 Task: Look for space in Goulburn, Australia from 2nd June, 2023 to 15th June, 2023 for 2 adults and 1 pet in price range Rs.10000 to Rs.15000. Place can be entire place with 1  bedroom having 1 bed and 1 bathroom. Property type can be house, flat, guest house, hotel. Amenities needed are: washing machine, kitchen. Booking option can be shelf check-in. Required host language is English.
Action: Mouse moved to (310, 169)
Screenshot: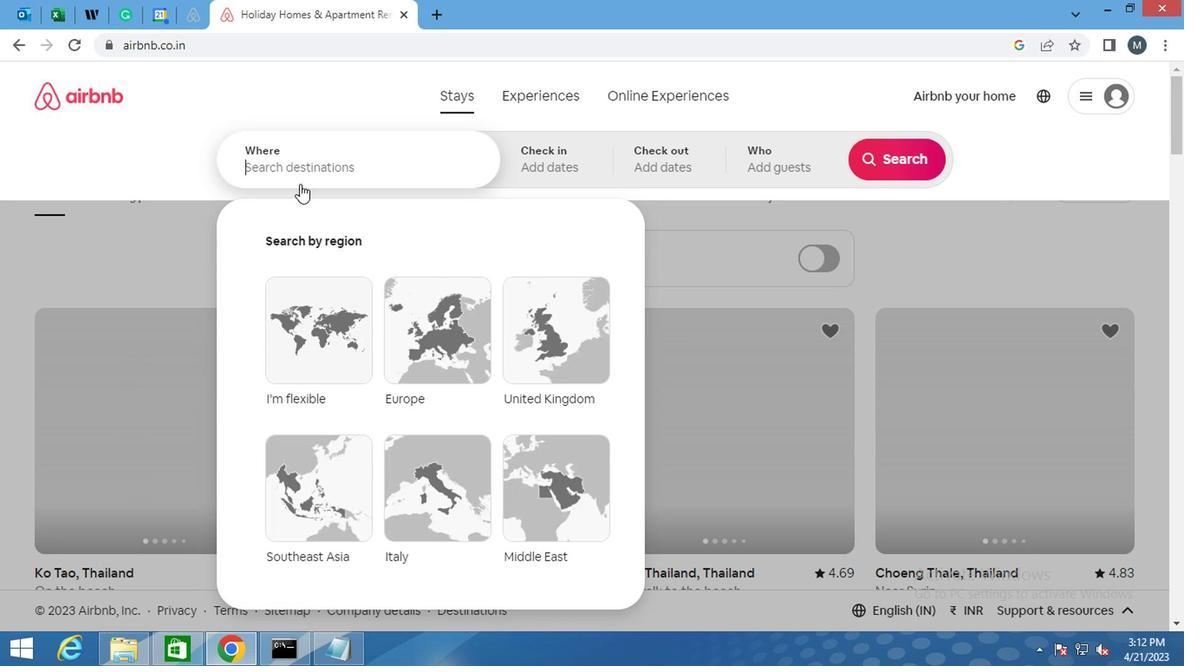 
Action: Mouse pressed left at (310, 169)
Screenshot: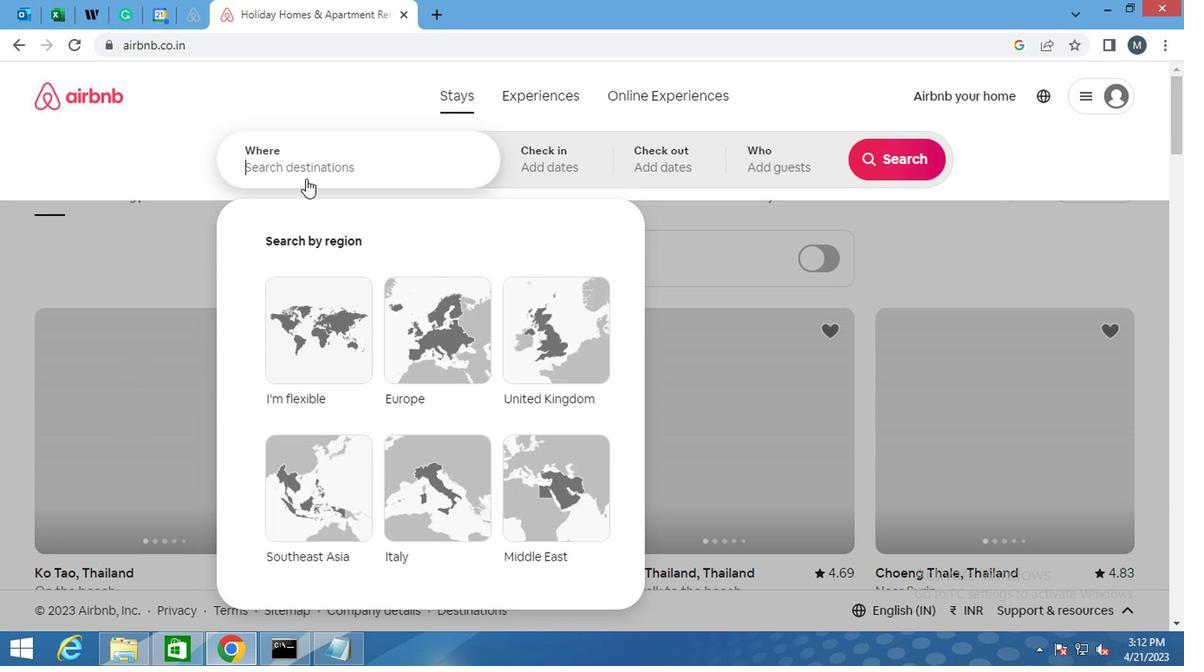 
Action: Key pressed <Key.shift>GOULBURN,<Key.space><Key.shift><Key.shift><Key.shift><Key.shift><Key.shift><Key.shift><Key.shift><Key.shift><Key.shift><Key.shift><Key.shift><Key.shift><Key.shift><Key.shift><Key.shift><Key.shift><Key.shift><Key.shift><Key.shift><Key.shift><Key.shift><Key.shift><Key.shift><Key.shift><Key.shift><Key.shift><Key.shift><Key.shift><Key.shift><Key.shift><Key.shift><Key.shift><Key.shift>AUSTRALIA<Key.enter>
Screenshot: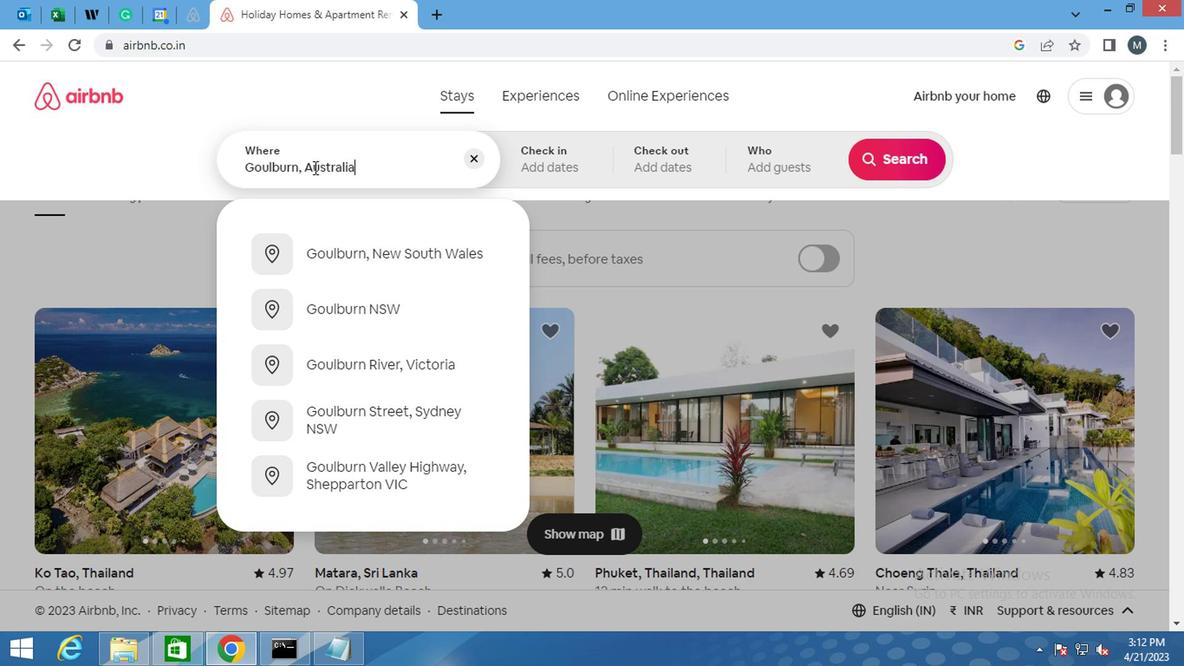
Action: Mouse moved to (890, 315)
Screenshot: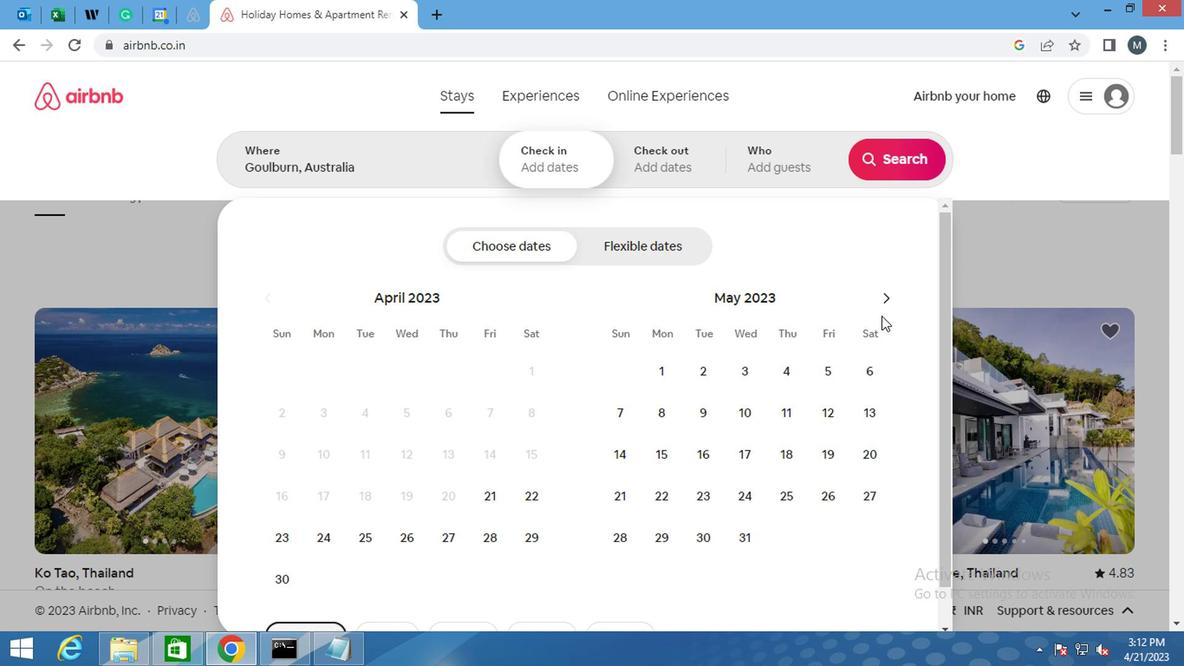 
Action: Mouse pressed left at (890, 315)
Screenshot: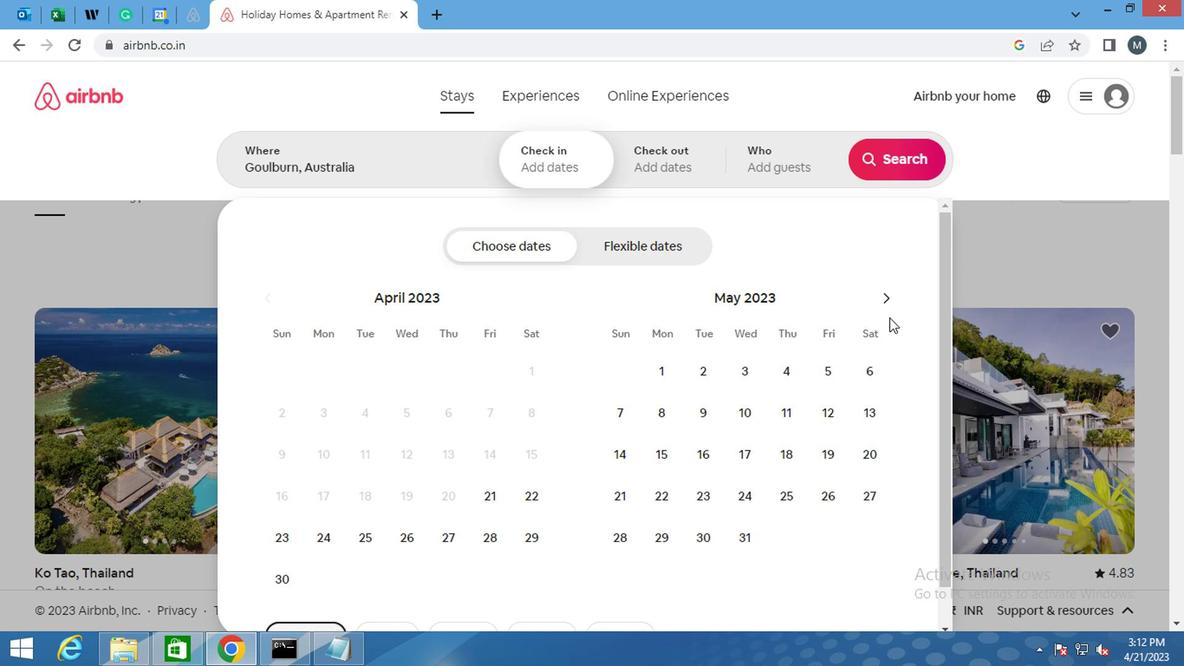 
Action: Mouse moved to (873, 300)
Screenshot: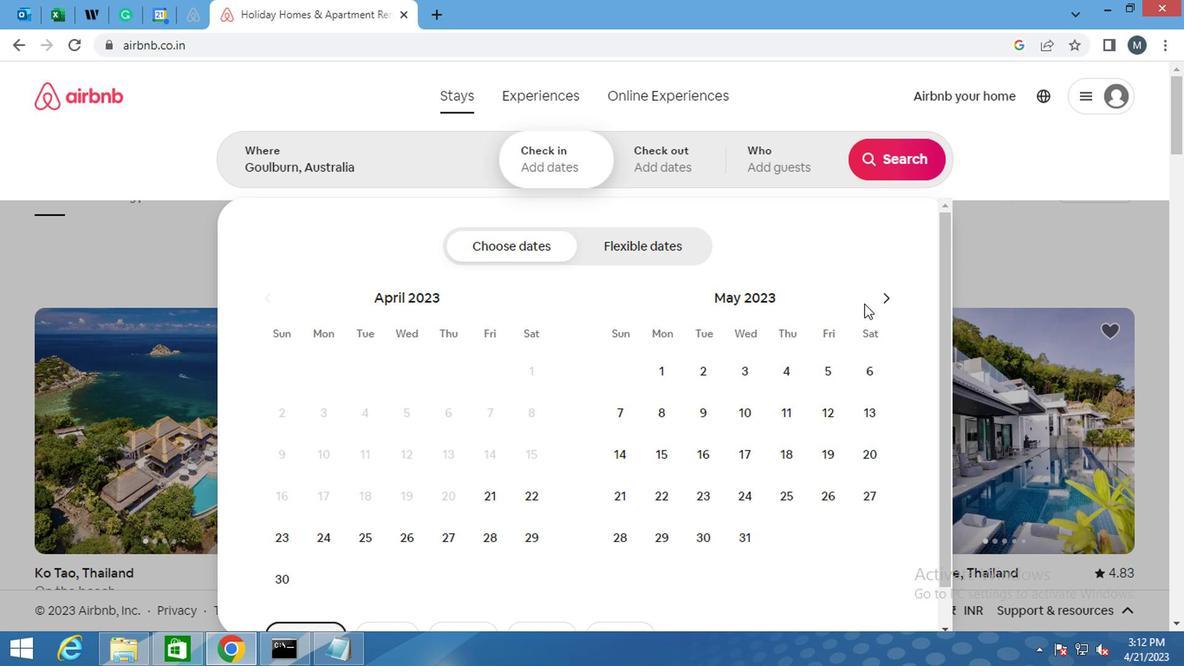 
Action: Mouse pressed left at (873, 300)
Screenshot: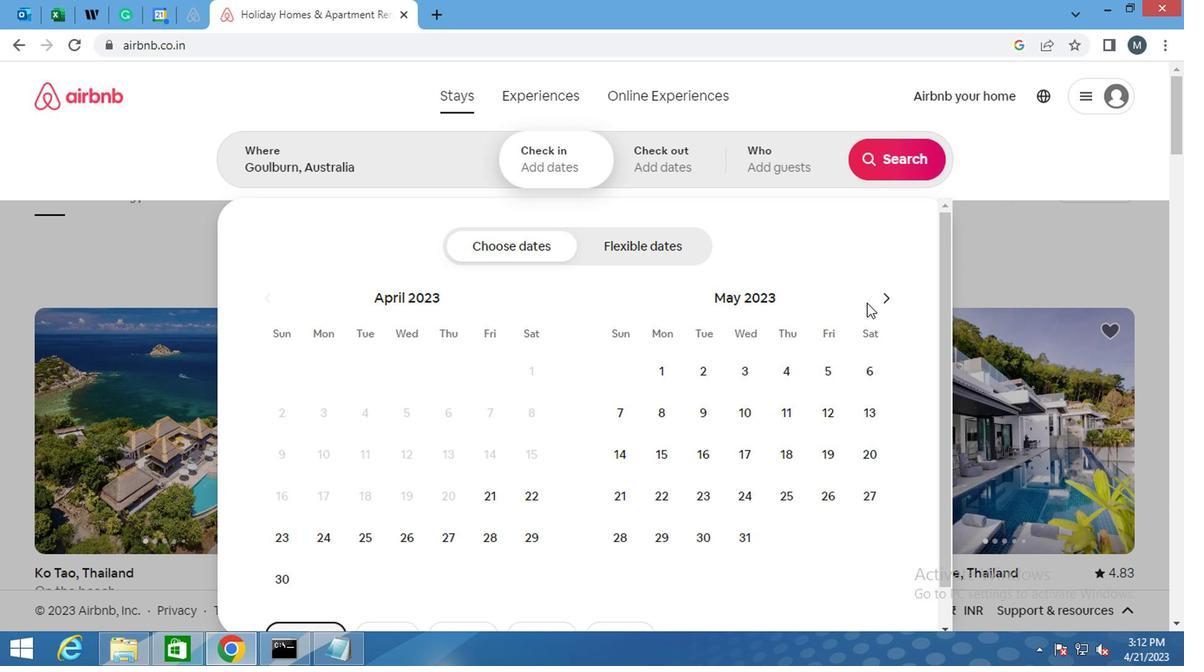 
Action: Mouse moved to (839, 372)
Screenshot: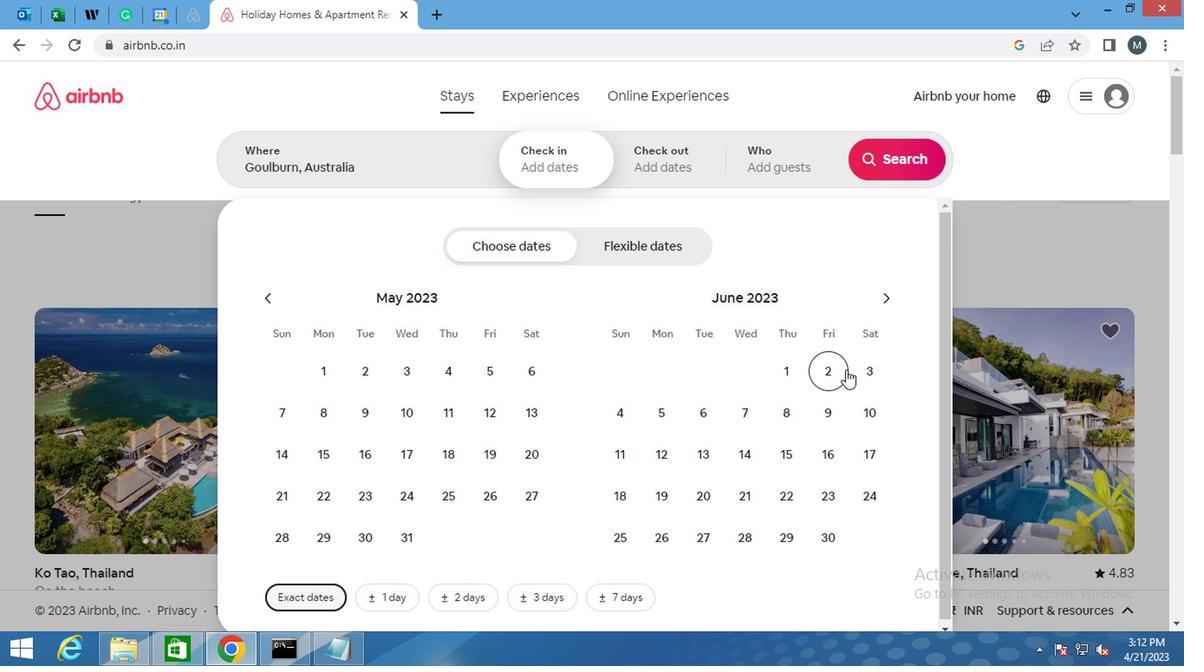 
Action: Mouse pressed left at (839, 372)
Screenshot: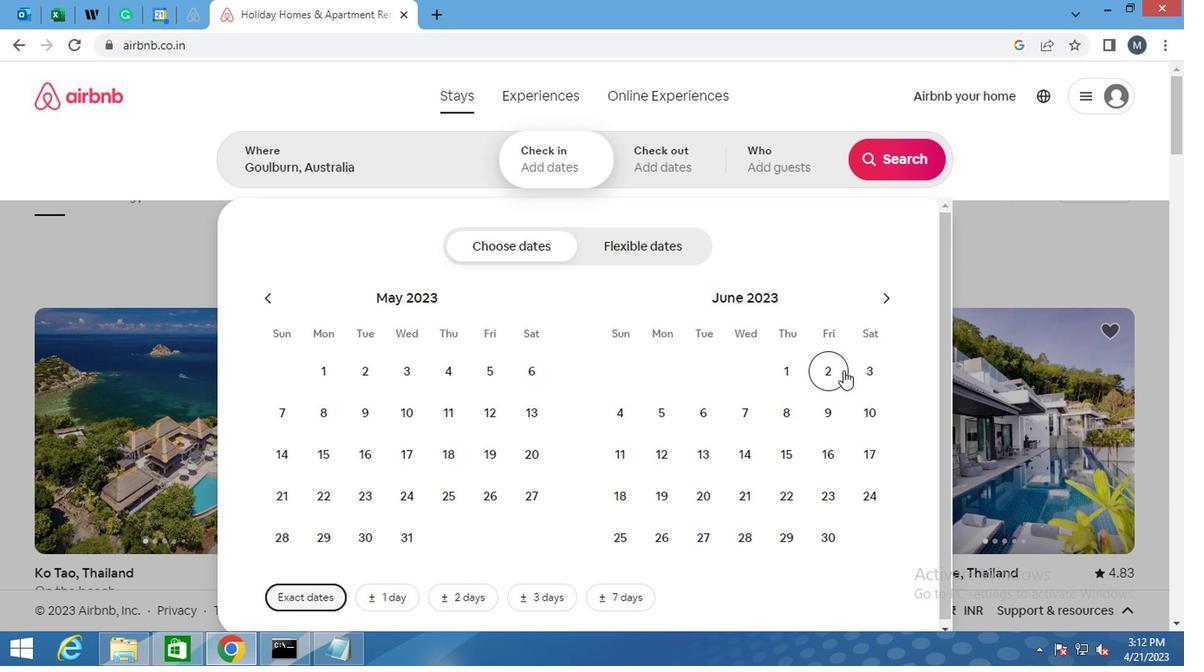 
Action: Mouse moved to (766, 455)
Screenshot: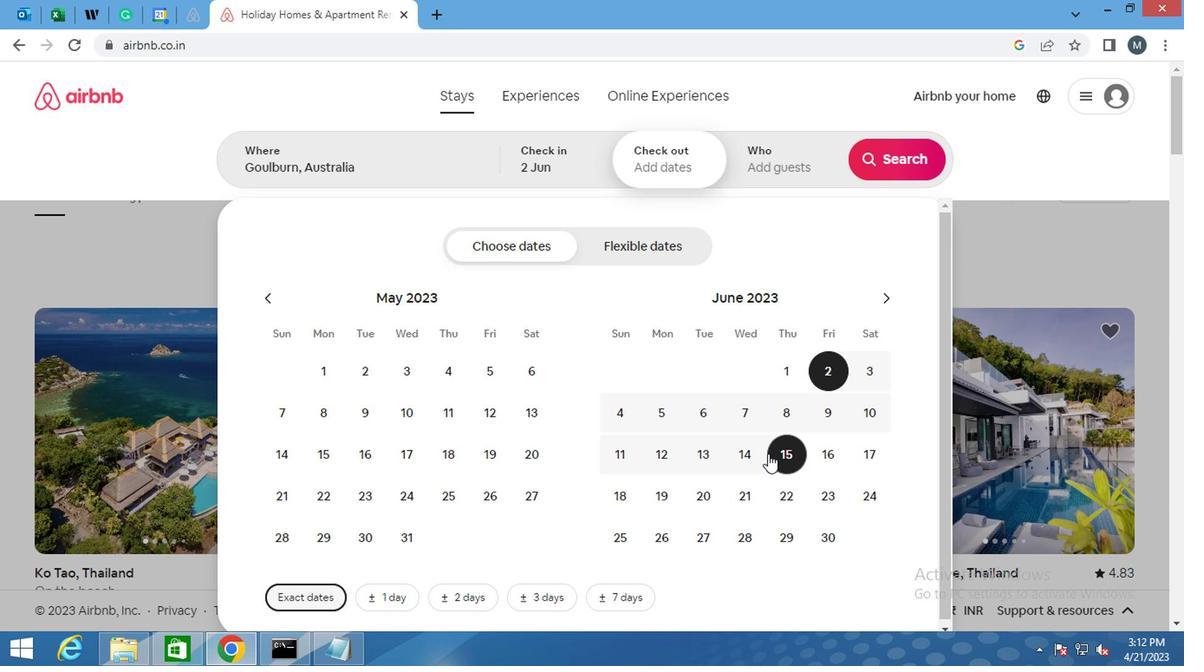
Action: Mouse pressed left at (766, 455)
Screenshot: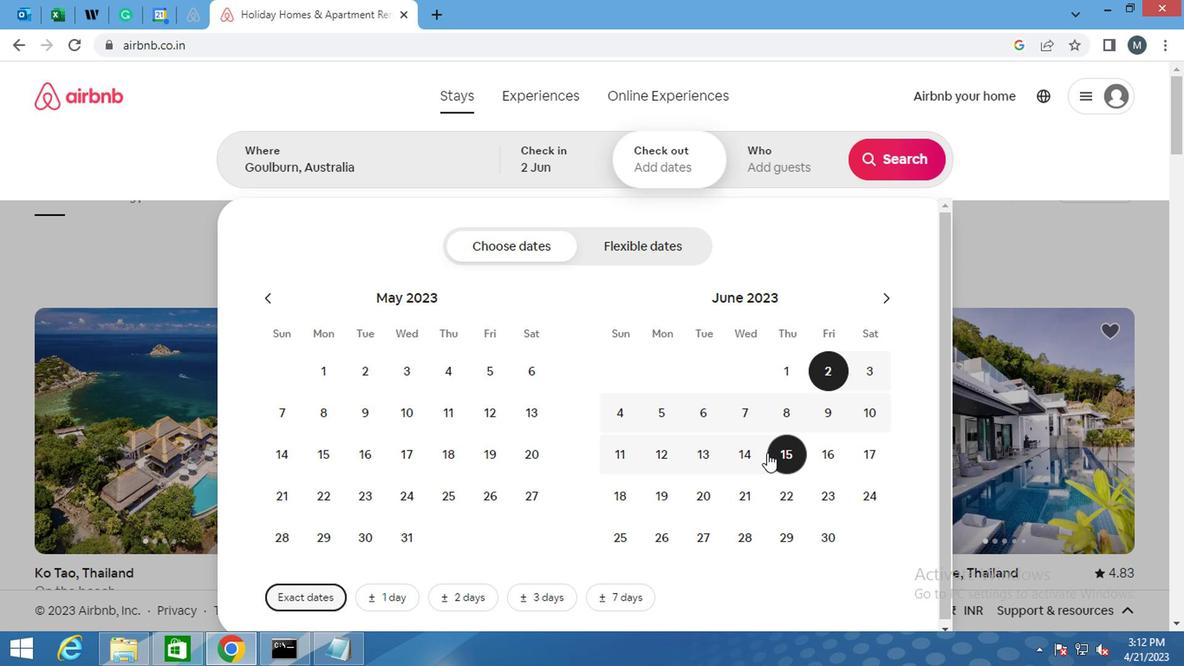 
Action: Mouse moved to (795, 170)
Screenshot: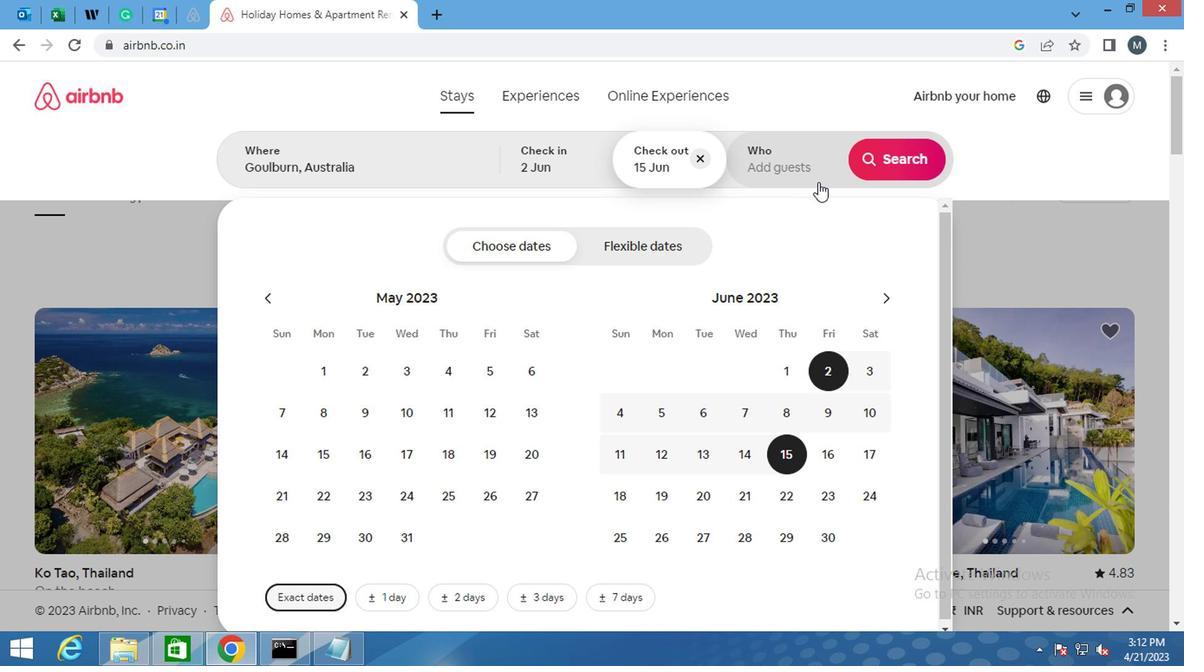 
Action: Mouse pressed left at (795, 170)
Screenshot: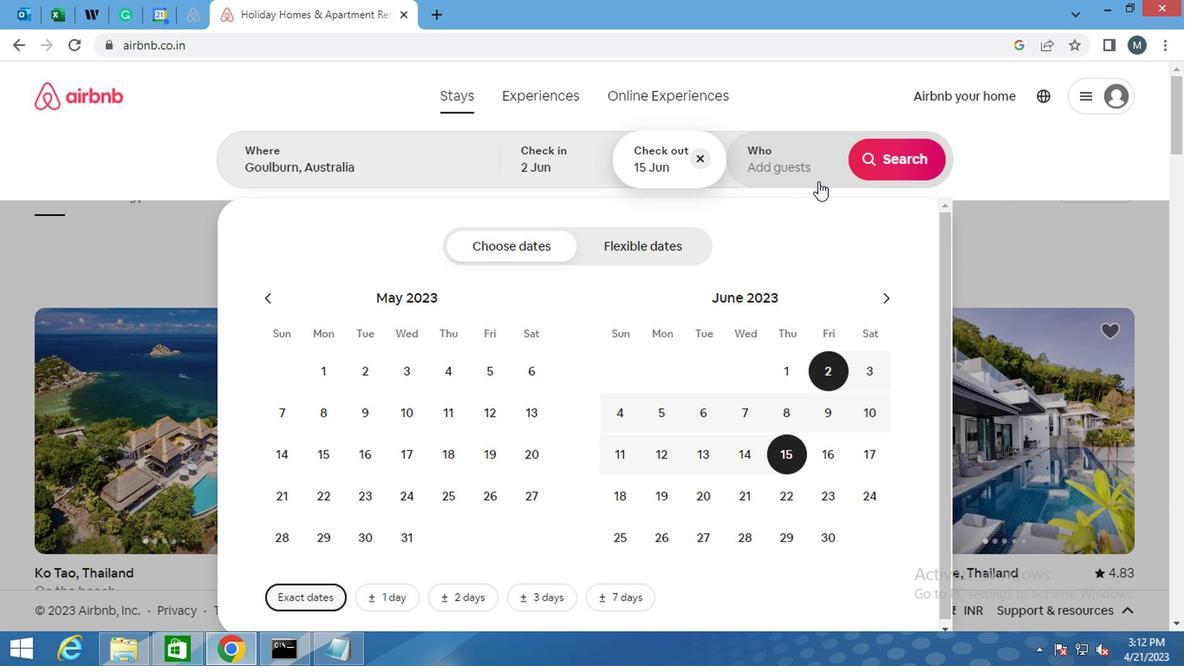 
Action: Mouse moved to (903, 249)
Screenshot: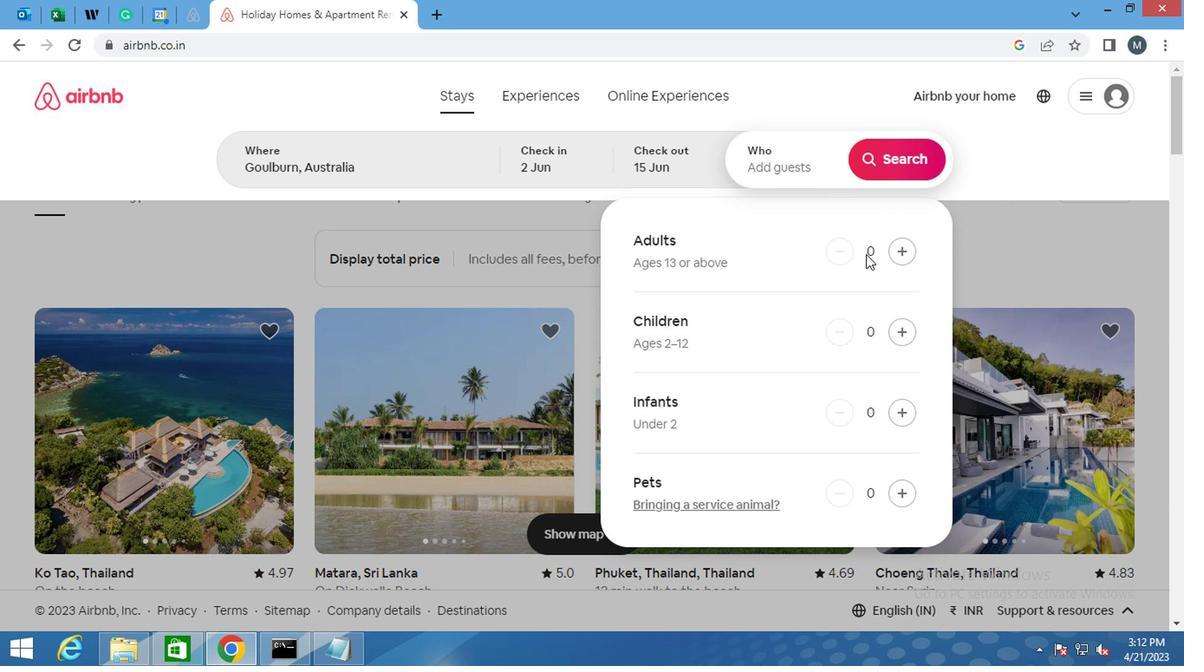 
Action: Mouse pressed left at (903, 249)
Screenshot: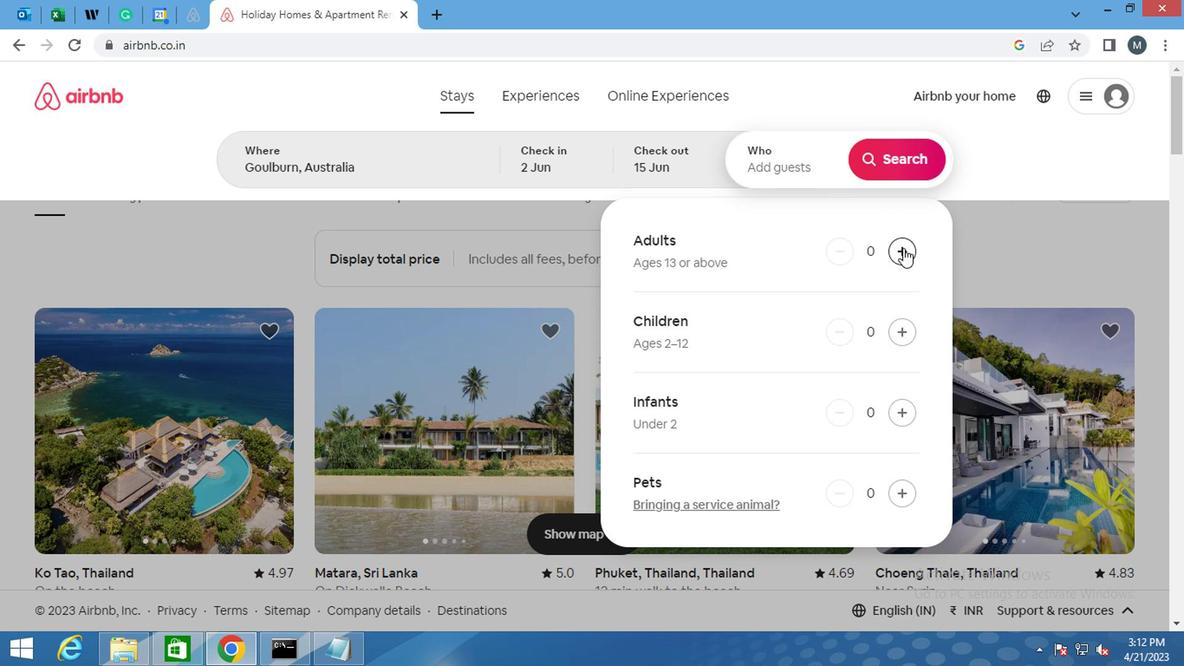 
Action: Mouse moved to (905, 249)
Screenshot: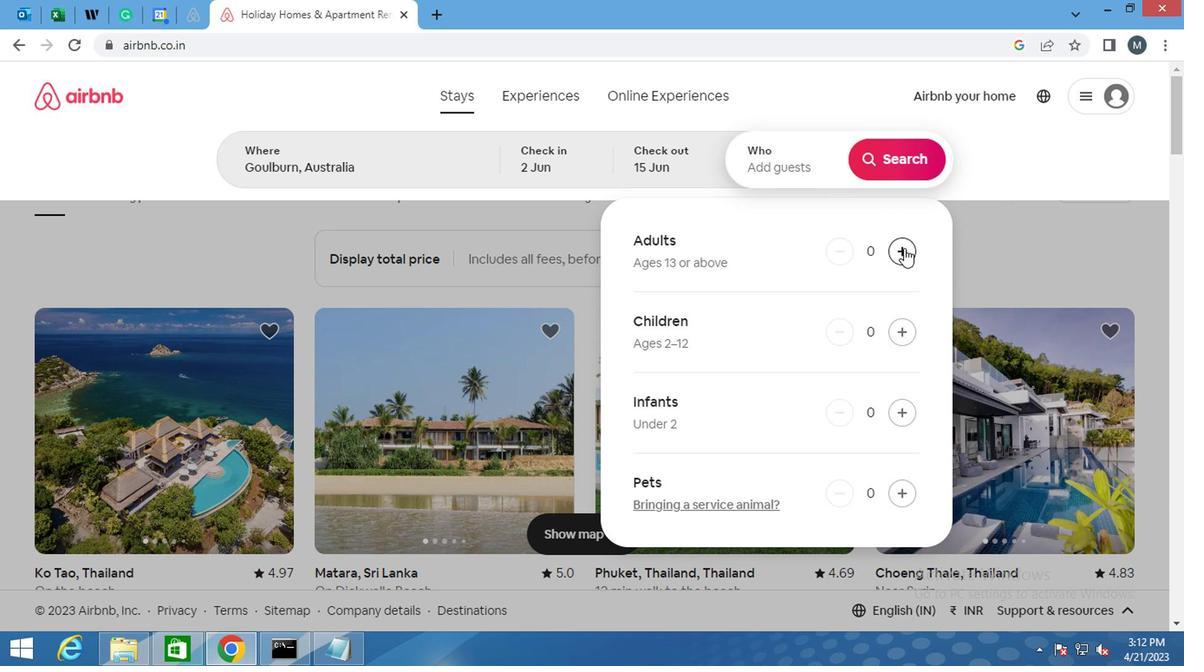 
Action: Mouse pressed left at (905, 249)
Screenshot: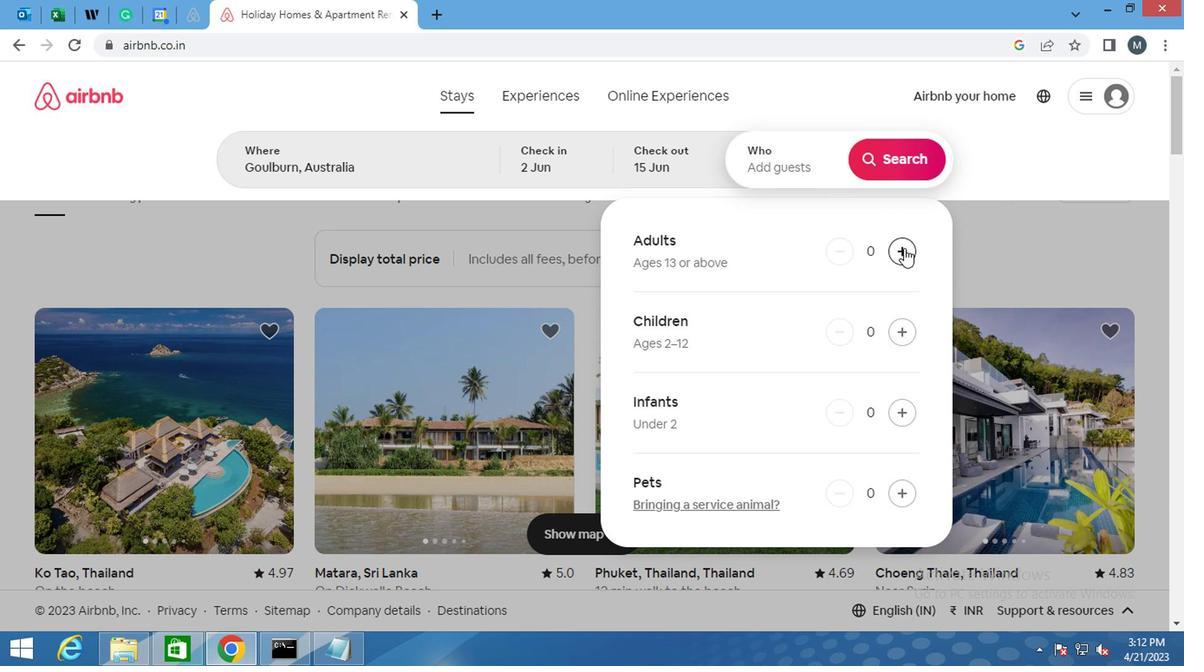 
Action: Mouse moved to (871, 420)
Screenshot: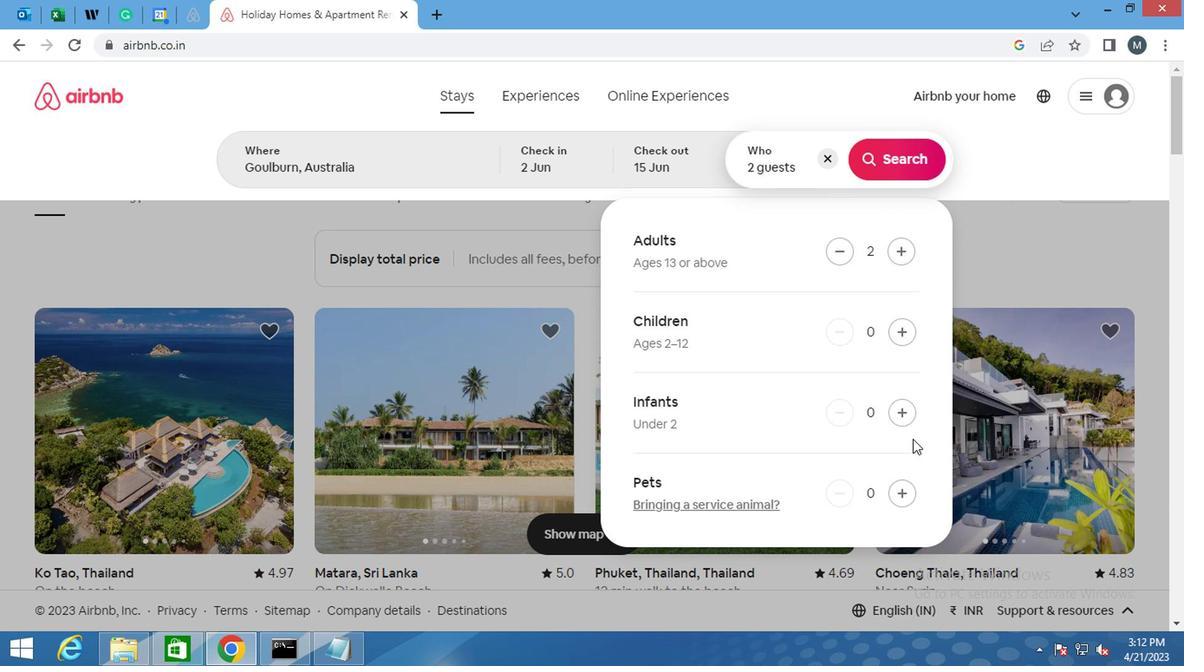
Action: Mouse scrolled (871, 419) with delta (0, 0)
Screenshot: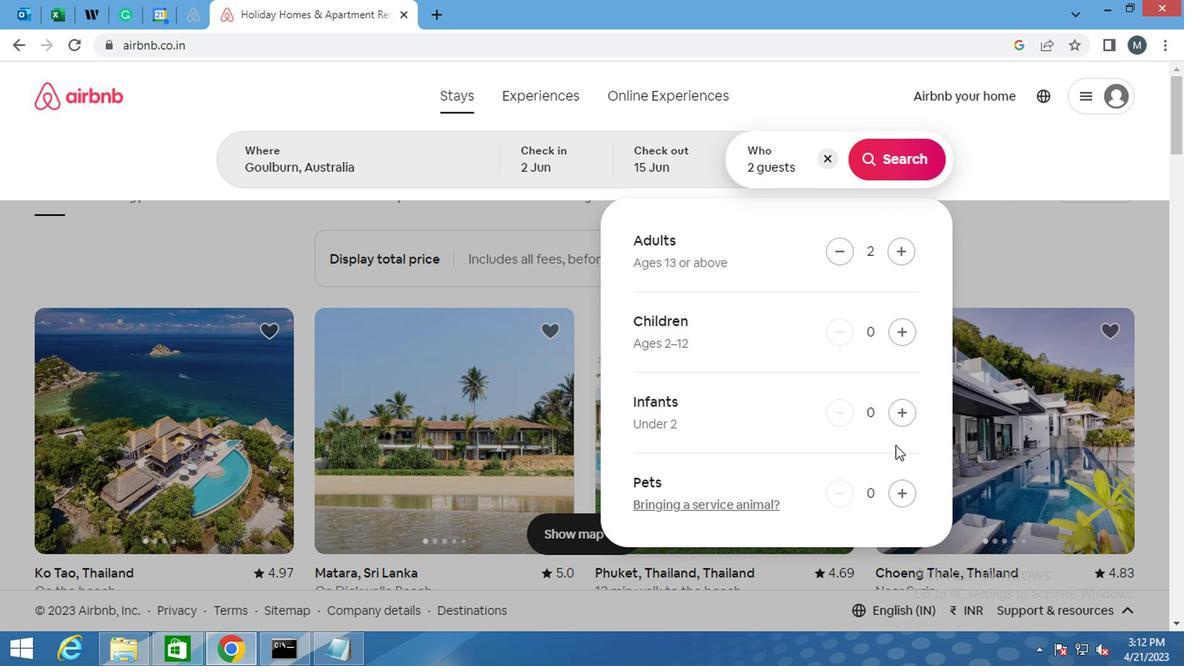 
Action: Mouse scrolled (871, 419) with delta (0, 0)
Screenshot: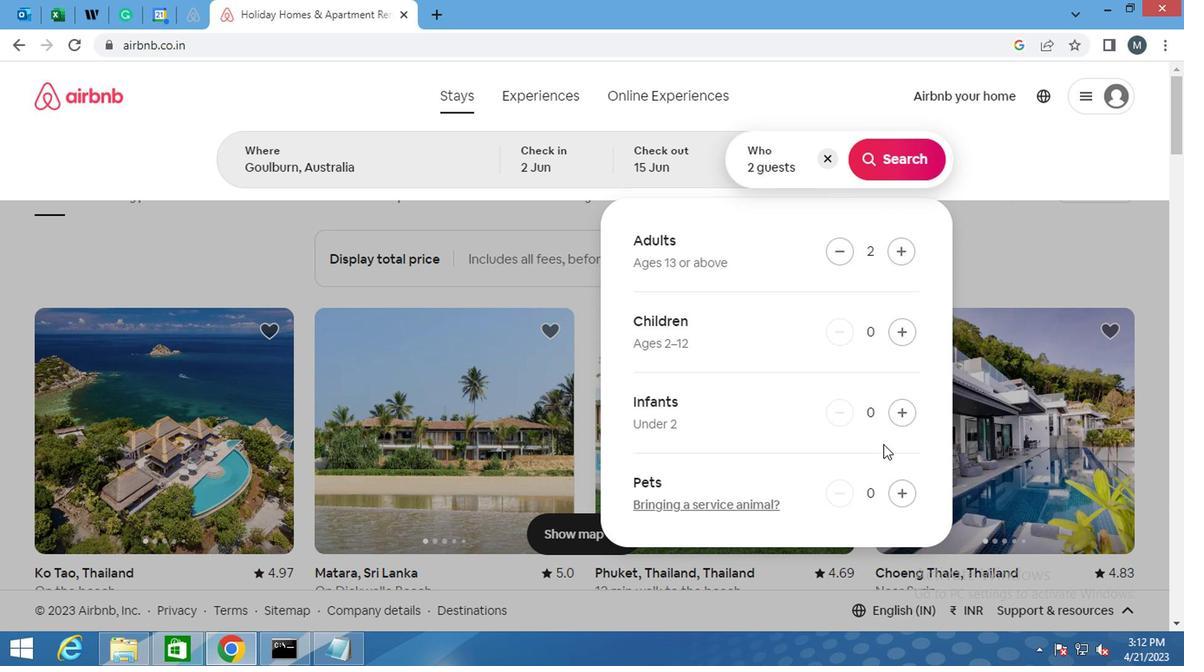
Action: Mouse moved to (840, 390)
Screenshot: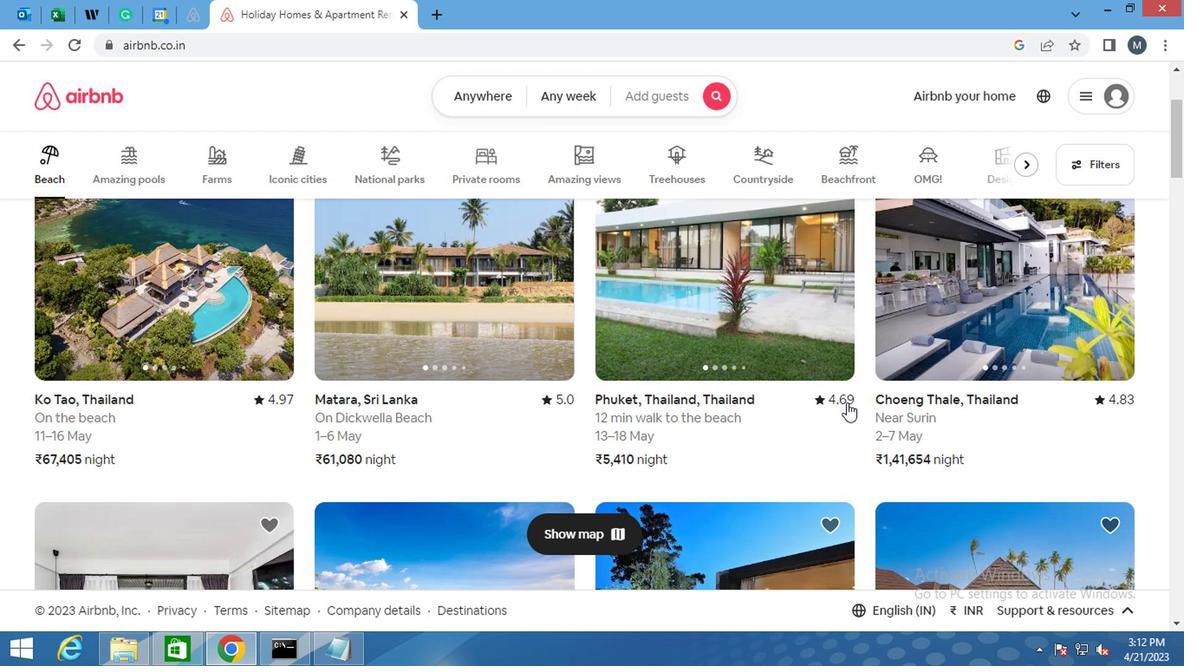 
Action: Mouse scrolled (840, 391) with delta (0, 1)
Screenshot: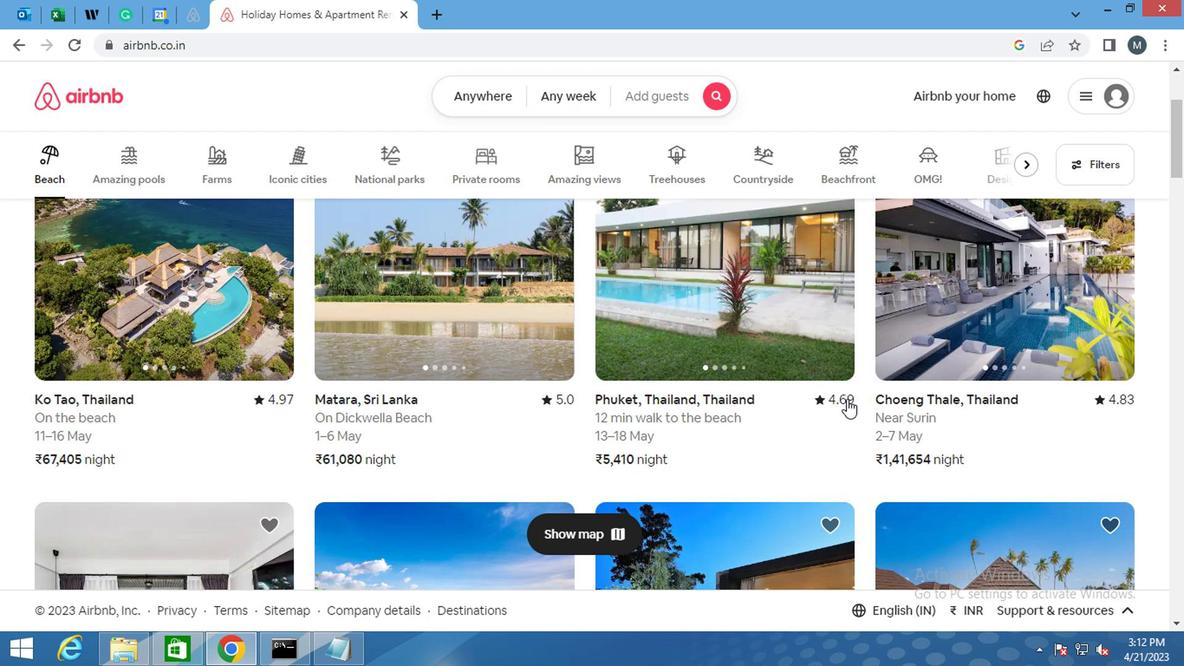 
Action: Mouse moved to (840, 389)
Screenshot: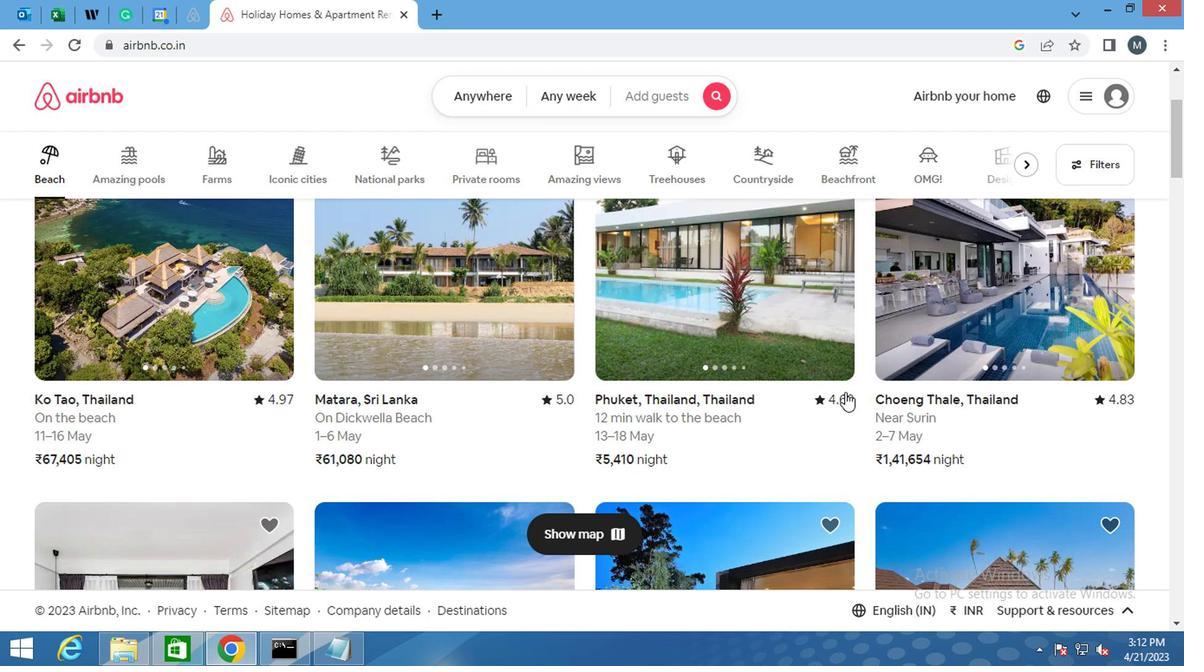 
Action: Mouse scrolled (840, 389) with delta (0, 0)
Screenshot: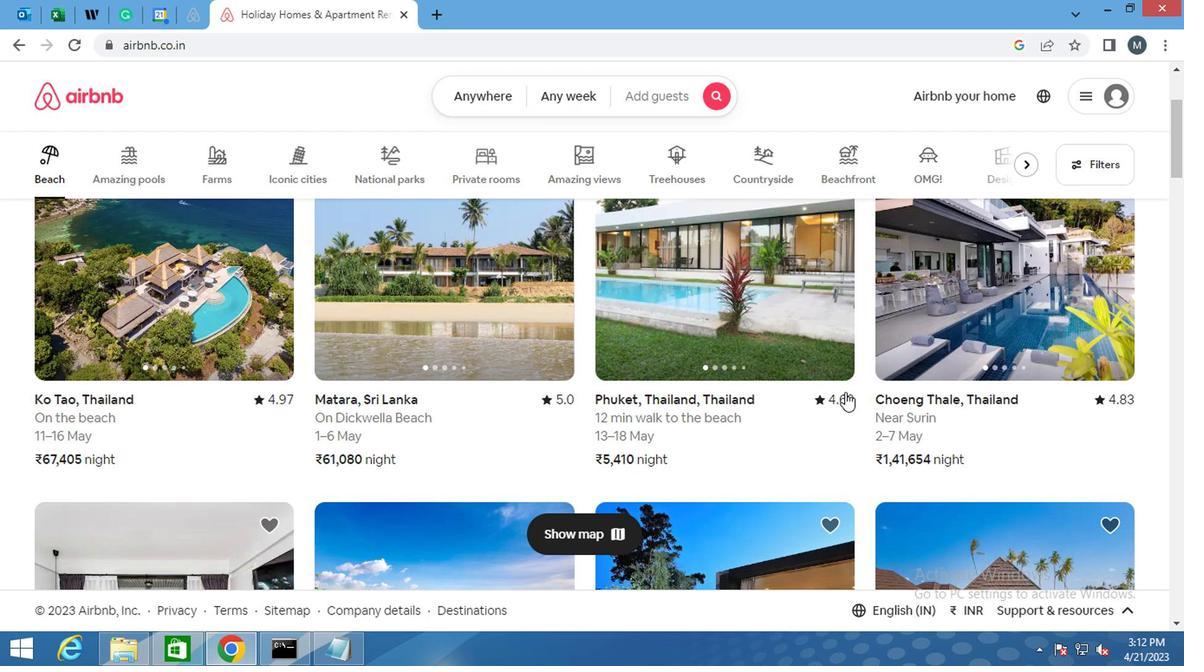 
Action: Mouse moved to (753, 275)
Screenshot: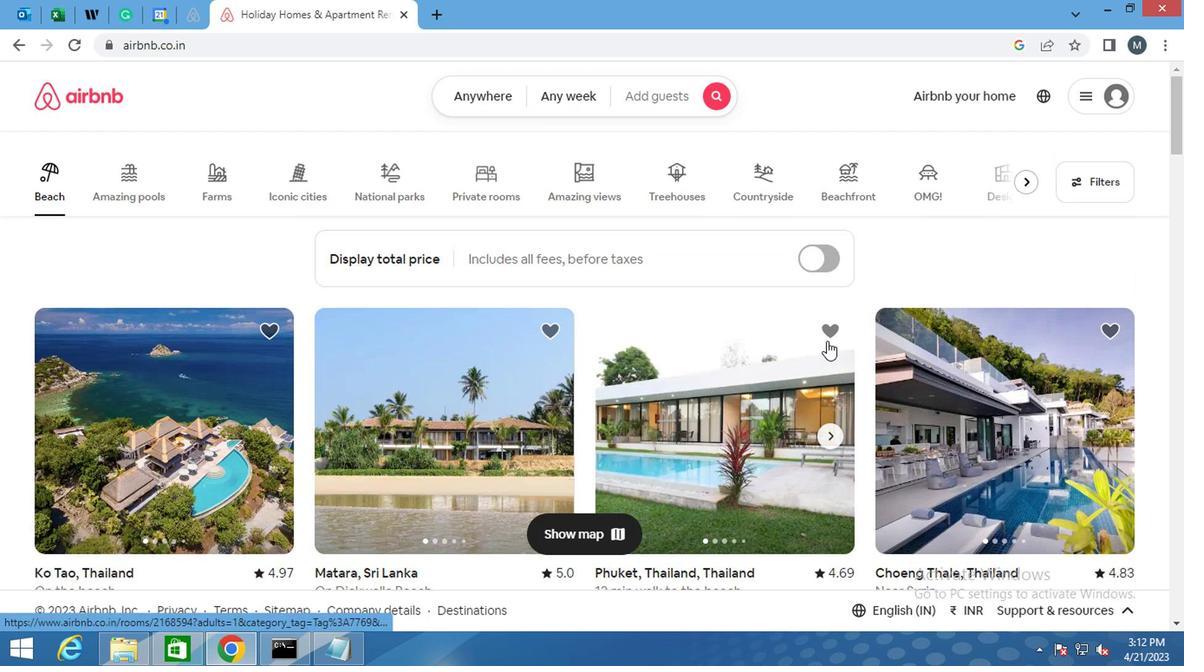 
Action: Mouse scrolled (753, 275) with delta (0, 0)
Screenshot: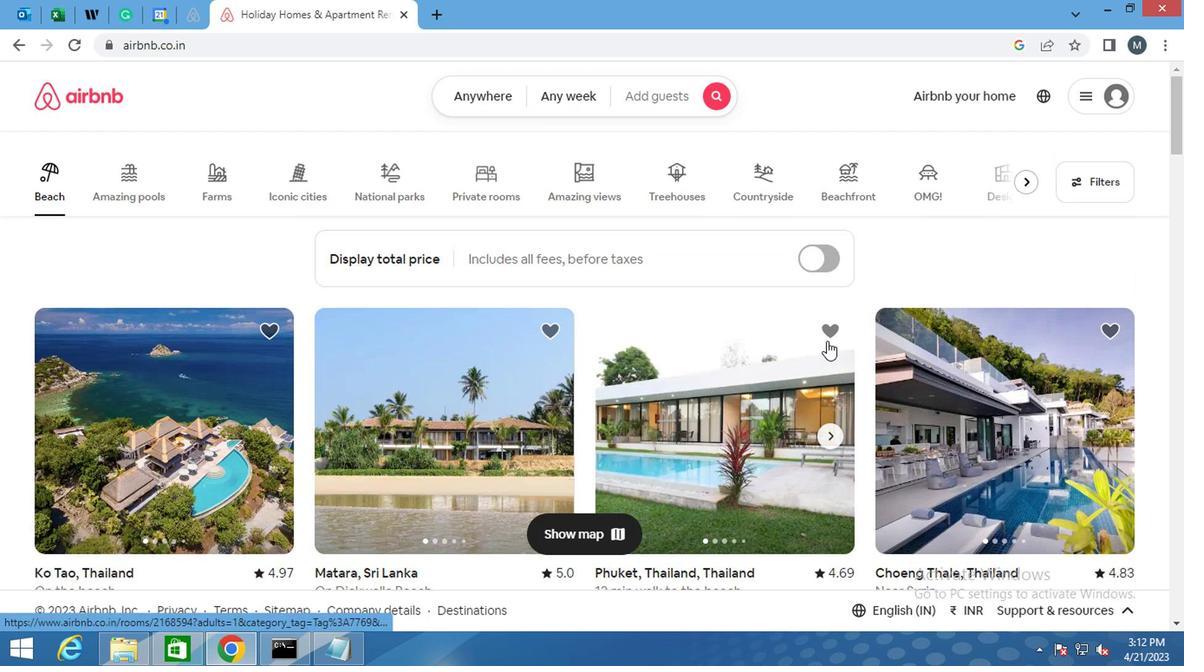 
Action: Mouse moved to (731, 264)
Screenshot: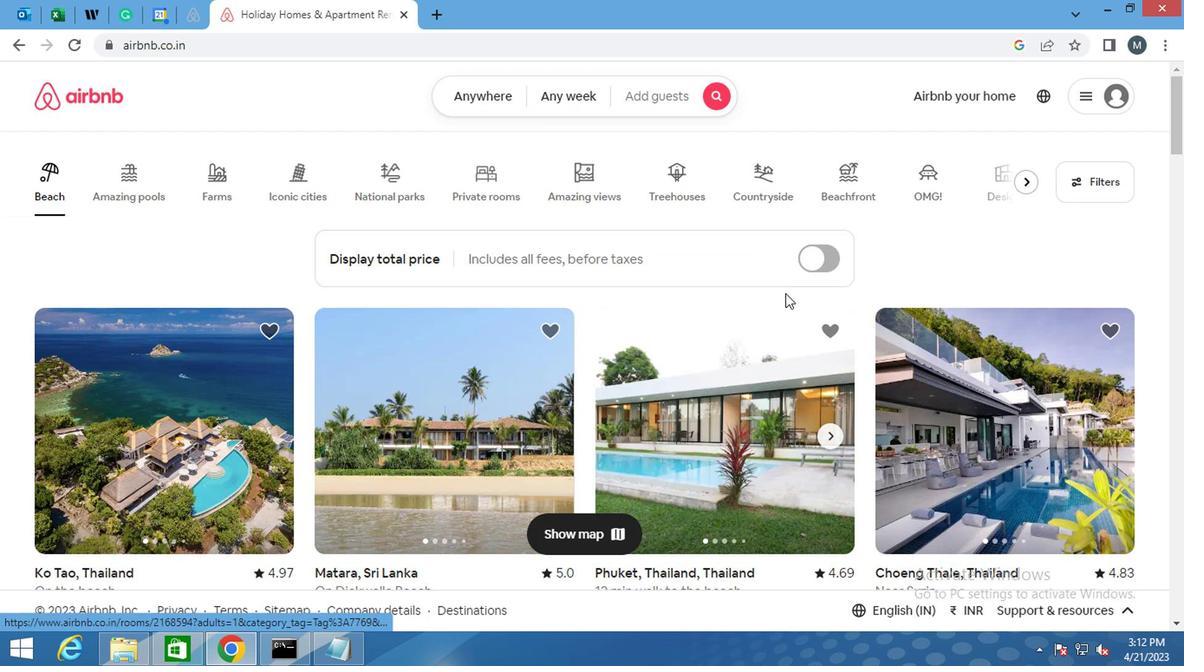 
Action: Mouse scrolled (731, 264) with delta (0, 0)
Screenshot: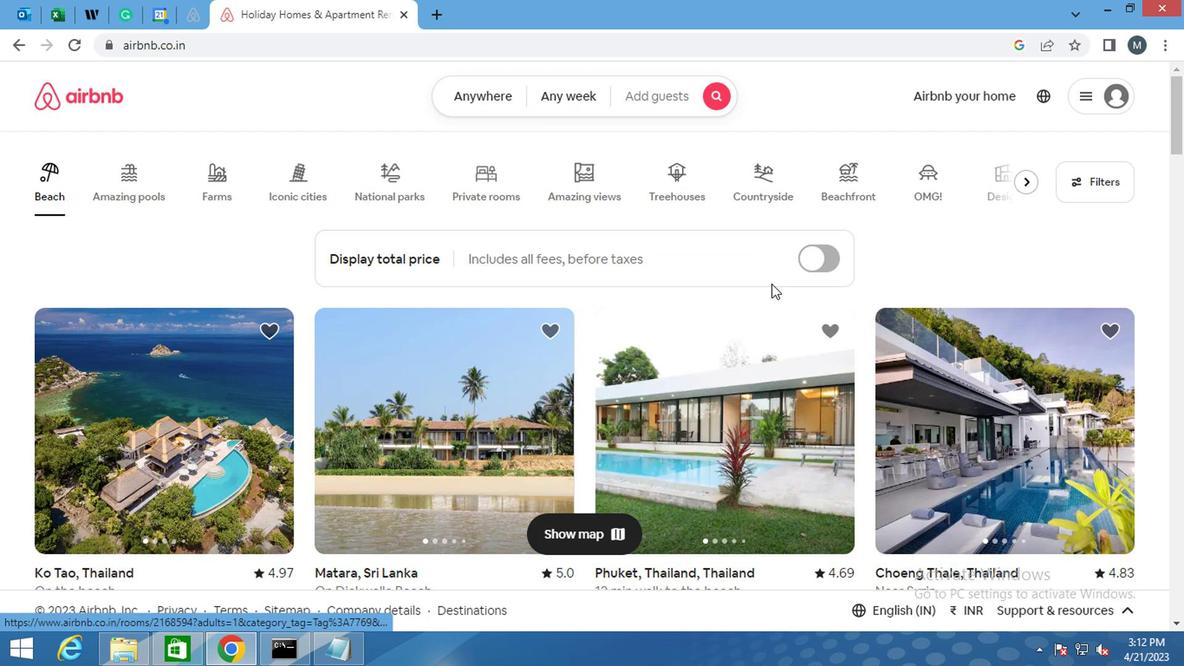 
Action: Mouse moved to (678, 90)
Screenshot: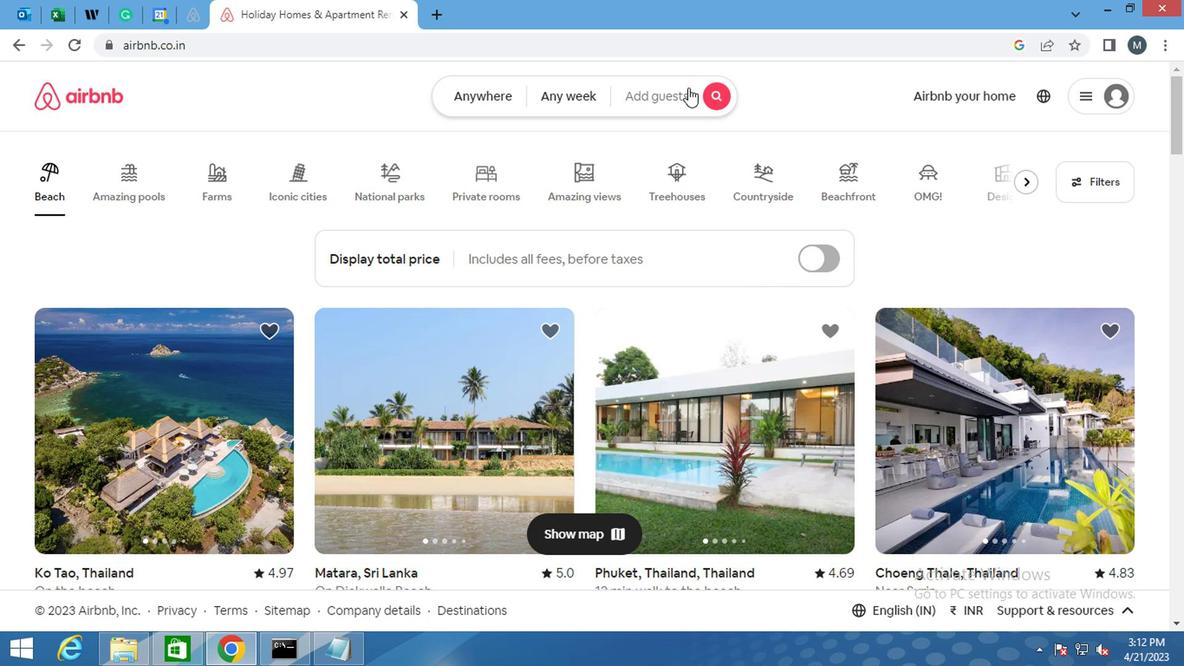 
Action: Mouse pressed left at (678, 90)
Screenshot: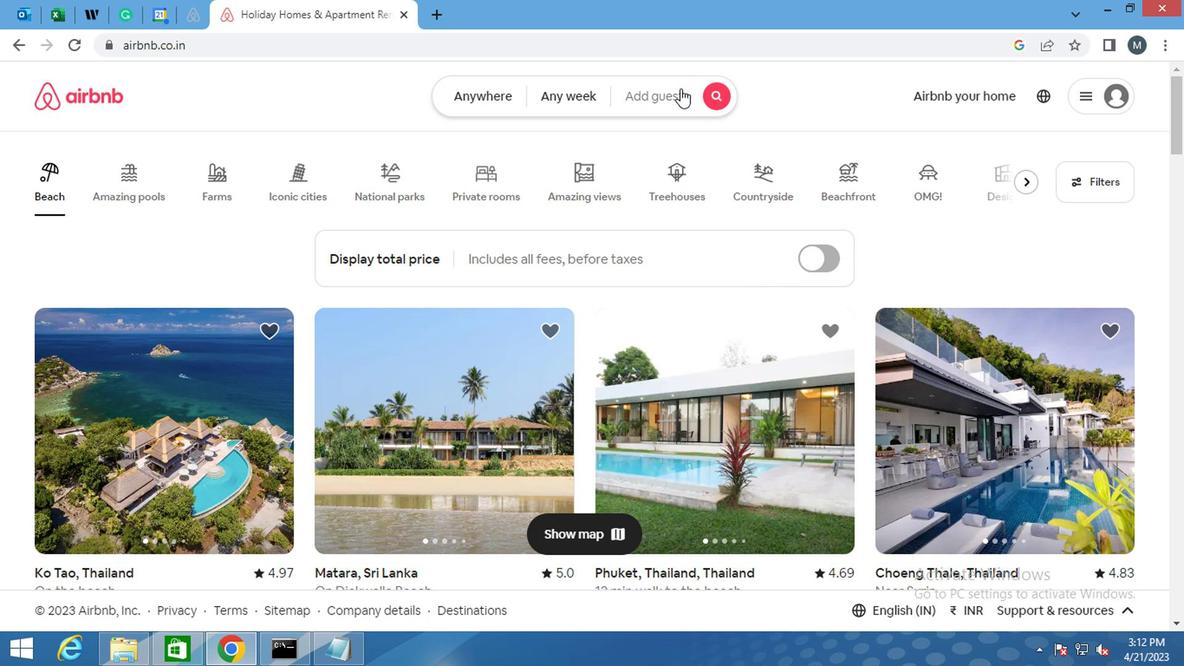 
Action: Mouse moved to (901, 496)
Screenshot: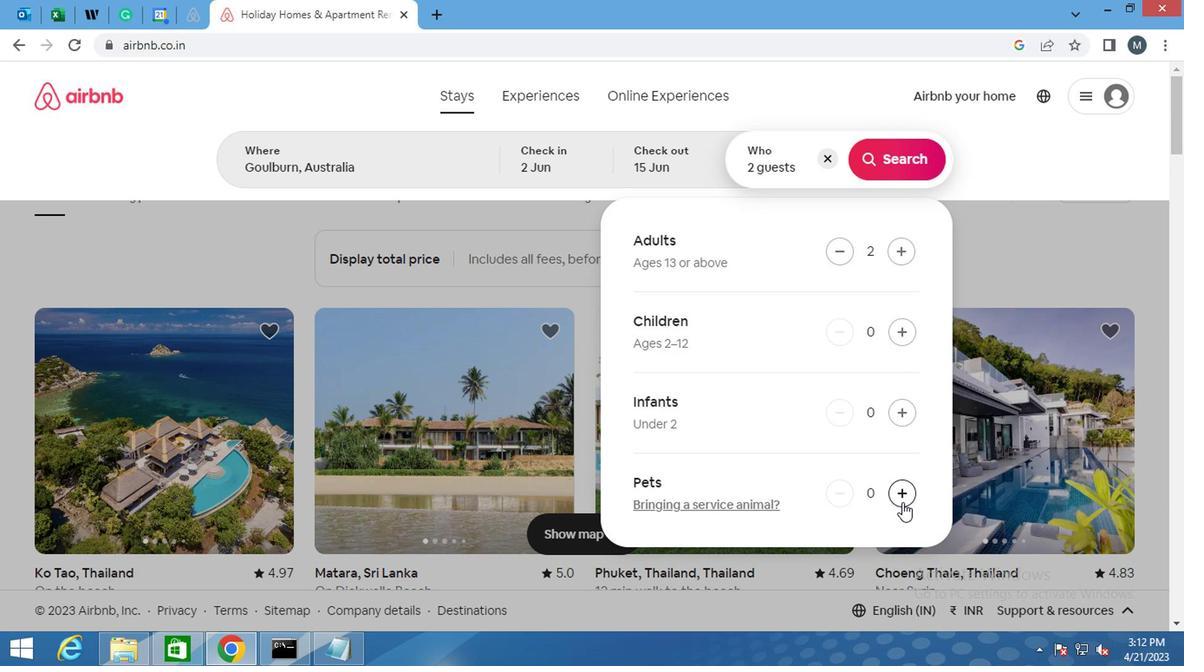 
Action: Mouse pressed left at (901, 496)
Screenshot: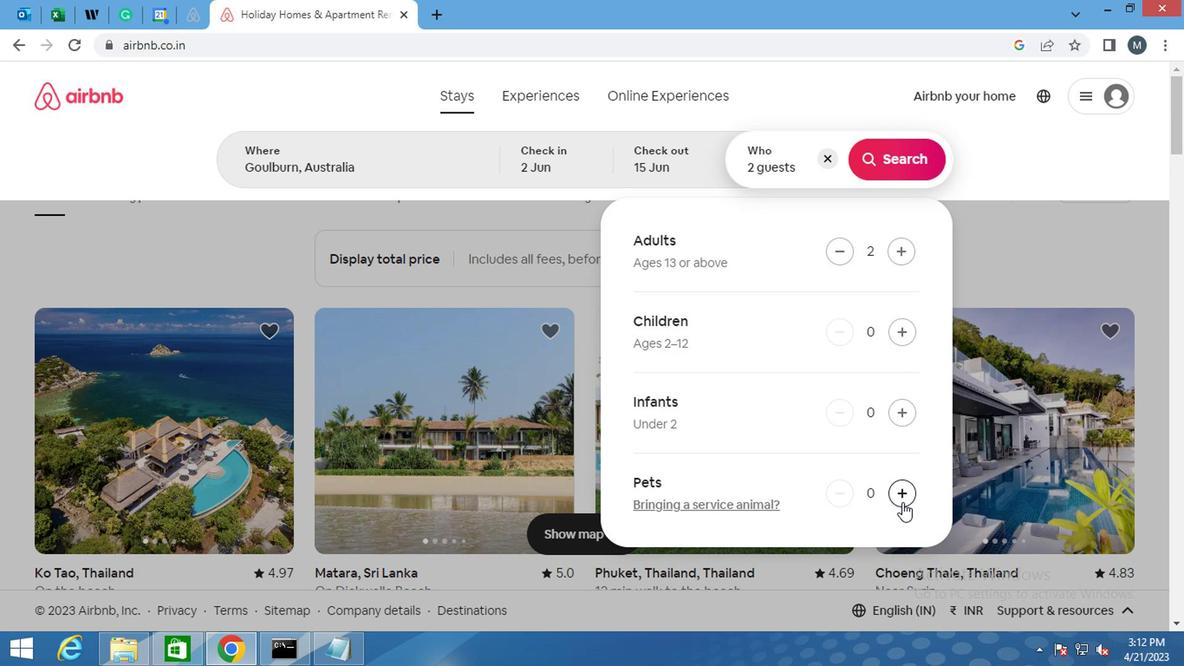 
Action: Mouse moved to (1008, 179)
Screenshot: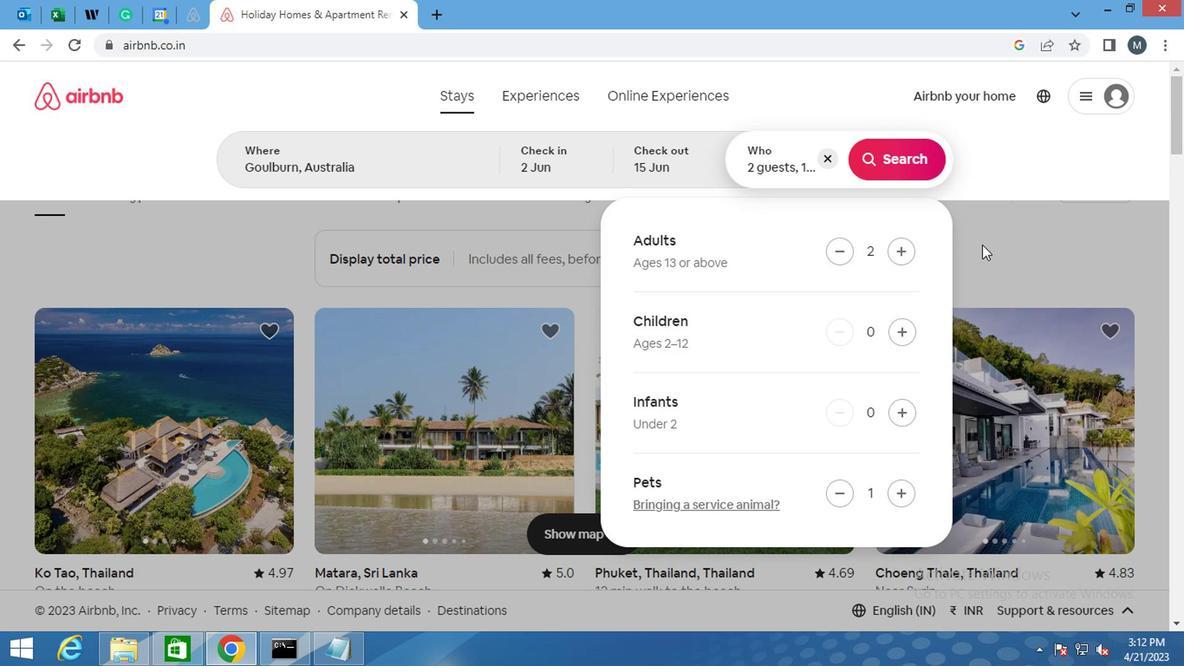 
Action: Mouse pressed left at (1008, 179)
Screenshot: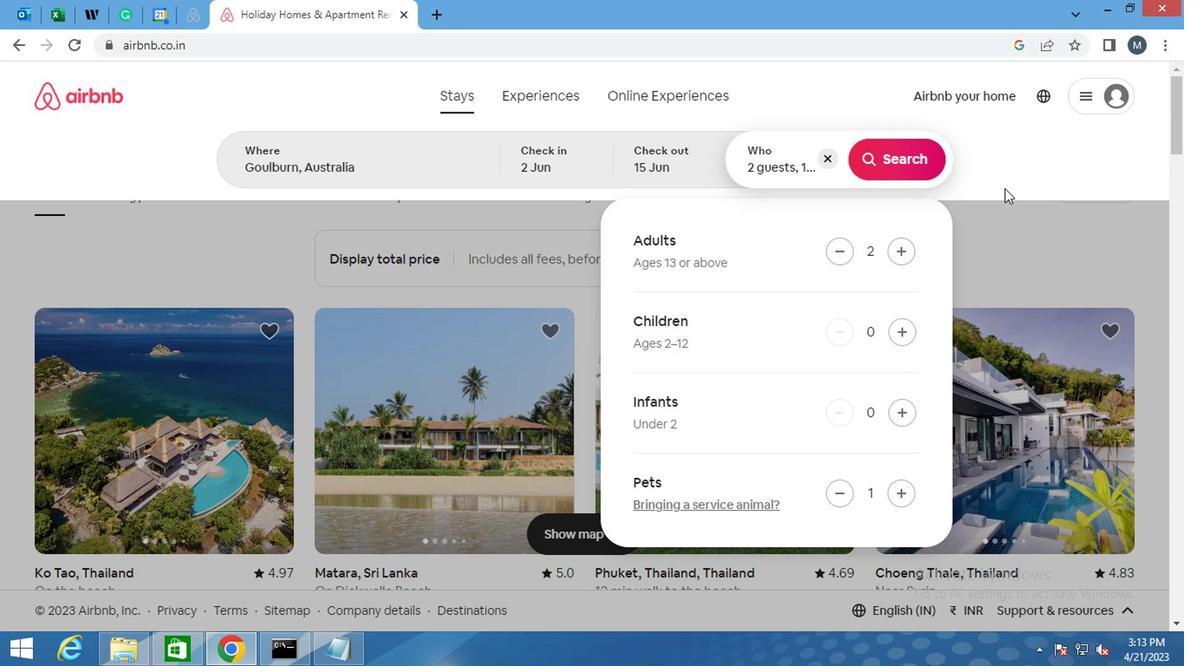 
Action: Mouse moved to (994, 171)
Screenshot: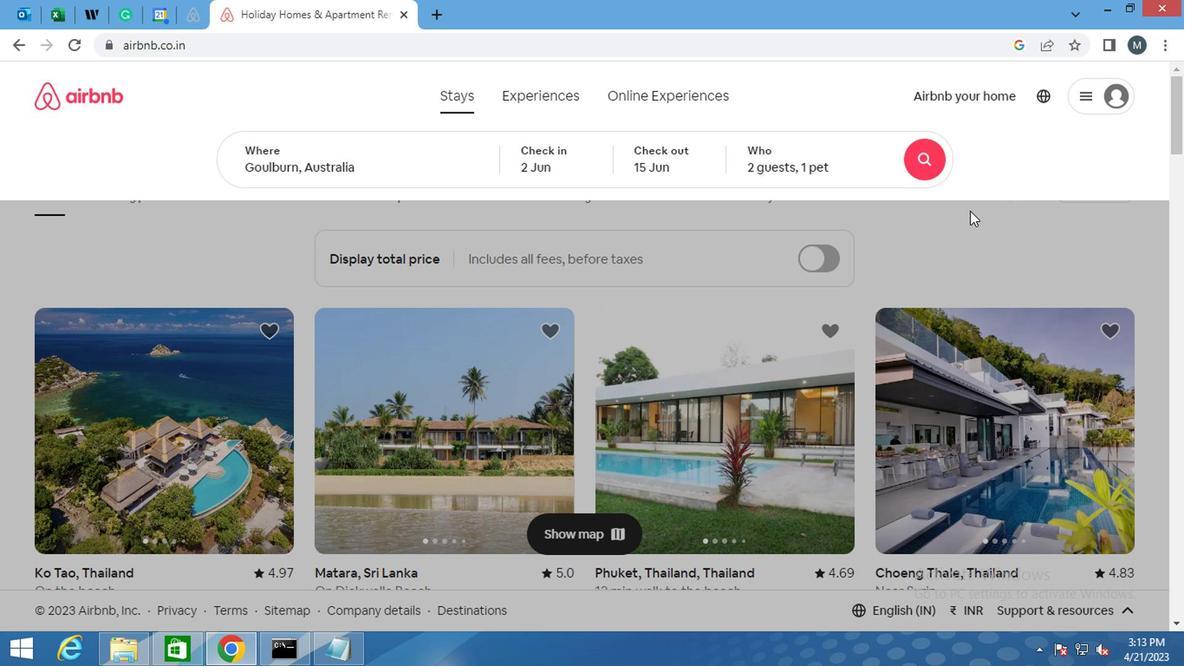 
Action: Mouse pressed left at (994, 171)
Screenshot: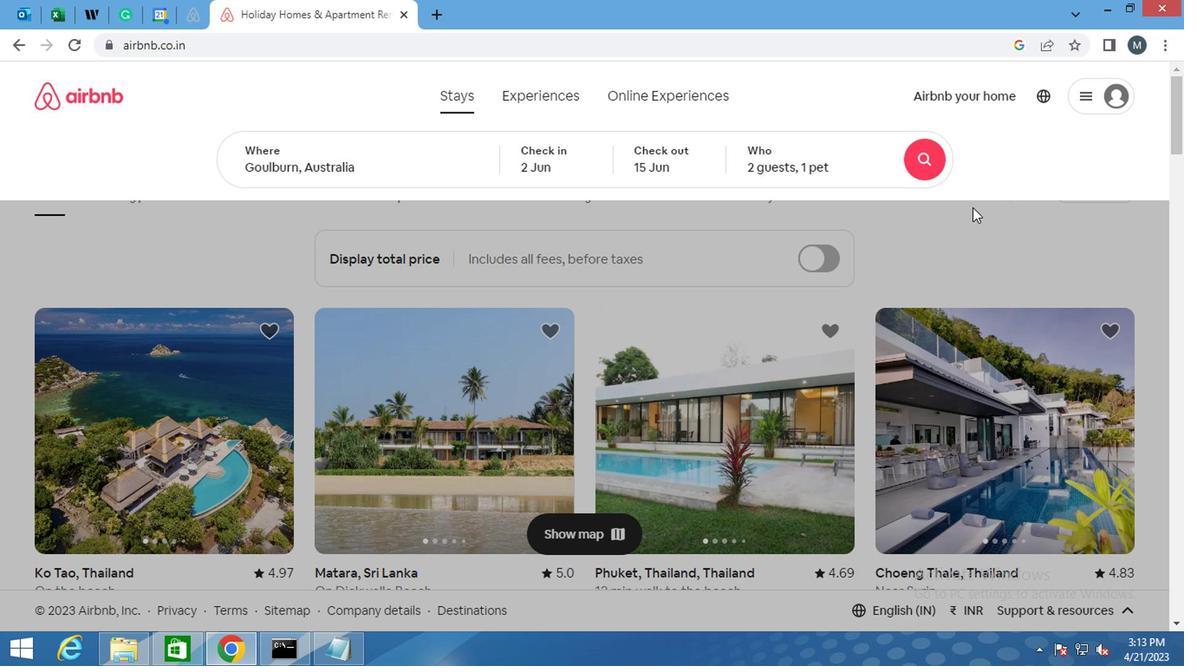 
Action: Mouse moved to (990, 196)
Screenshot: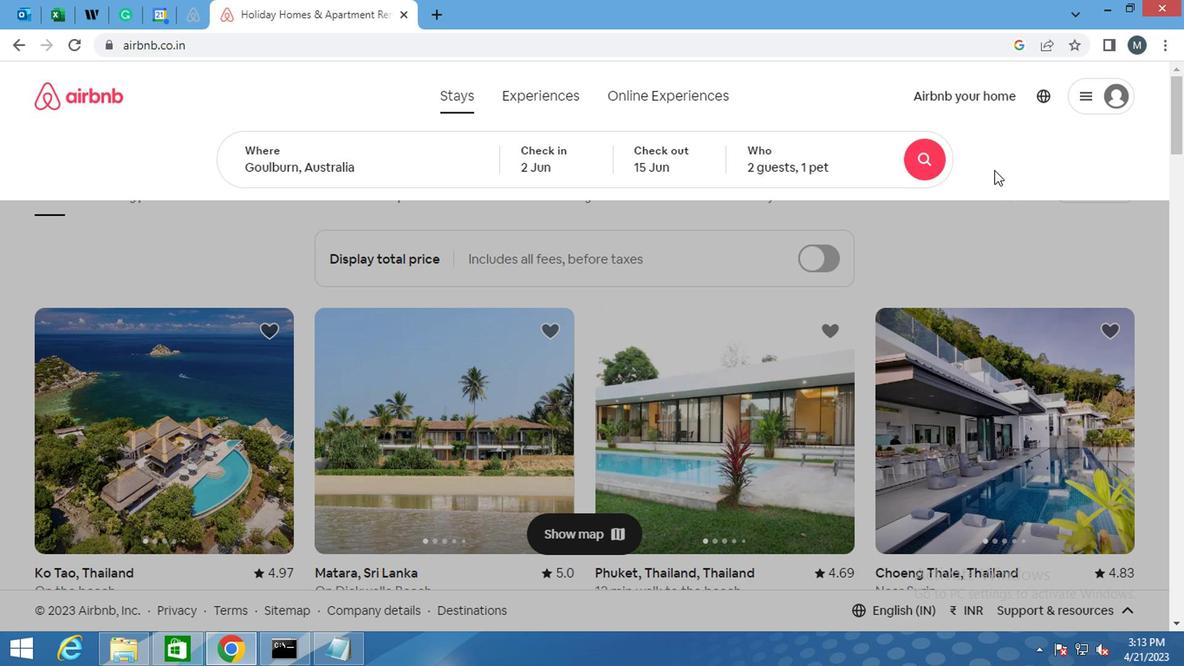 
Action: Mouse scrolled (990, 194) with delta (0, -1)
Screenshot: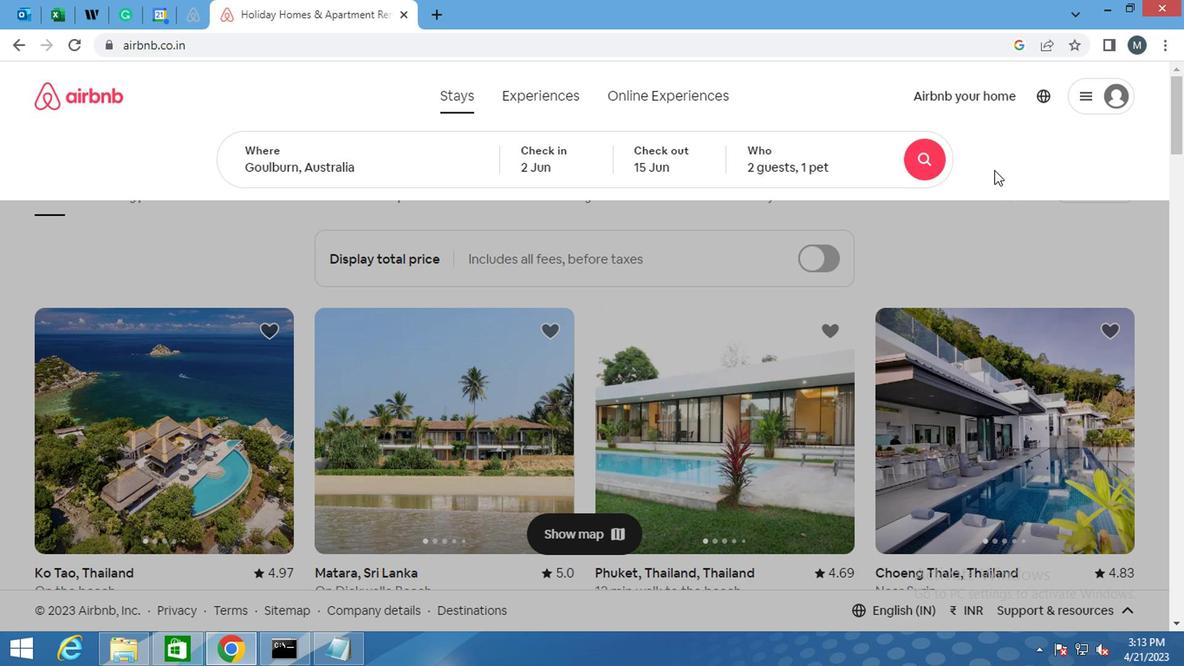 
Action: Mouse moved to (989, 202)
Screenshot: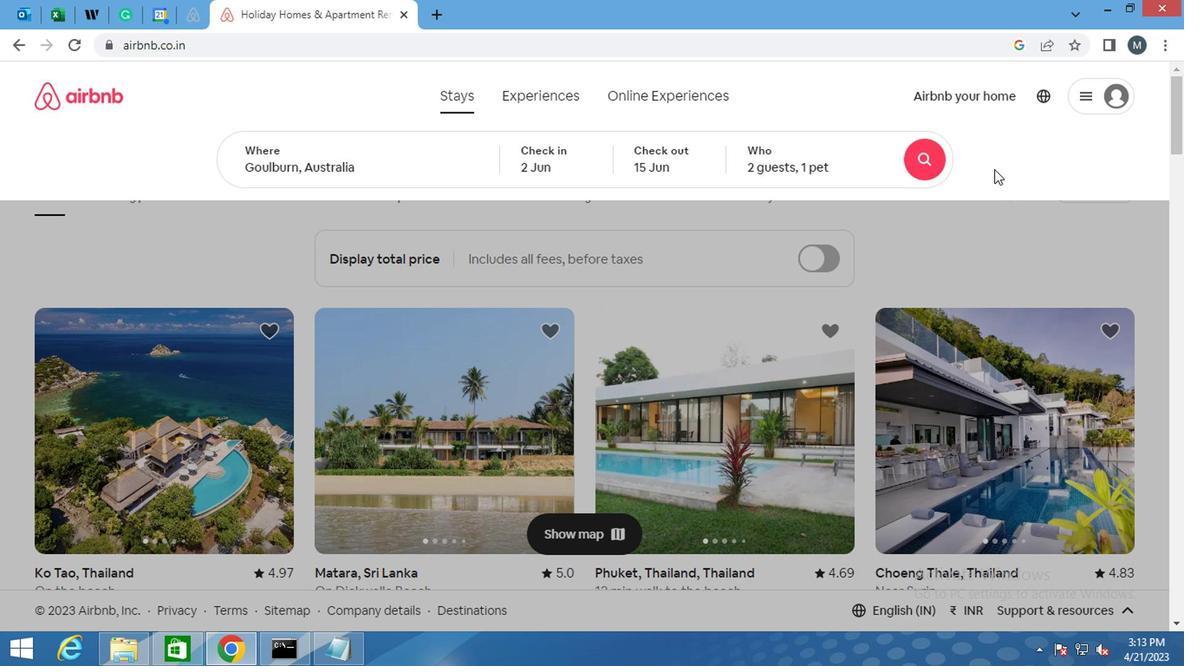 
Action: Mouse scrolled (989, 203) with delta (0, 0)
Screenshot: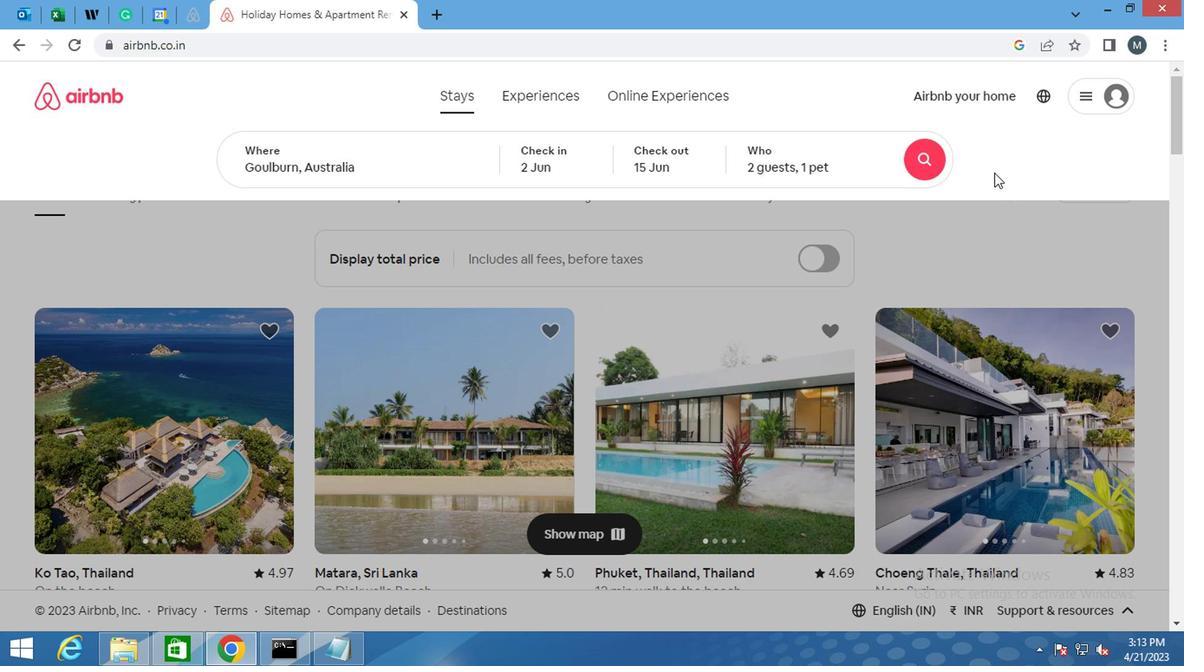 
Action: Mouse scrolled (989, 203) with delta (0, 0)
Screenshot: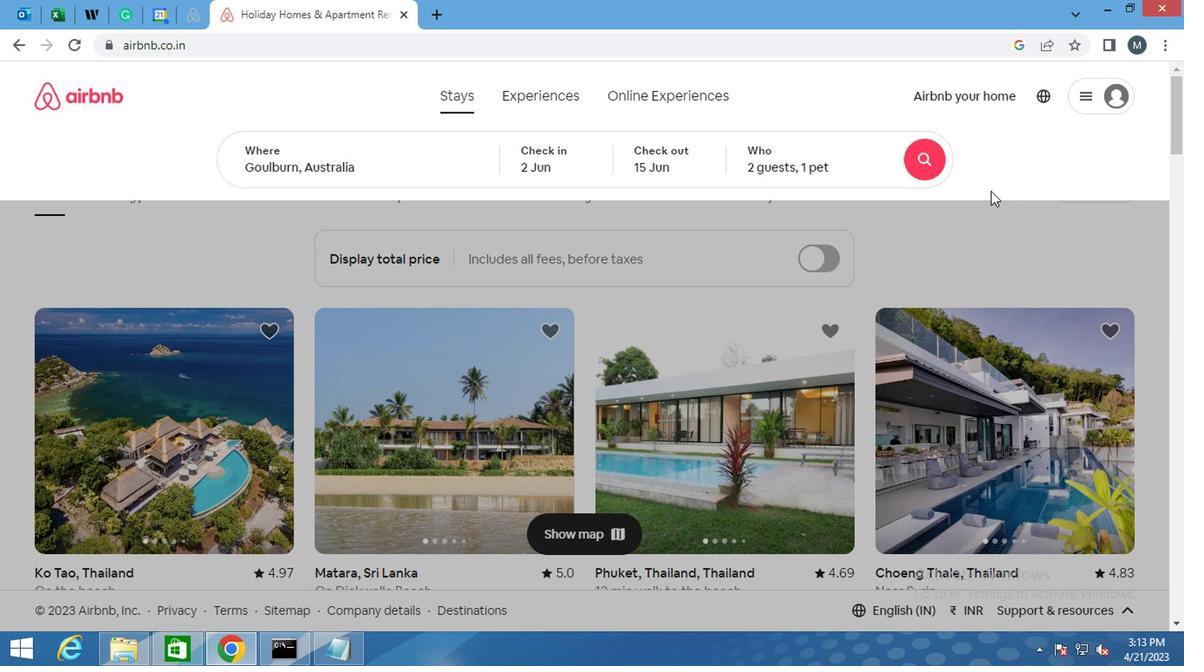 
Action: Mouse scrolled (989, 203) with delta (0, 0)
Screenshot: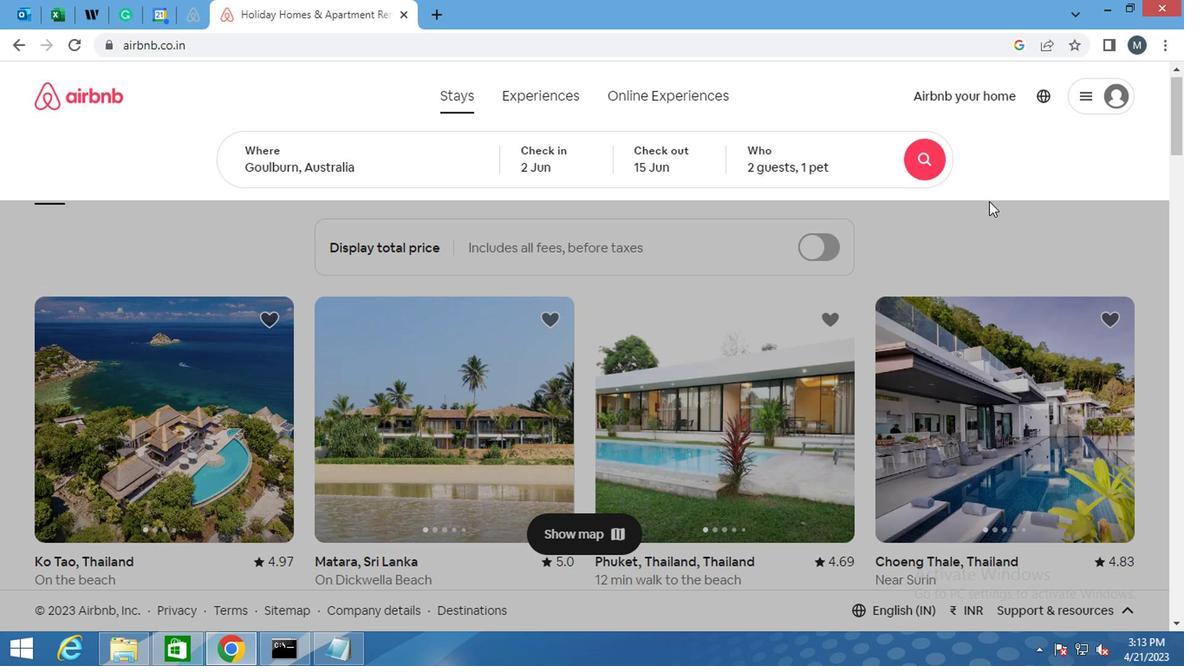 
Action: Mouse moved to (1110, 173)
Screenshot: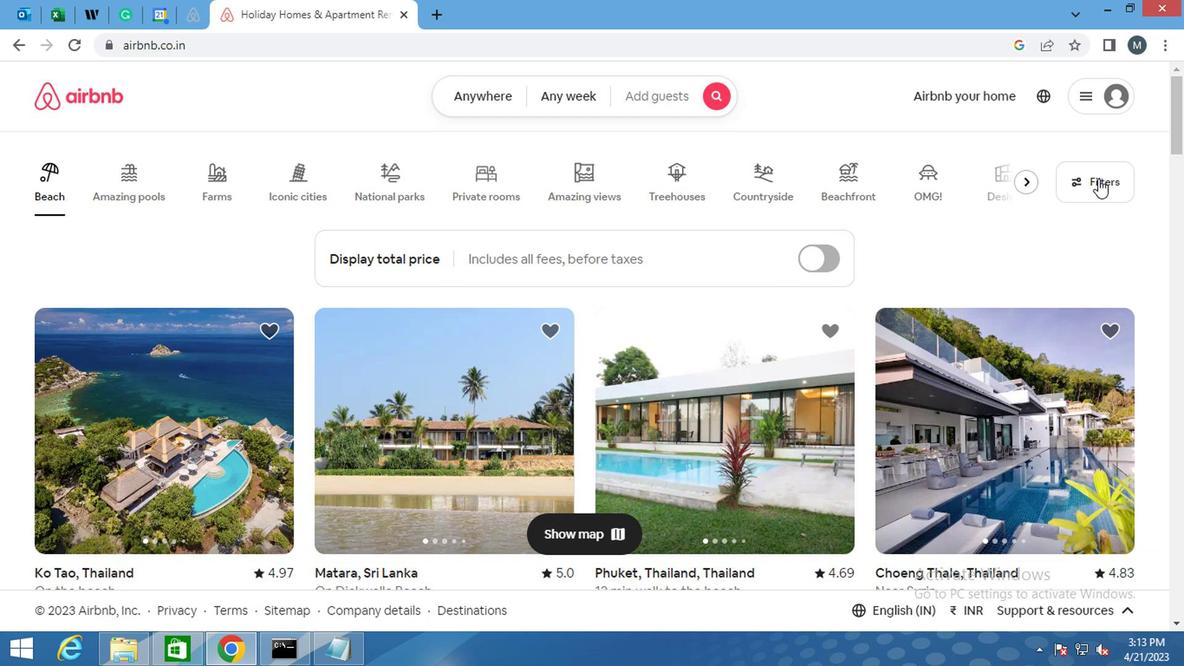 
Action: Mouse pressed left at (1110, 173)
Screenshot: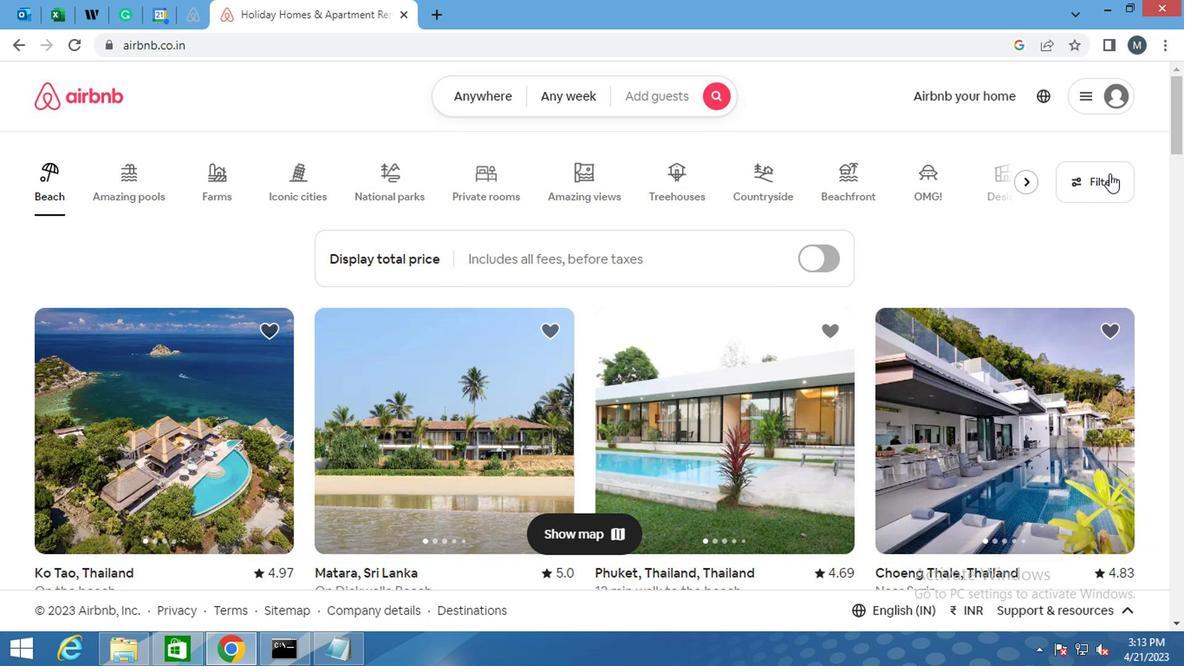 
Action: Mouse moved to (417, 400)
Screenshot: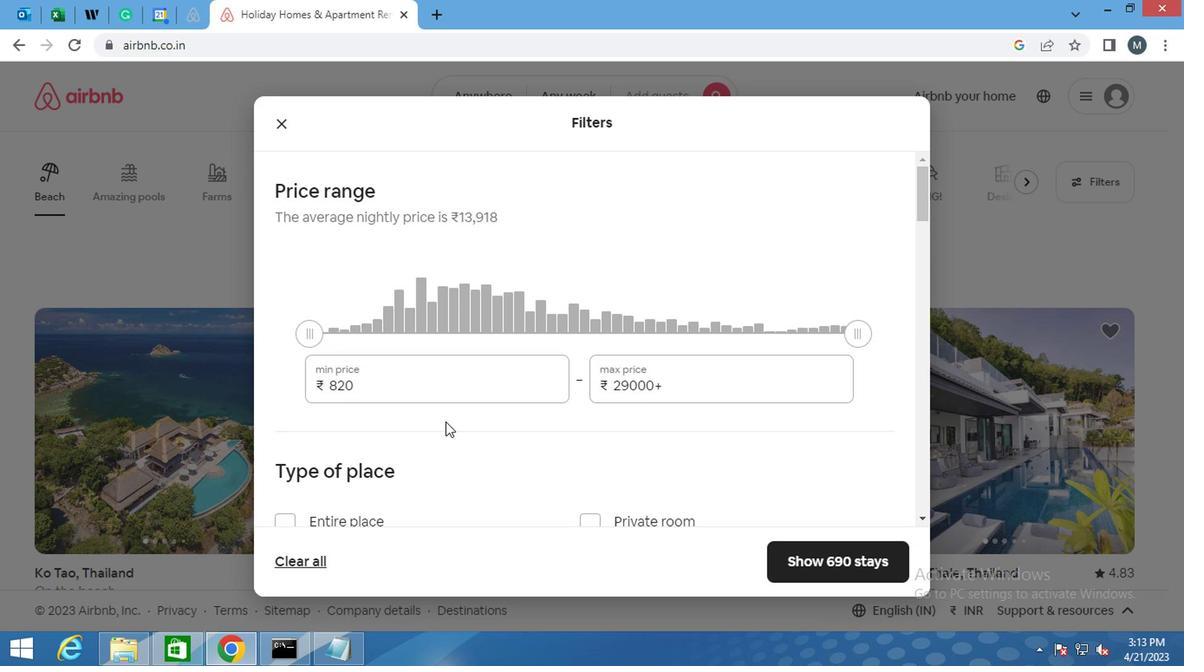 
Action: Mouse pressed left at (417, 400)
Screenshot: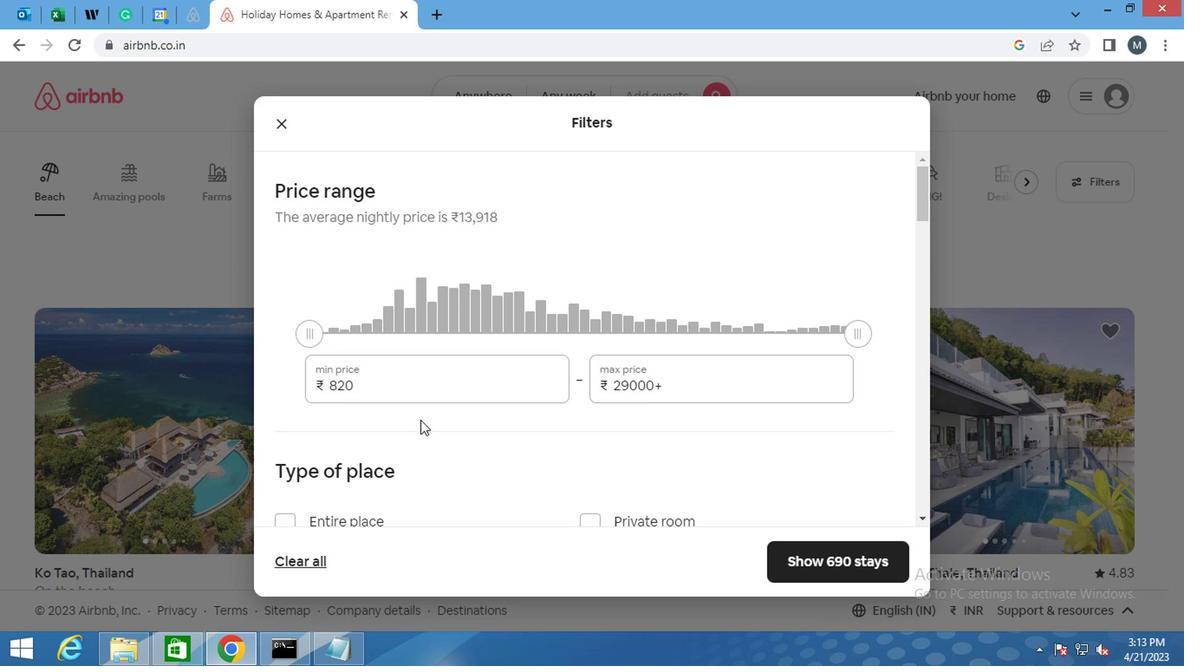 
Action: Key pressed <Key.backspace><Key.backspace><Key.backspace>10000
Screenshot: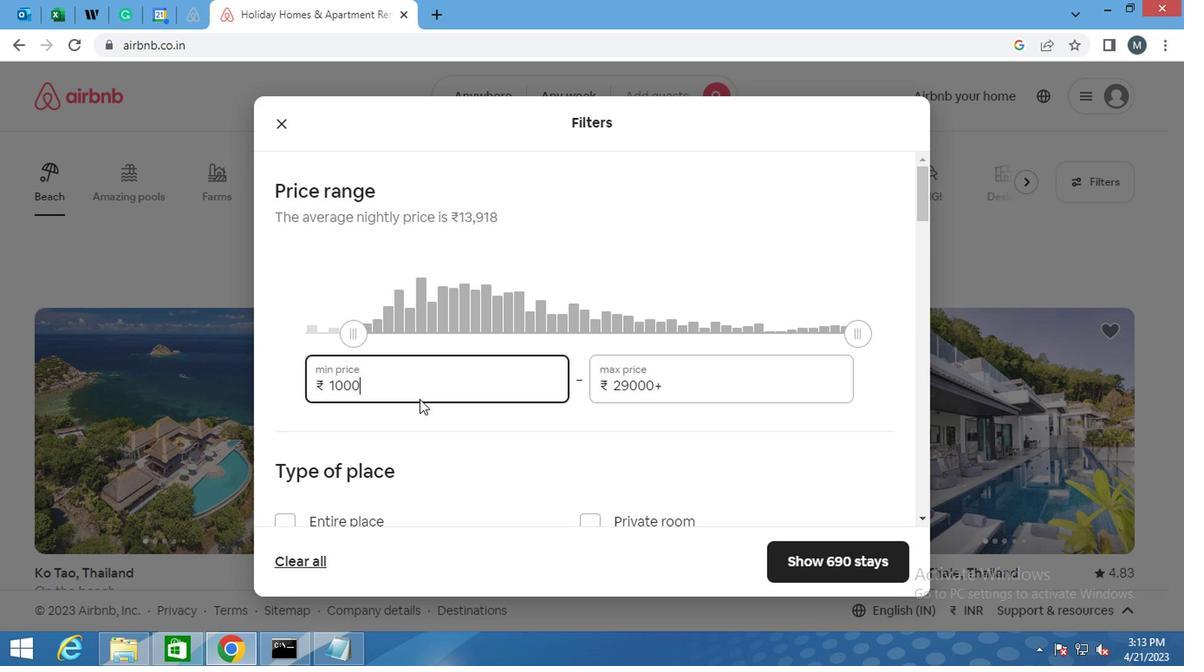 
Action: Mouse moved to (645, 390)
Screenshot: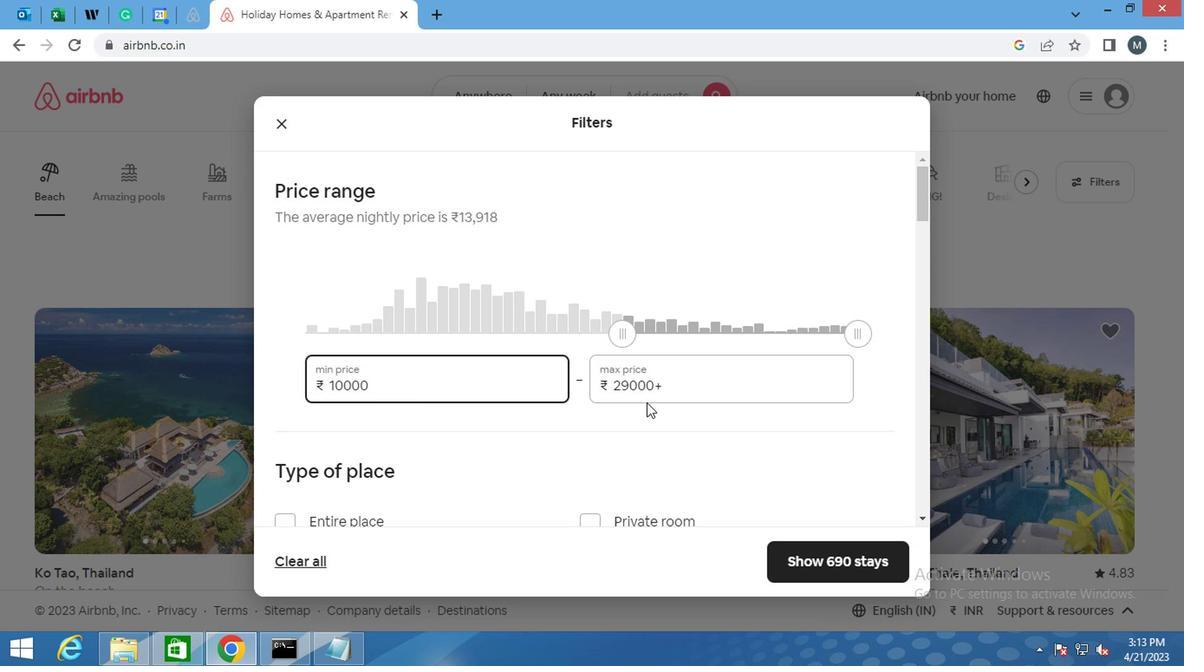 
Action: Mouse pressed left at (645, 390)
Screenshot: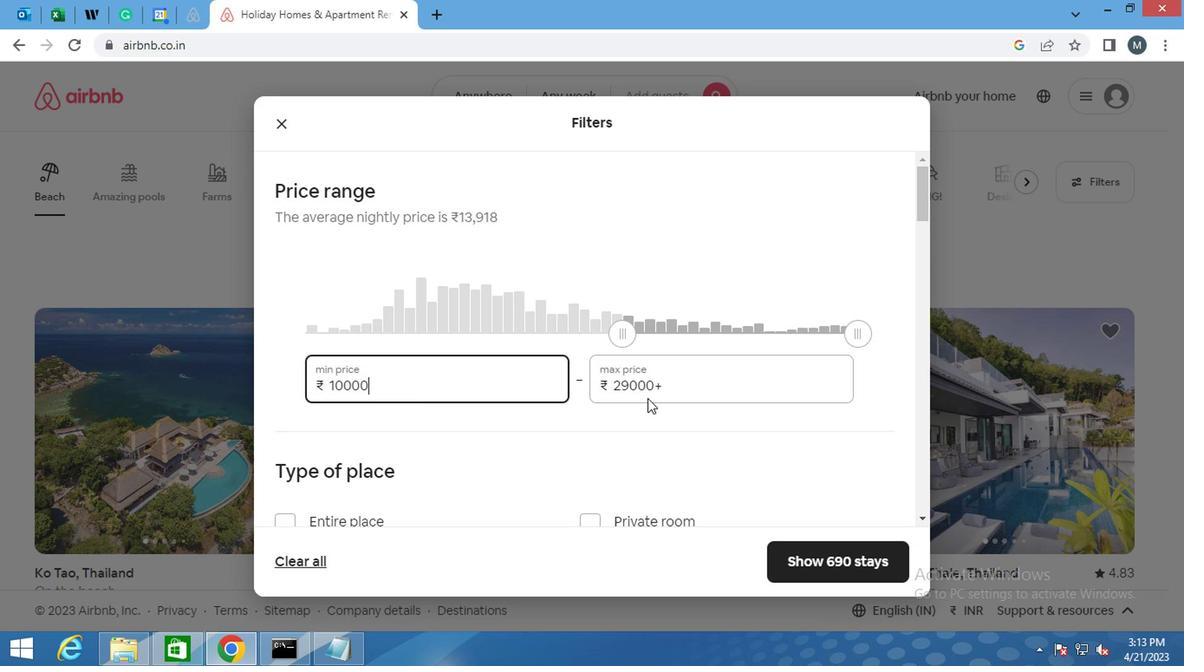 
Action: Mouse moved to (670, 389)
Screenshot: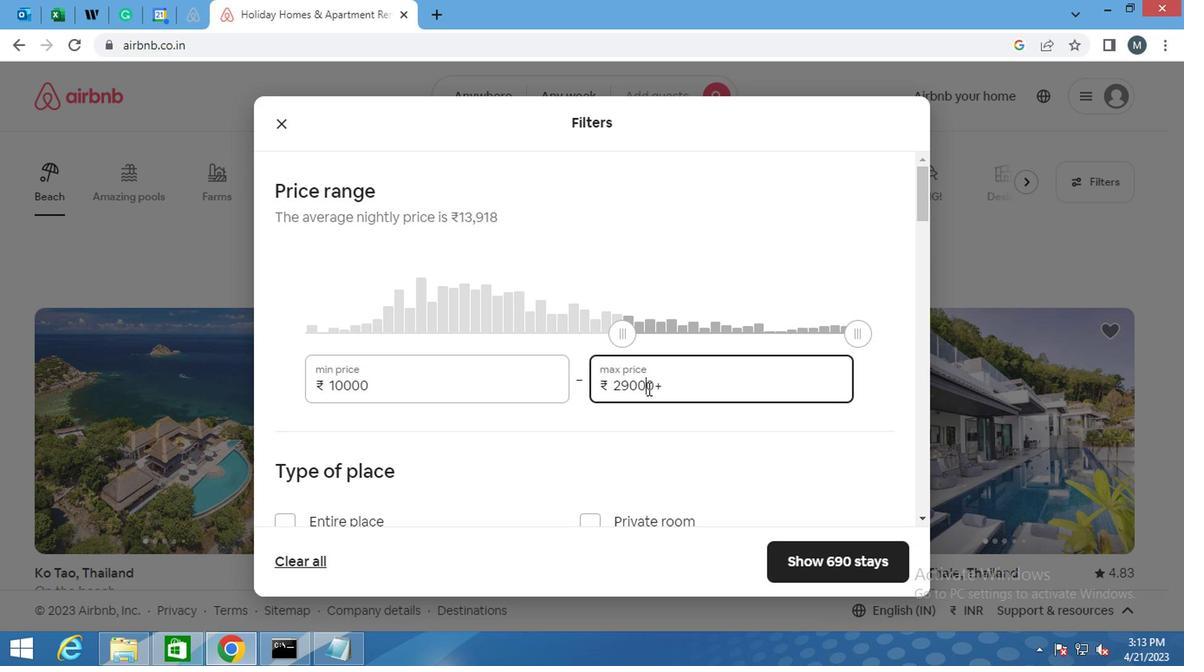 
Action: Mouse pressed left at (670, 389)
Screenshot: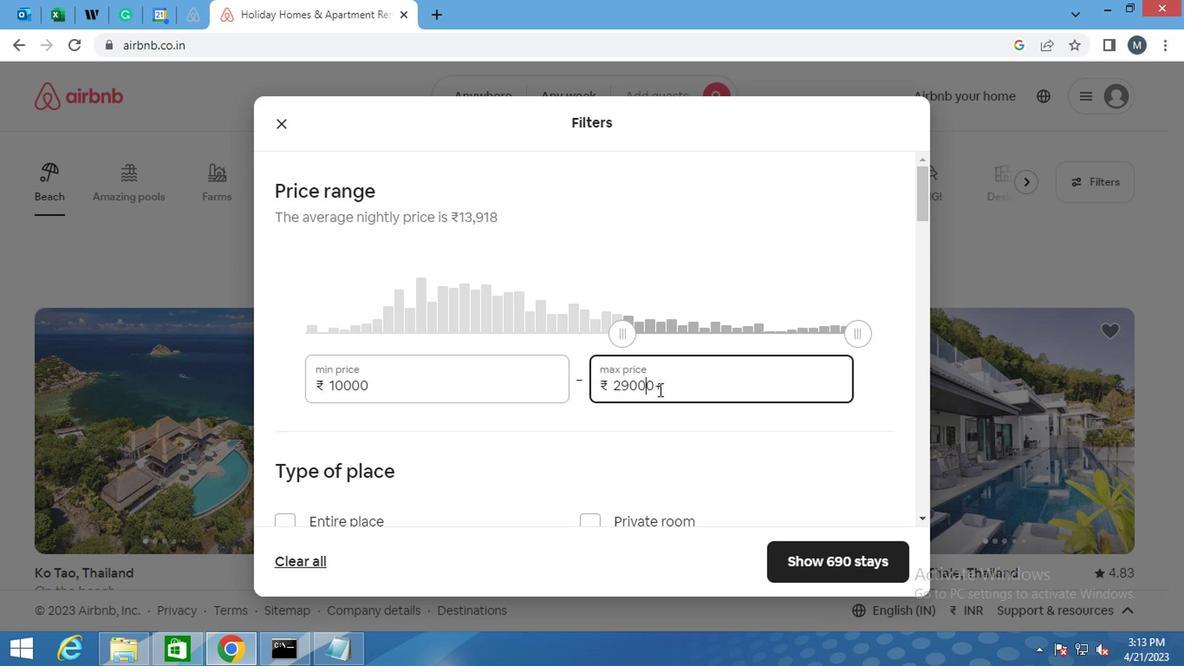 
Action: Mouse moved to (671, 389)
Screenshot: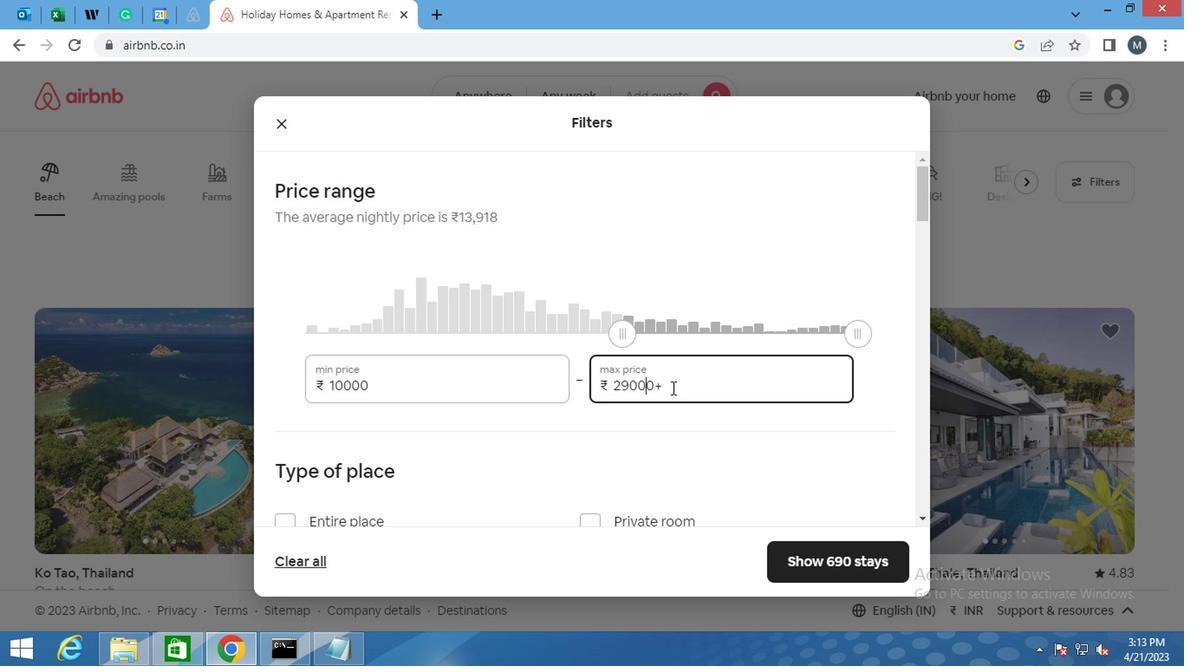 
Action: Key pressed <Key.backspace><Key.backspace><Key.backspace><Key.backspace><Key.backspace><Key.backspace><Key.backspace>15000
Screenshot: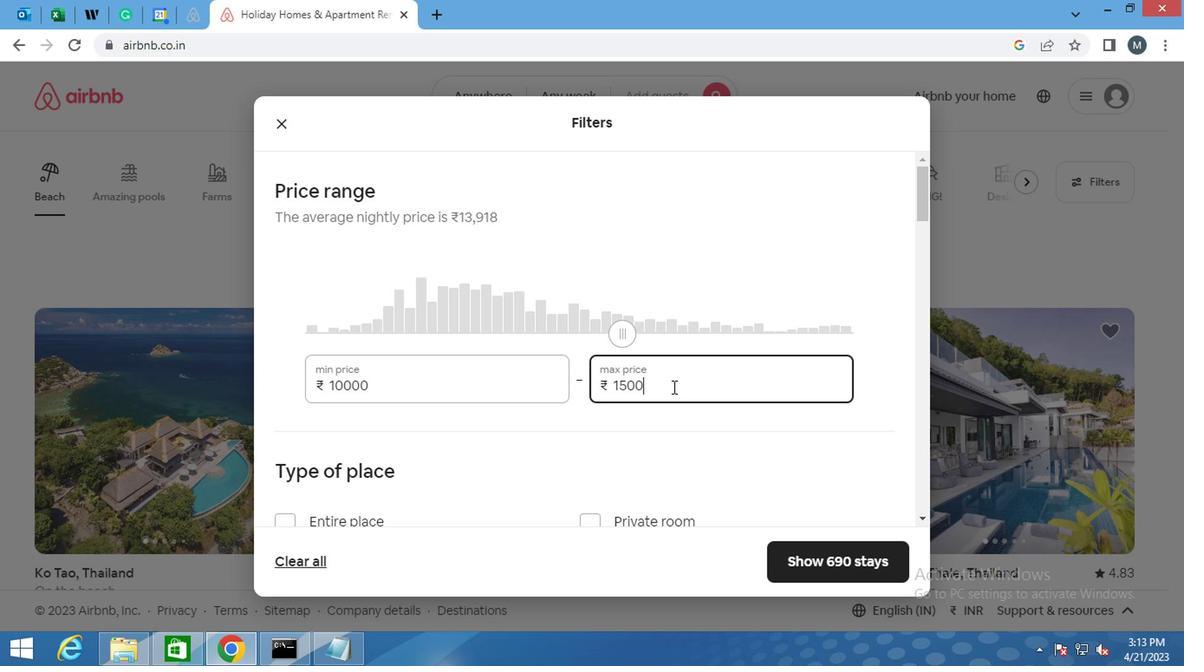 
Action: Mouse moved to (335, 426)
Screenshot: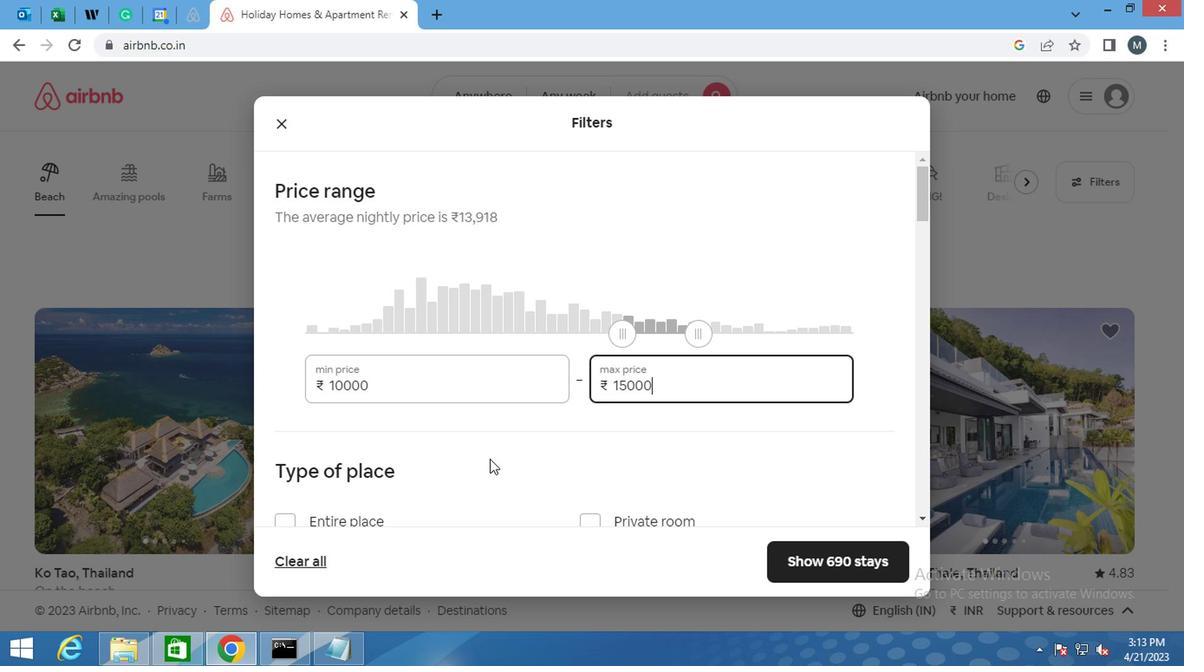 
Action: Mouse scrolled (335, 425) with delta (0, 0)
Screenshot: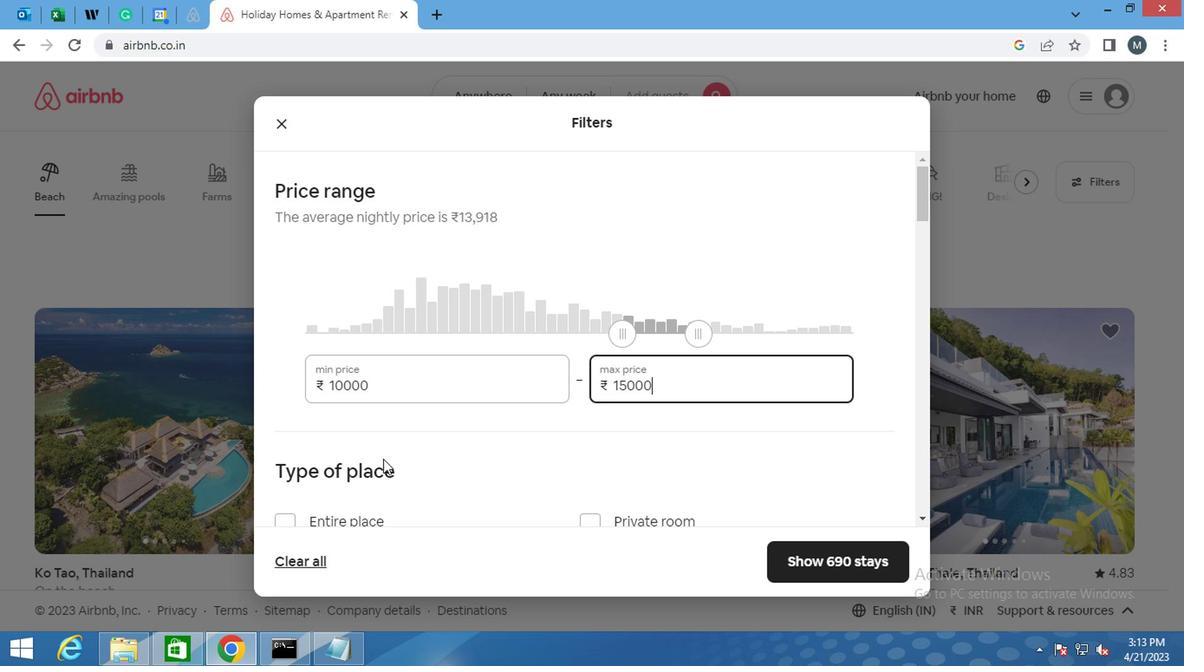 
Action: Mouse scrolled (335, 425) with delta (0, 0)
Screenshot: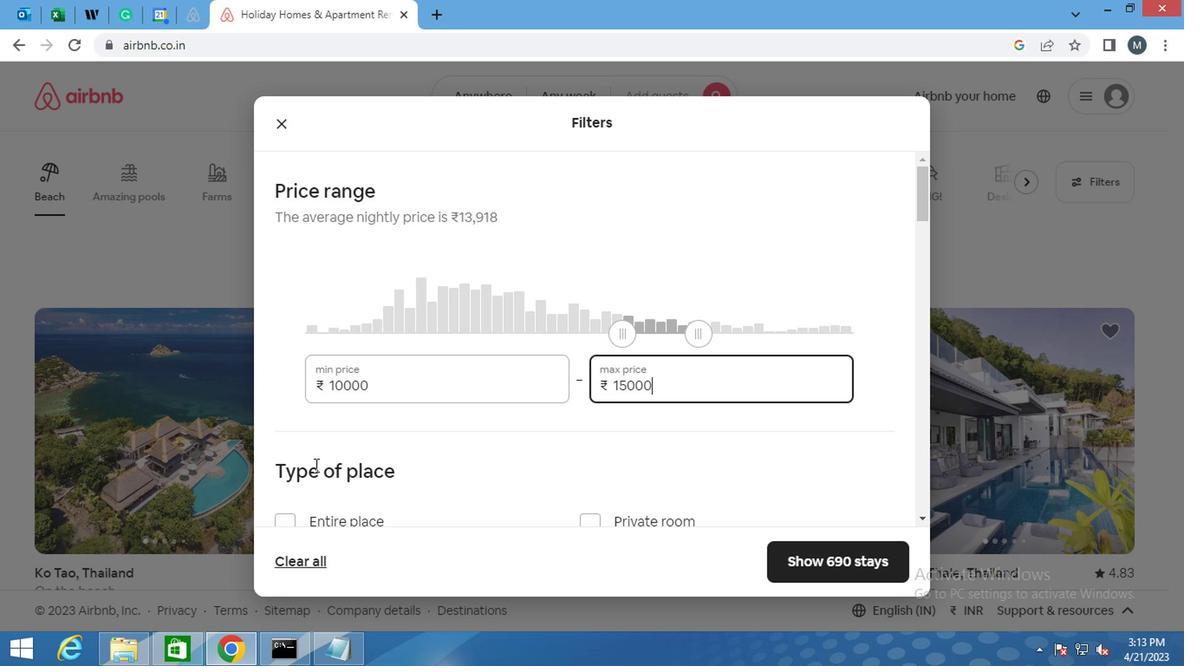 
Action: Mouse moved to (286, 357)
Screenshot: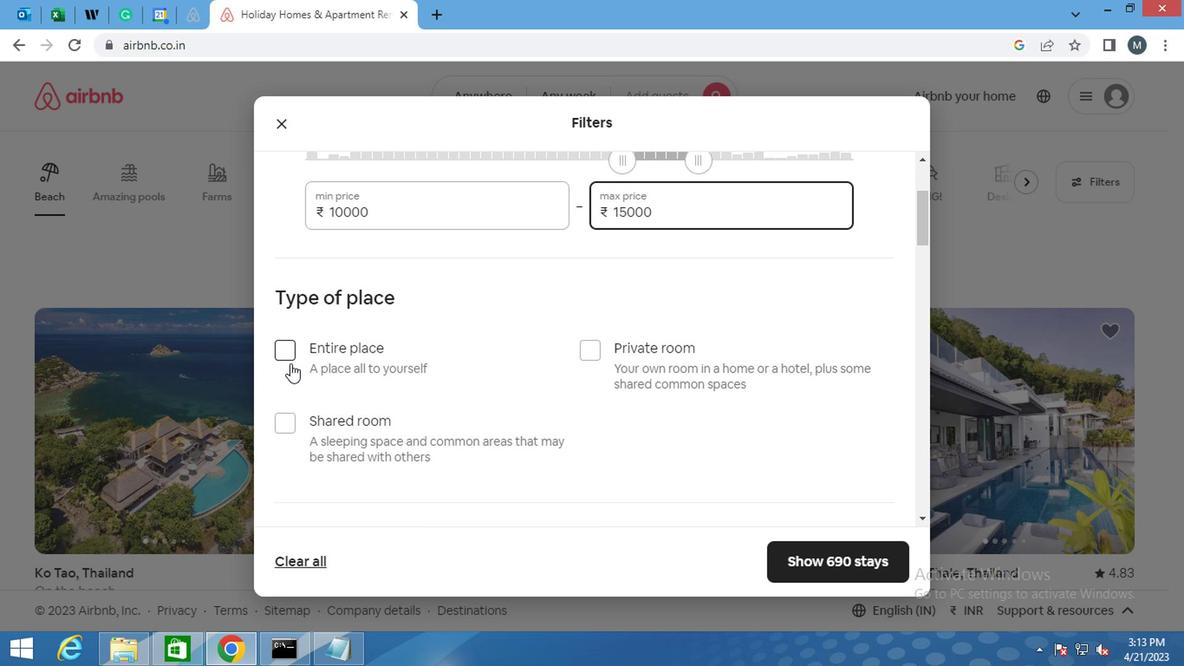 
Action: Mouse pressed left at (286, 357)
Screenshot: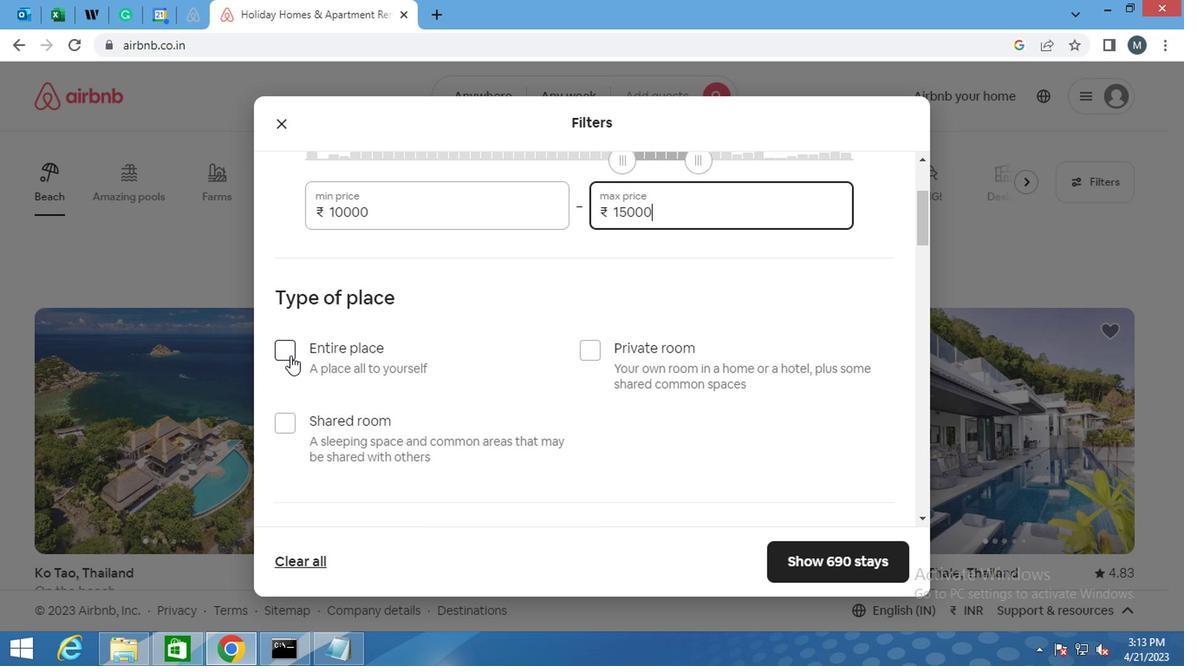 
Action: Mouse moved to (353, 363)
Screenshot: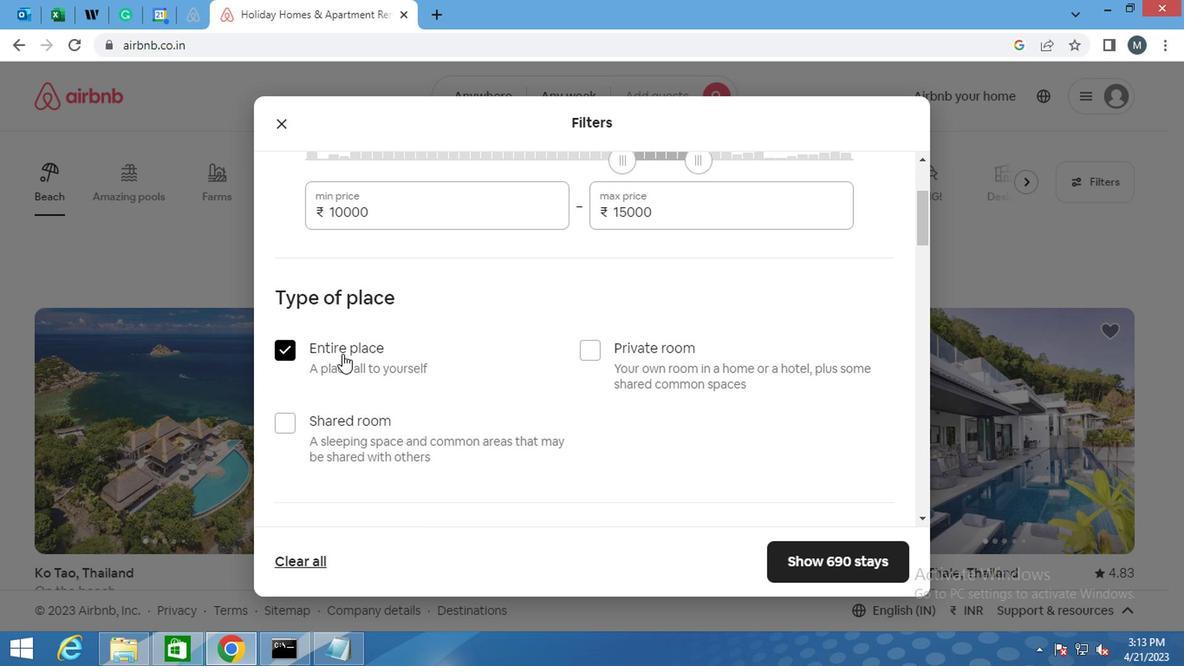 
Action: Mouse scrolled (353, 362) with delta (0, -1)
Screenshot: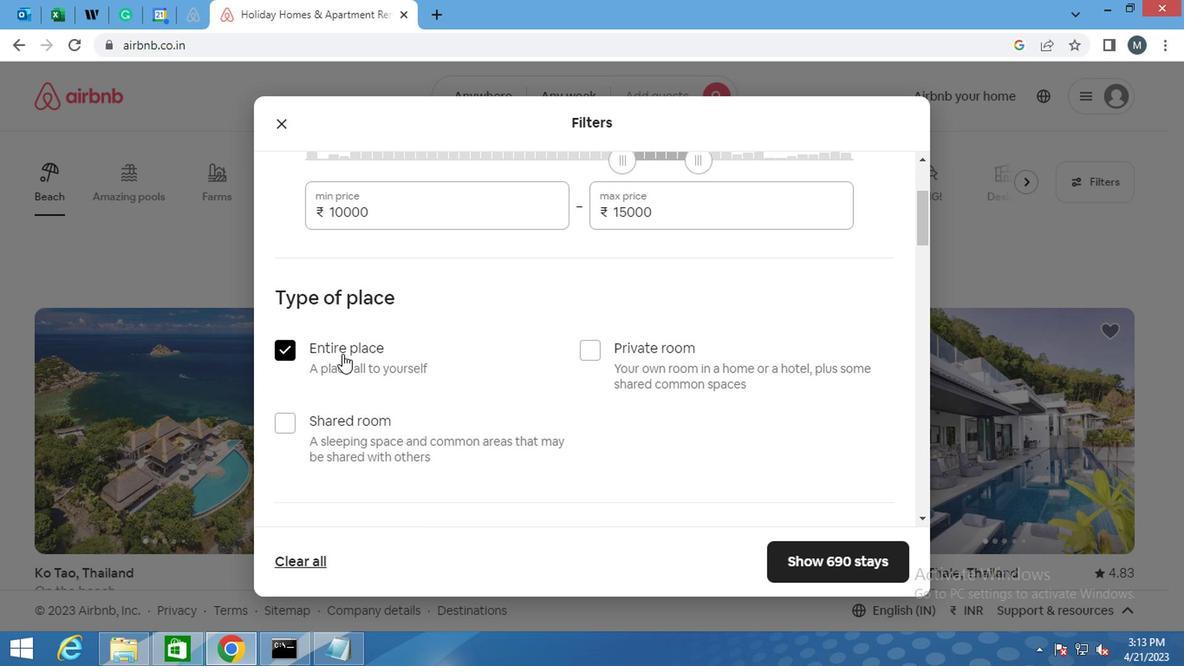 
Action: Mouse moved to (353, 378)
Screenshot: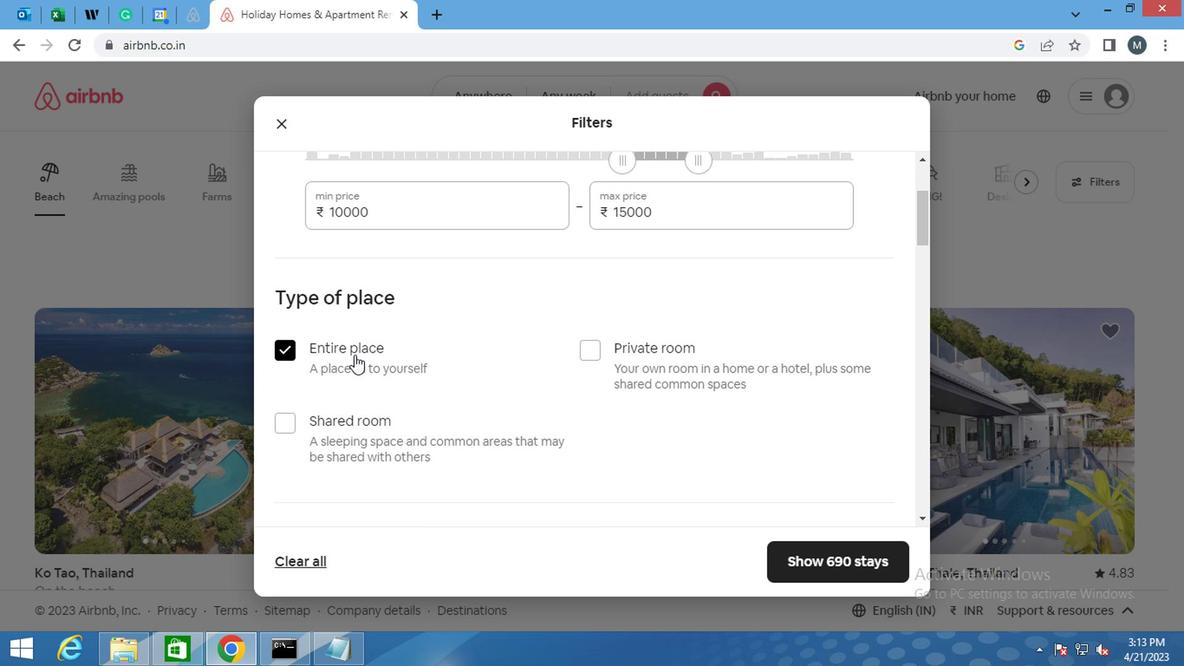 
Action: Mouse scrolled (353, 377) with delta (0, -1)
Screenshot: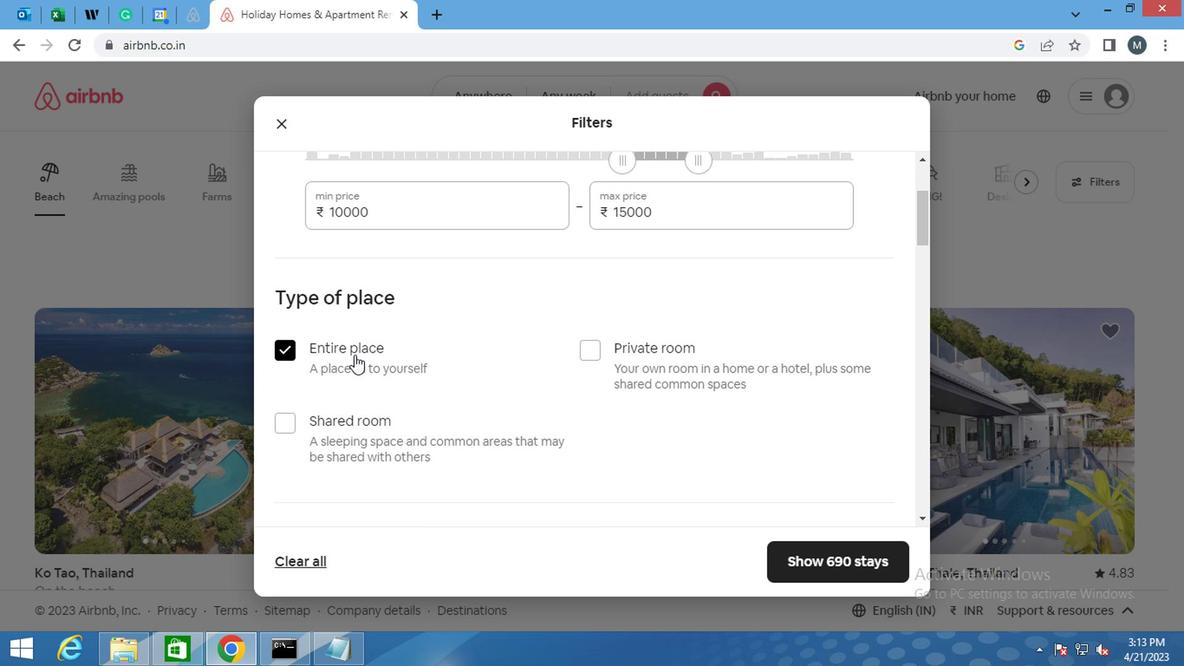 
Action: Mouse moved to (341, 427)
Screenshot: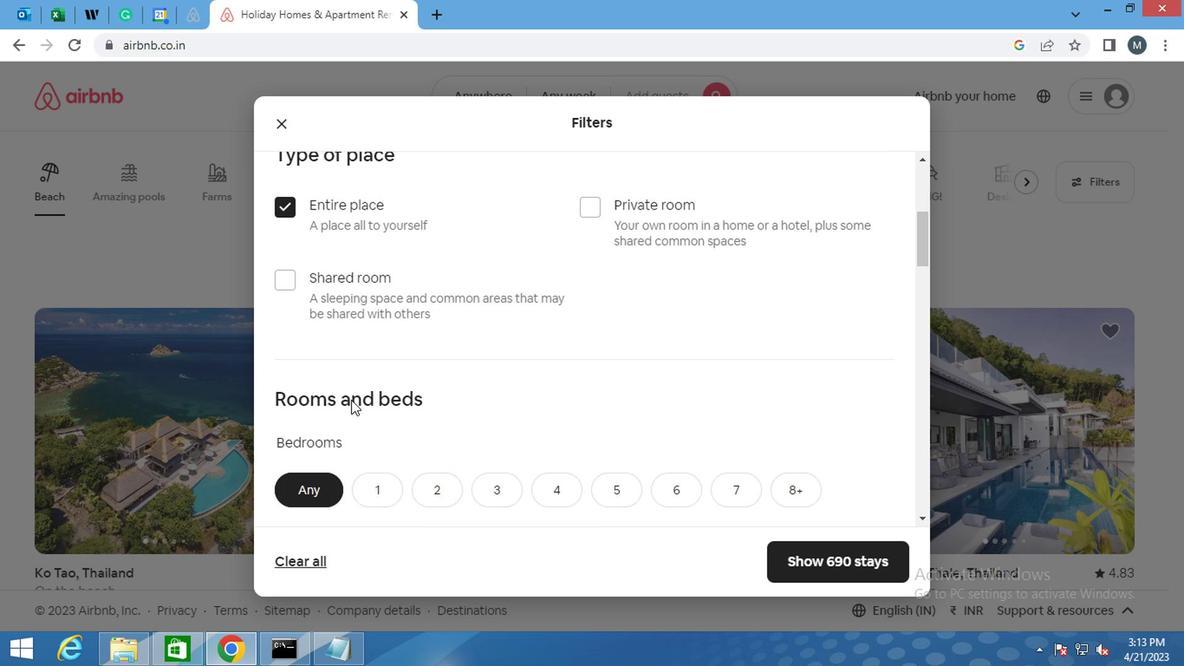 
Action: Mouse scrolled (341, 426) with delta (0, -1)
Screenshot: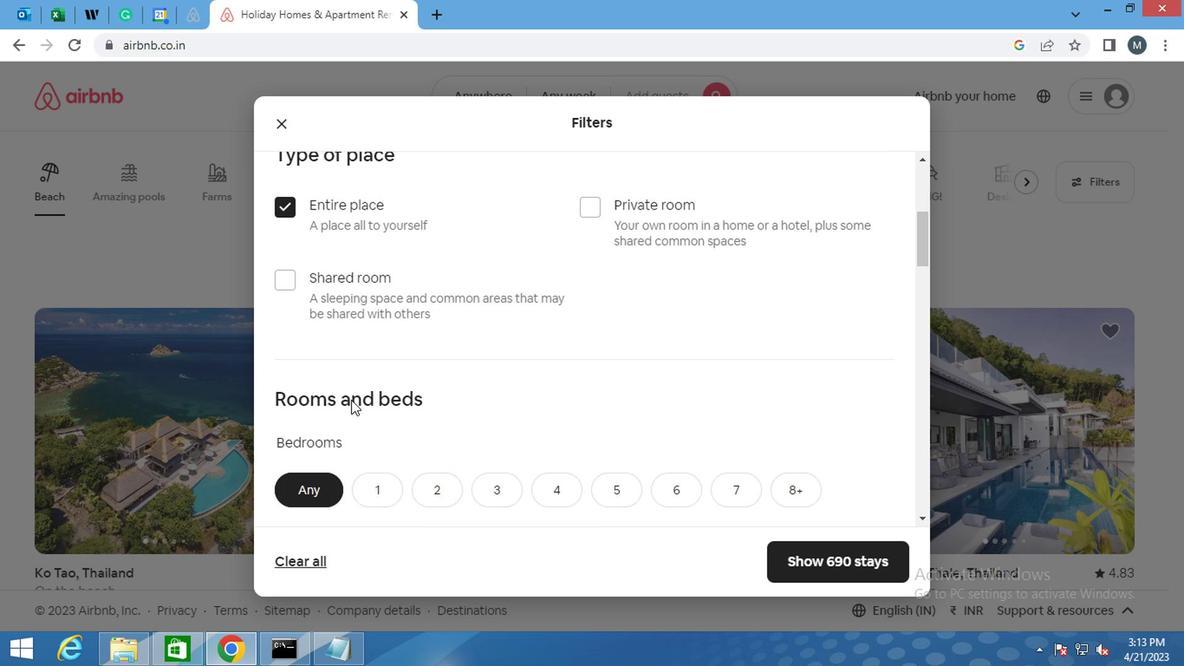 
Action: Mouse moved to (380, 378)
Screenshot: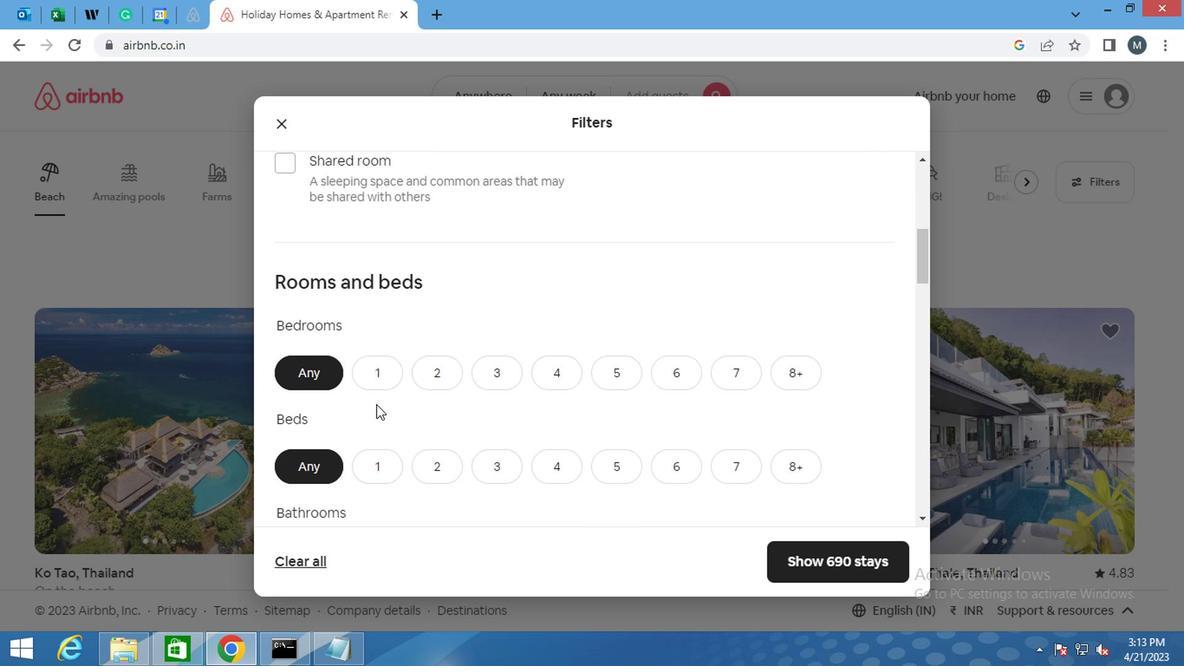 
Action: Mouse pressed left at (380, 378)
Screenshot: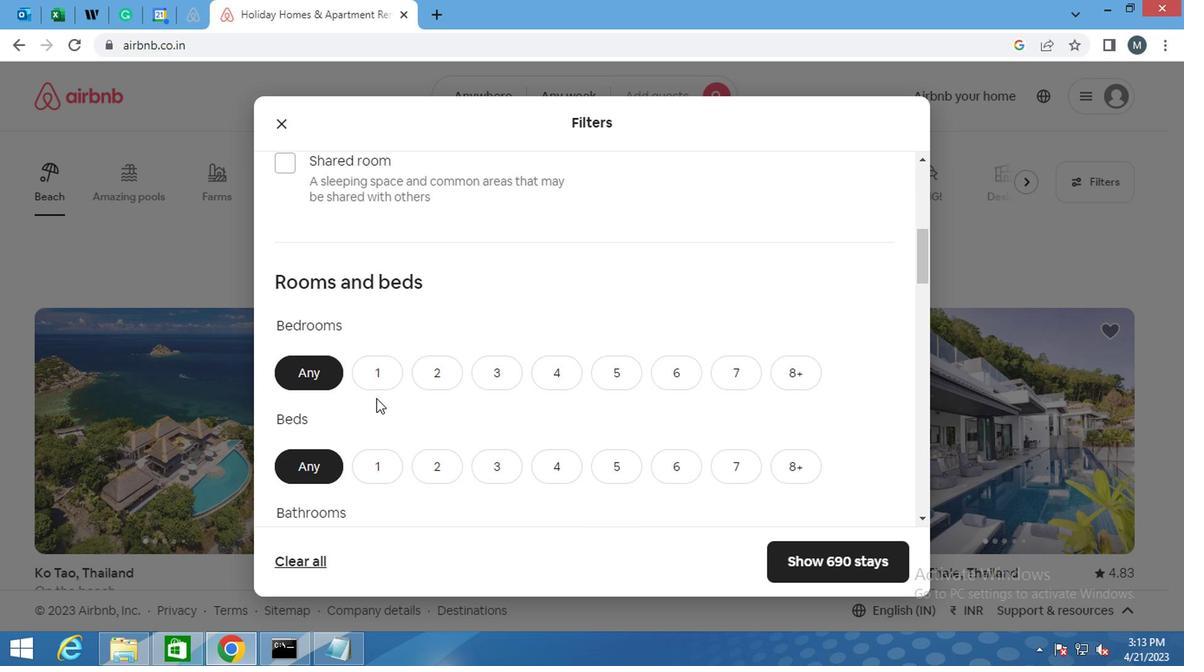 
Action: Mouse moved to (387, 465)
Screenshot: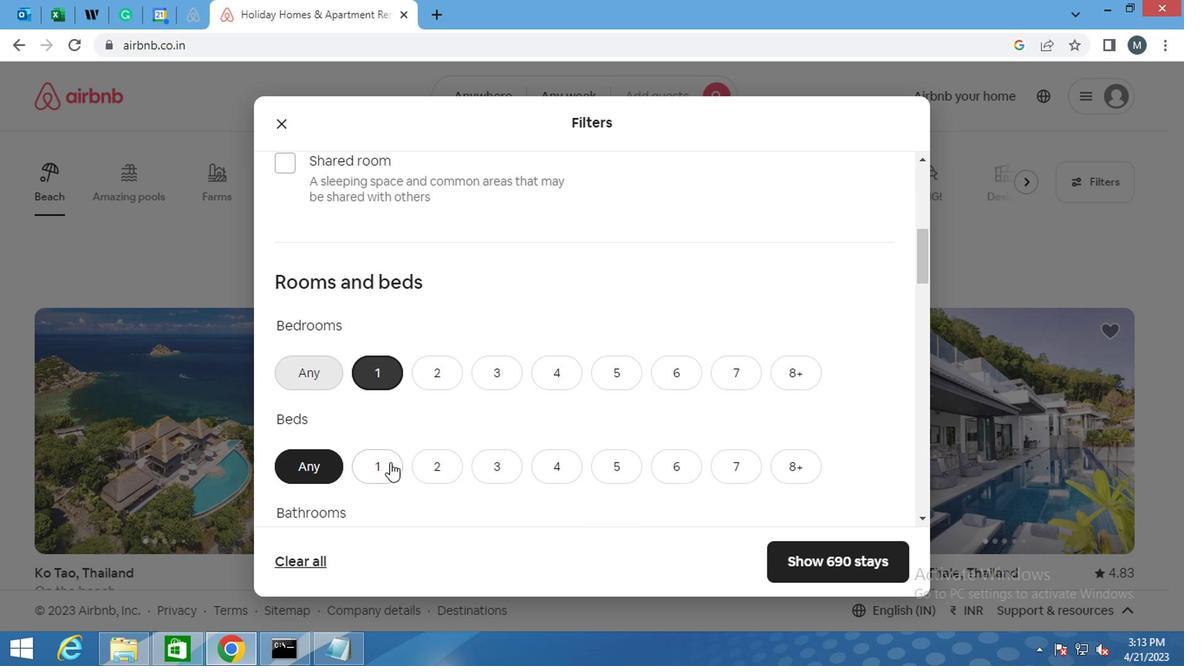 
Action: Mouse pressed left at (387, 465)
Screenshot: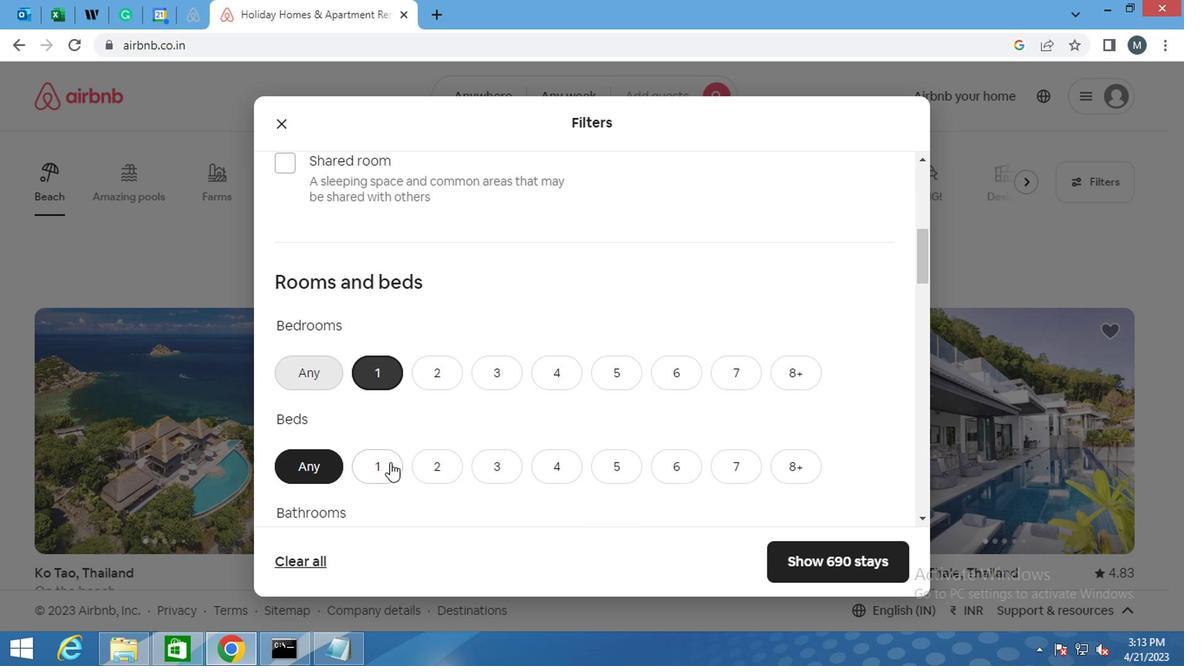 
Action: Mouse moved to (393, 415)
Screenshot: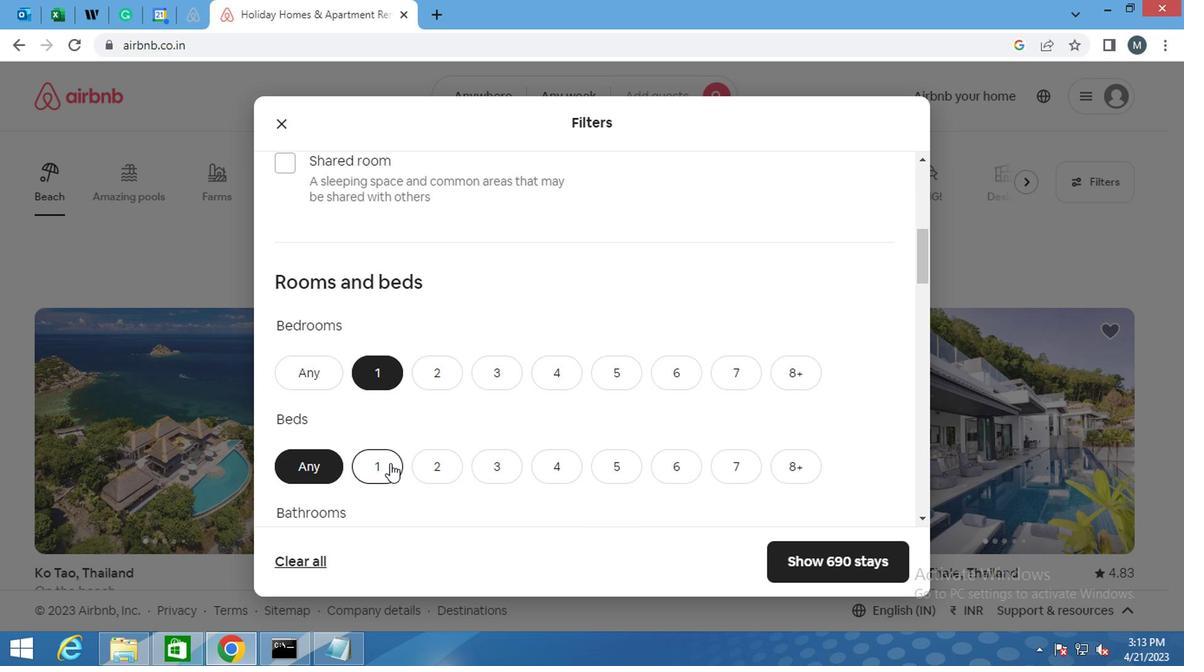 
Action: Mouse scrolled (393, 415) with delta (0, 0)
Screenshot: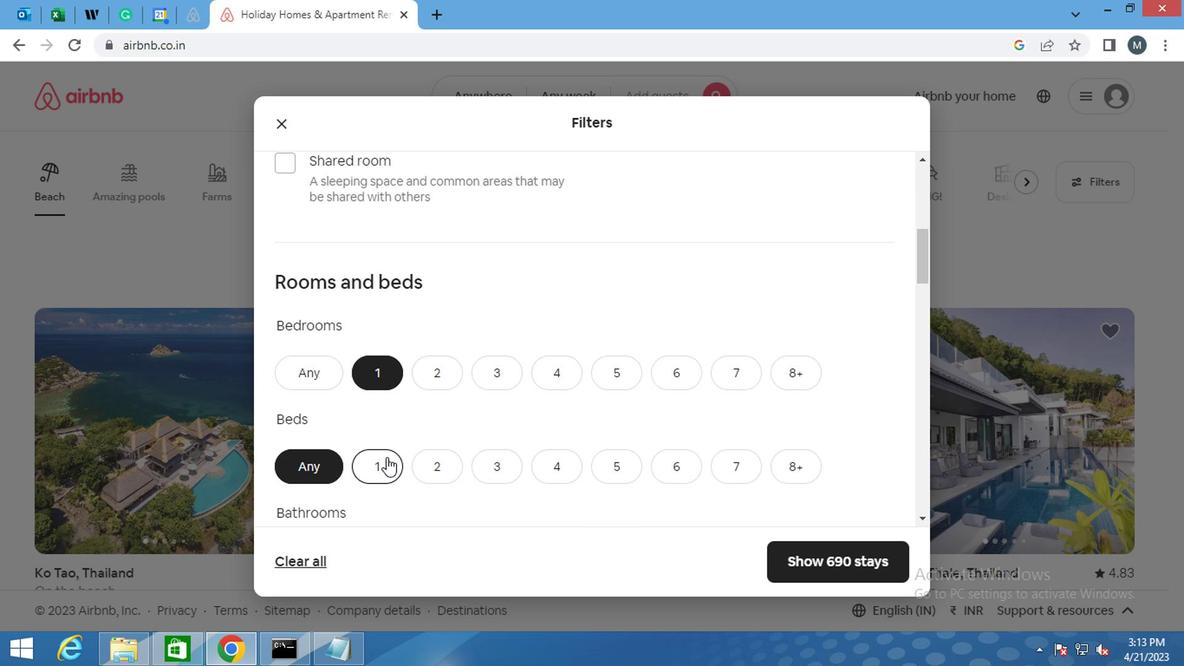
Action: Mouse scrolled (393, 415) with delta (0, 0)
Screenshot: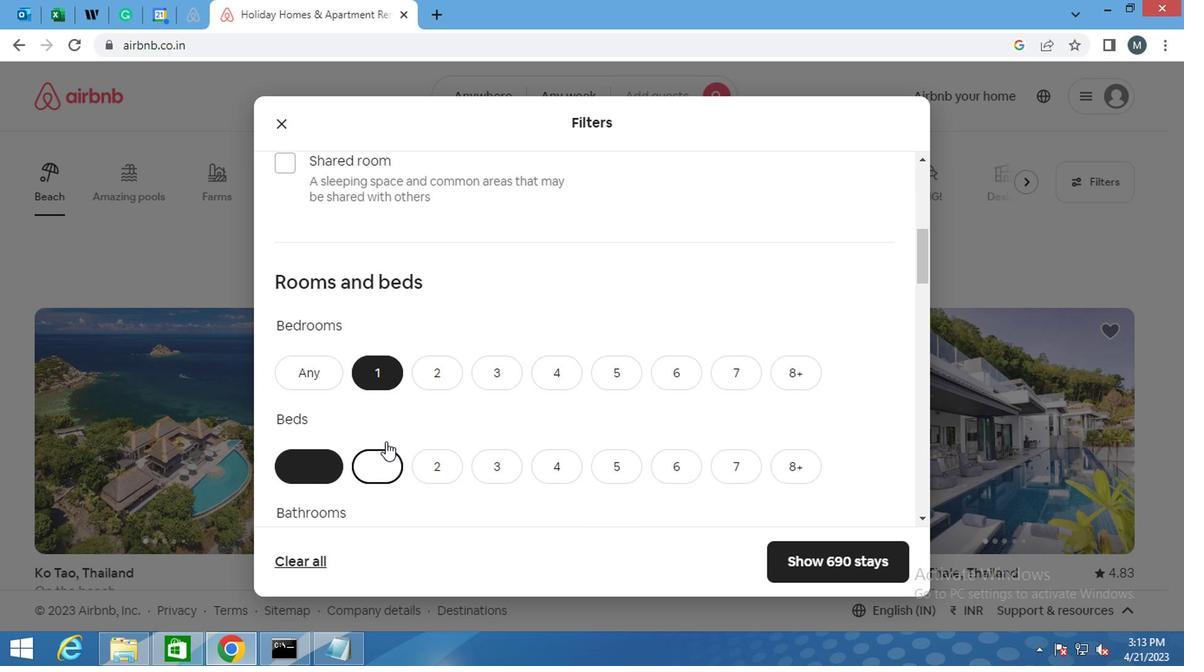 
Action: Mouse moved to (394, 415)
Screenshot: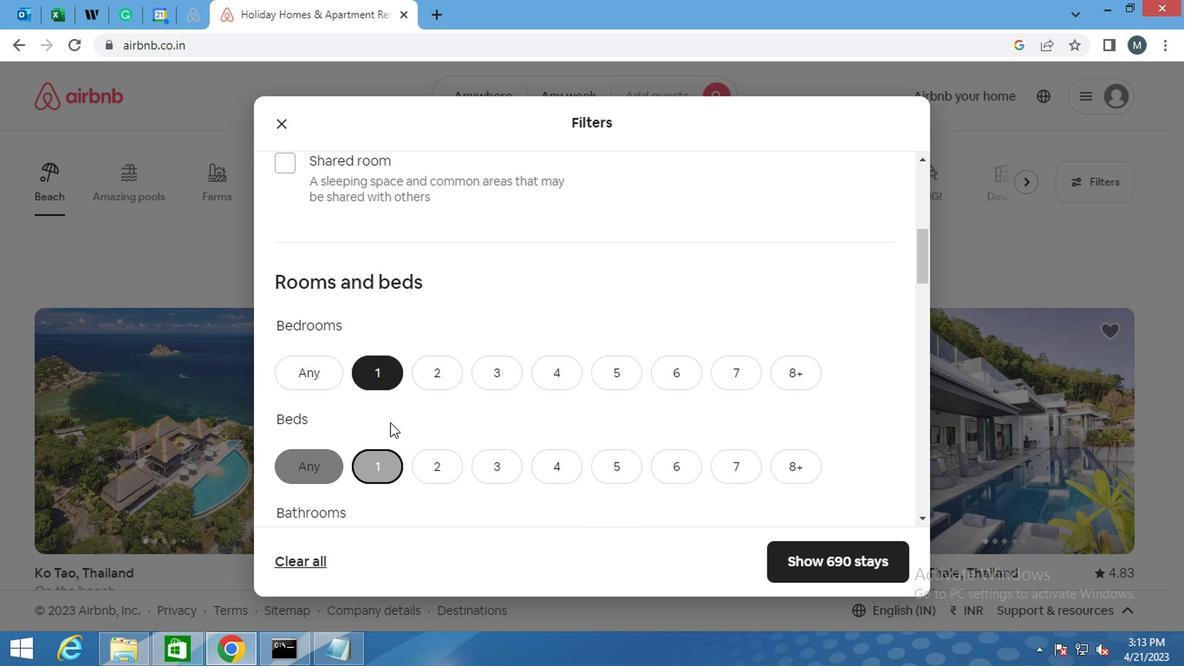 
Action: Mouse scrolled (394, 415) with delta (0, 0)
Screenshot: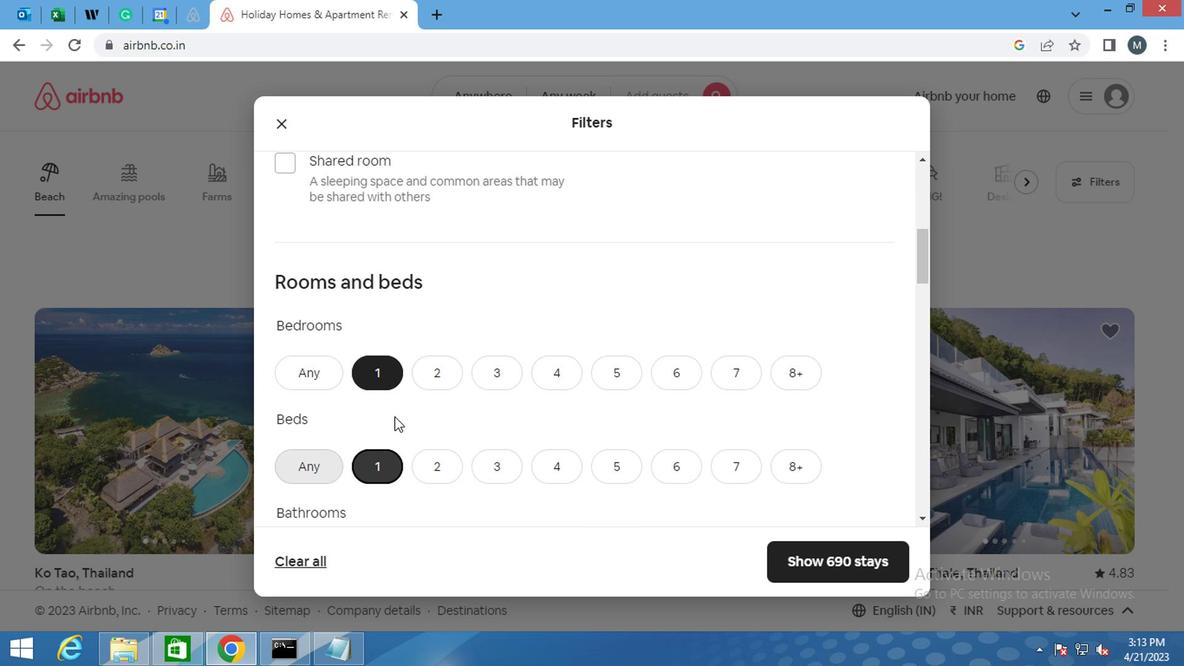 
Action: Mouse moved to (381, 307)
Screenshot: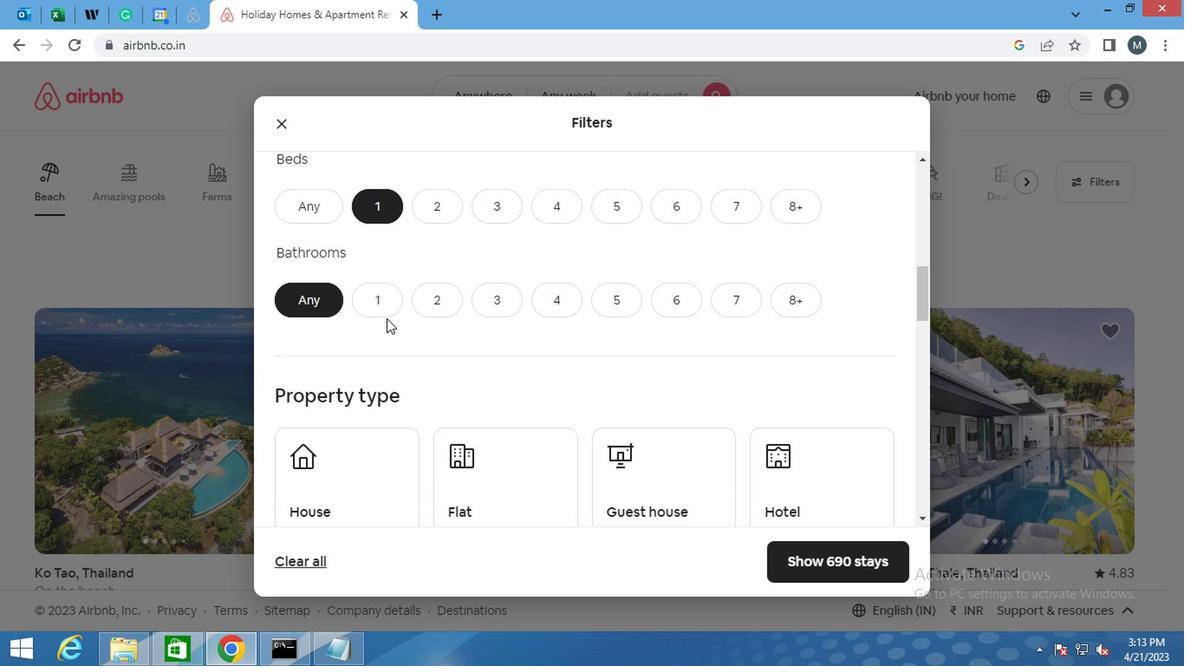 
Action: Mouse pressed left at (381, 307)
Screenshot: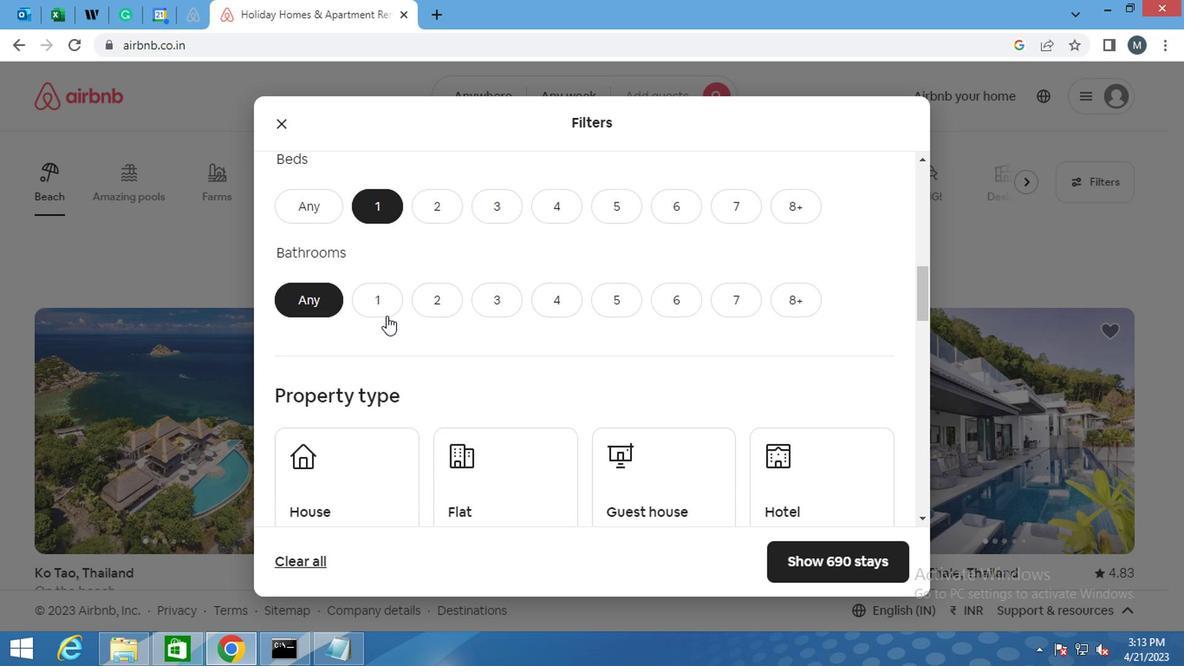 
Action: Mouse moved to (402, 305)
Screenshot: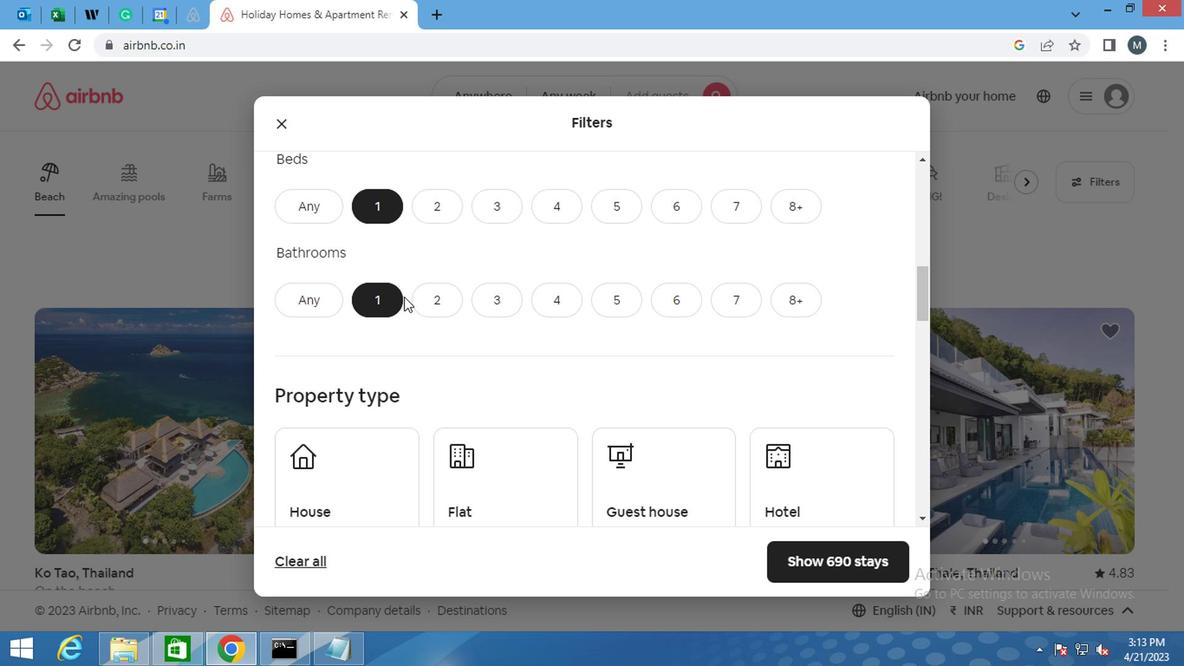 
Action: Mouse scrolled (402, 304) with delta (0, 0)
Screenshot: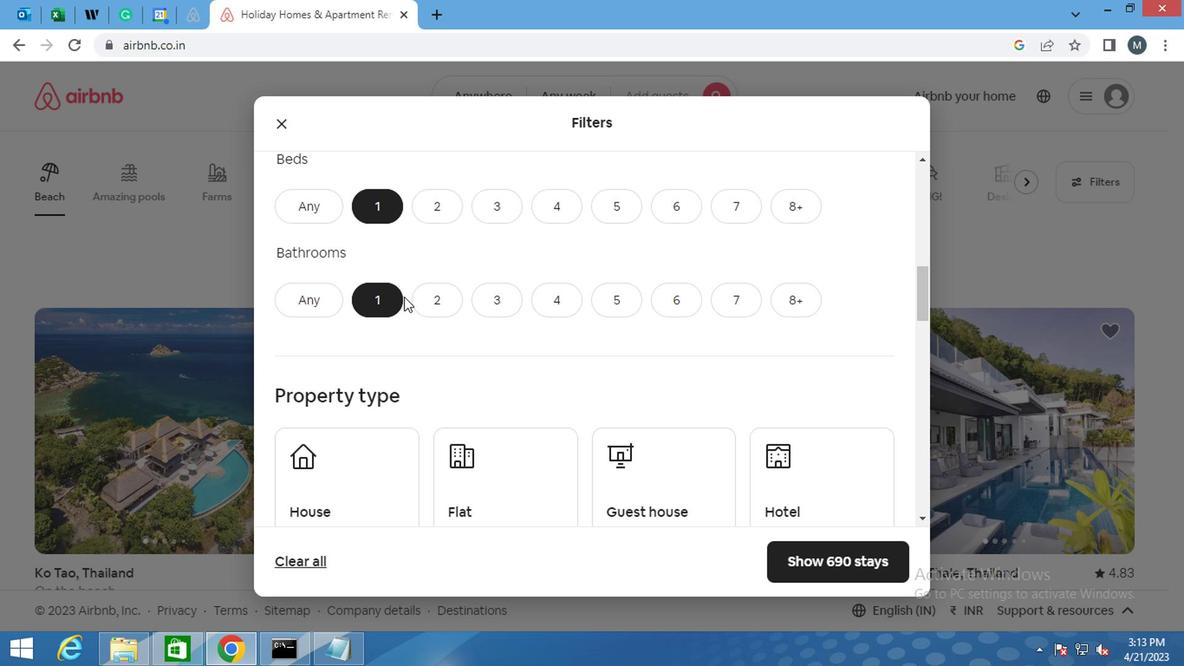 
Action: Mouse moved to (383, 405)
Screenshot: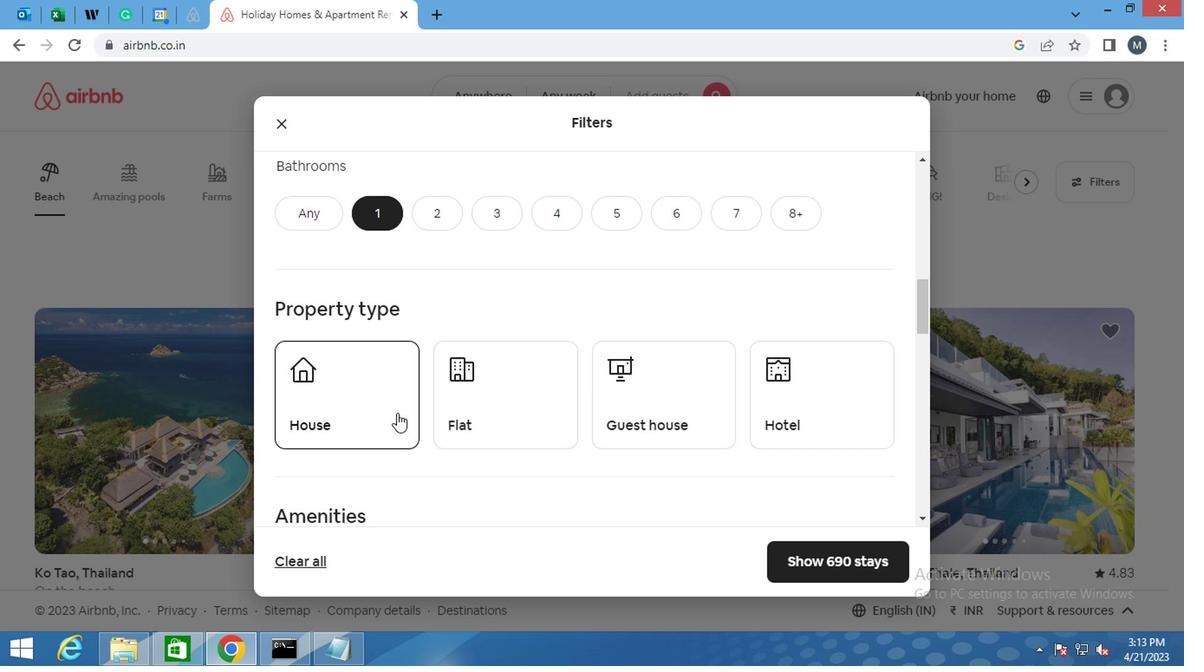 
Action: Mouse pressed left at (383, 405)
Screenshot: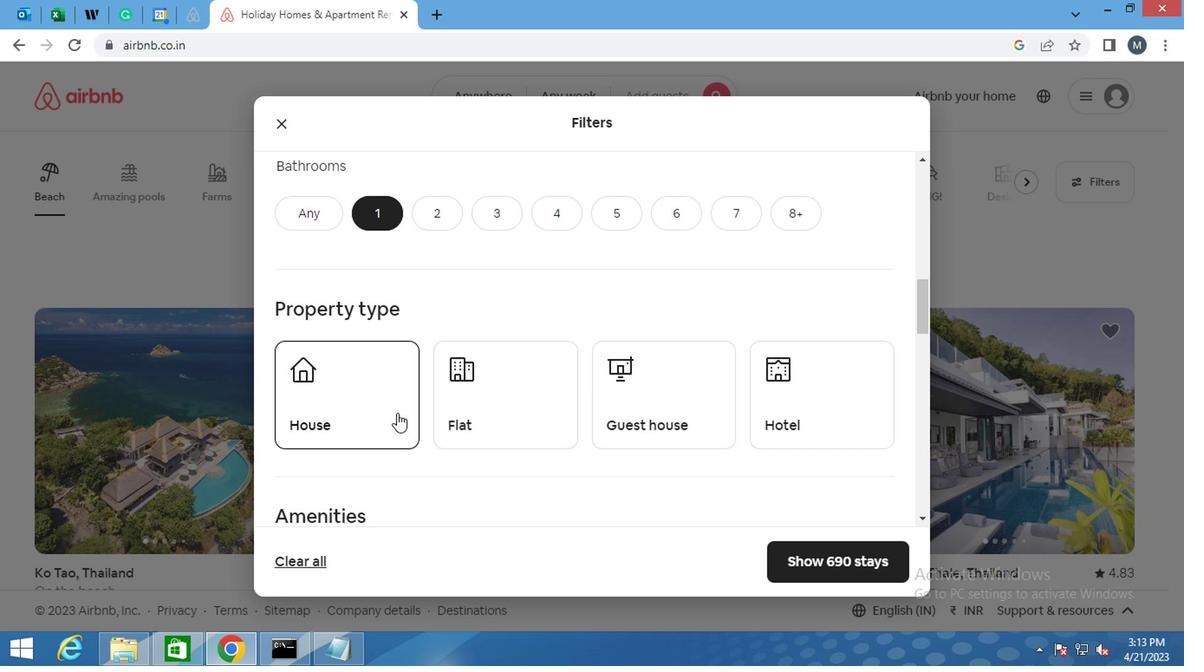 
Action: Mouse moved to (518, 424)
Screenshot: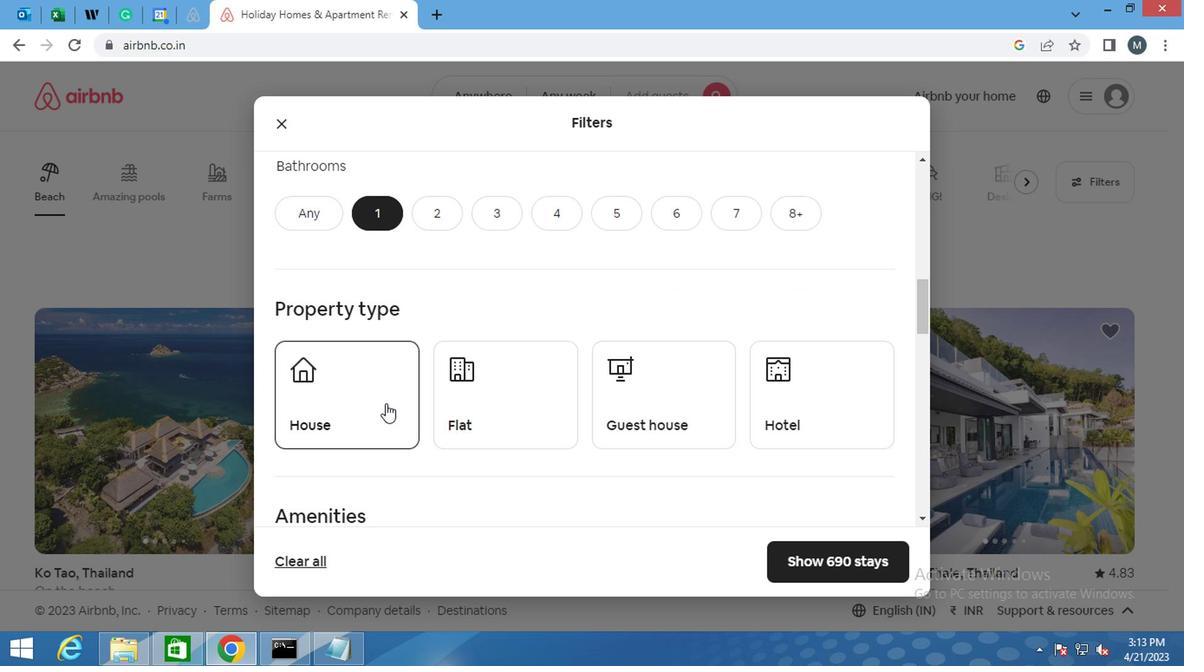 
Action: Mouse pressed left at (518, 424)
Screenshot: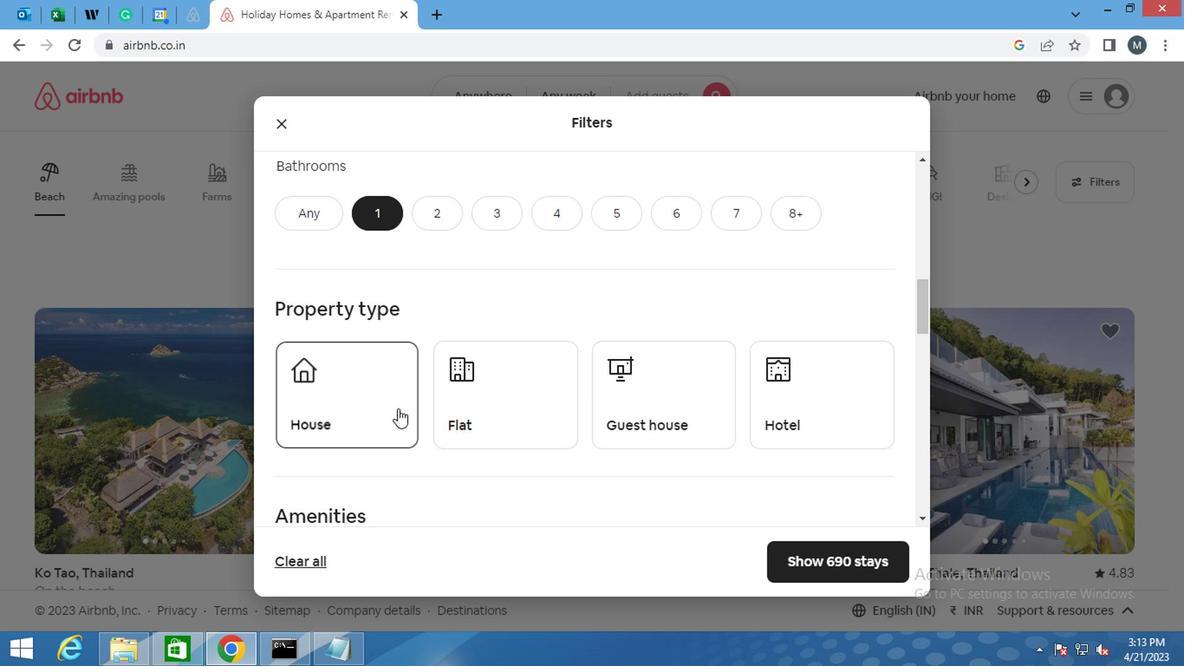 
Action: Mouse moved to (618, 397)
Screenshot: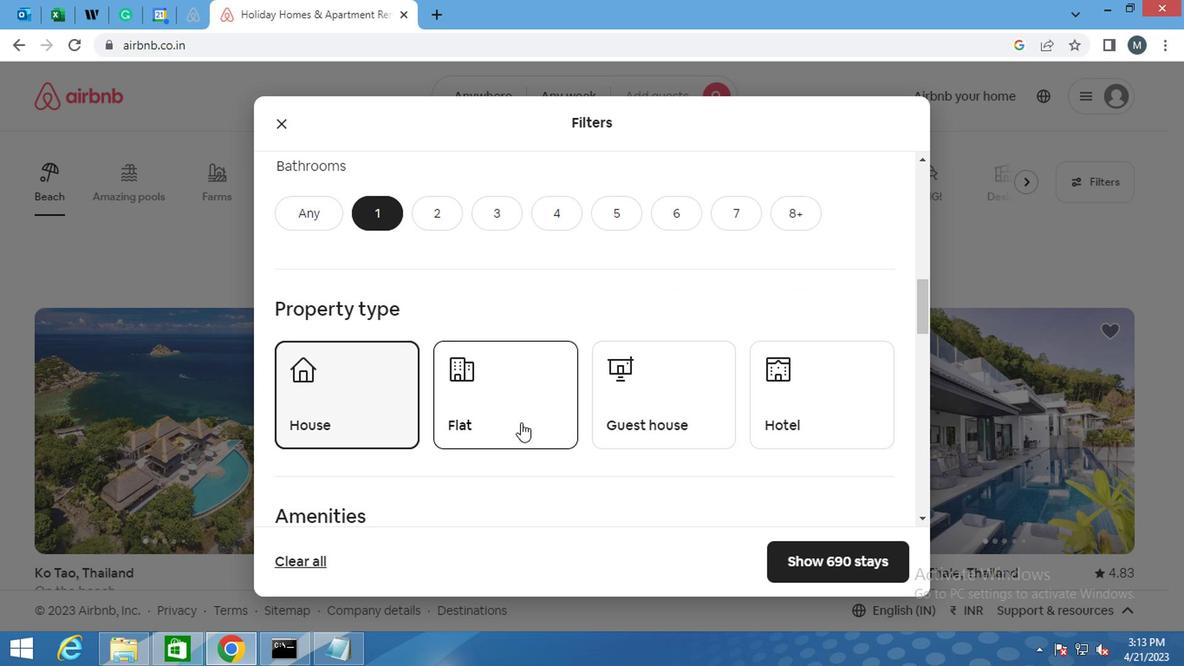 
Action: Mouse pressed left at (618, 397)
Screenshot: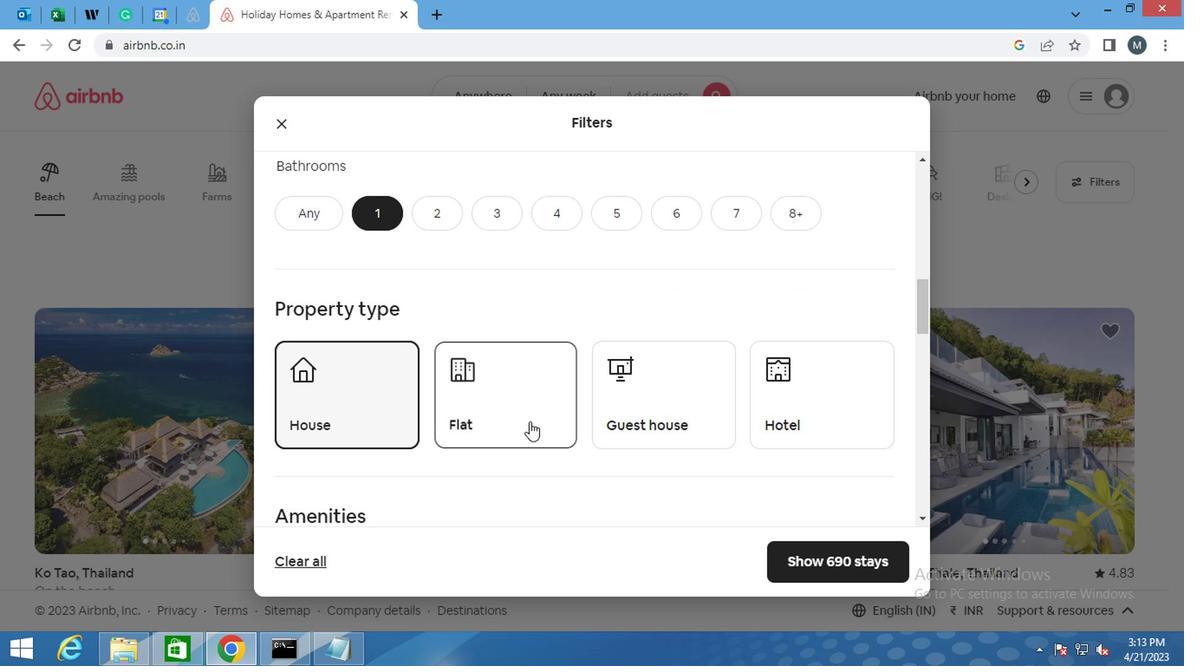 
Action: Mouse moved to (799, 402)
Screenshot: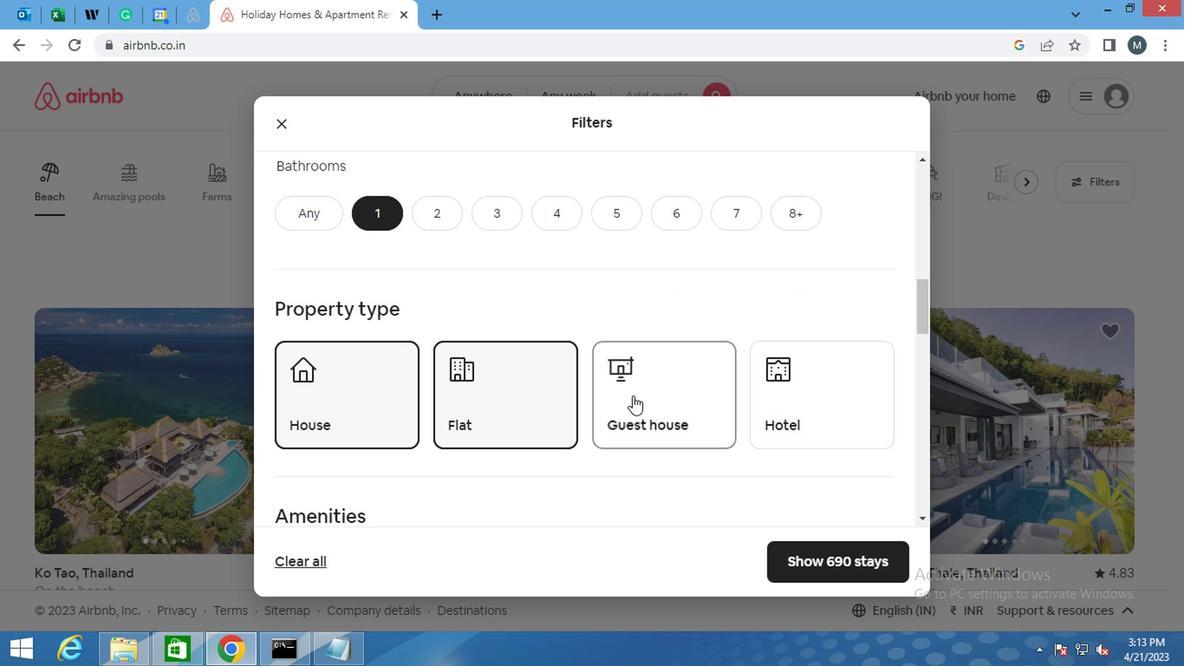 
Action: Mouse pressed left at (799, 402)
Screenshot: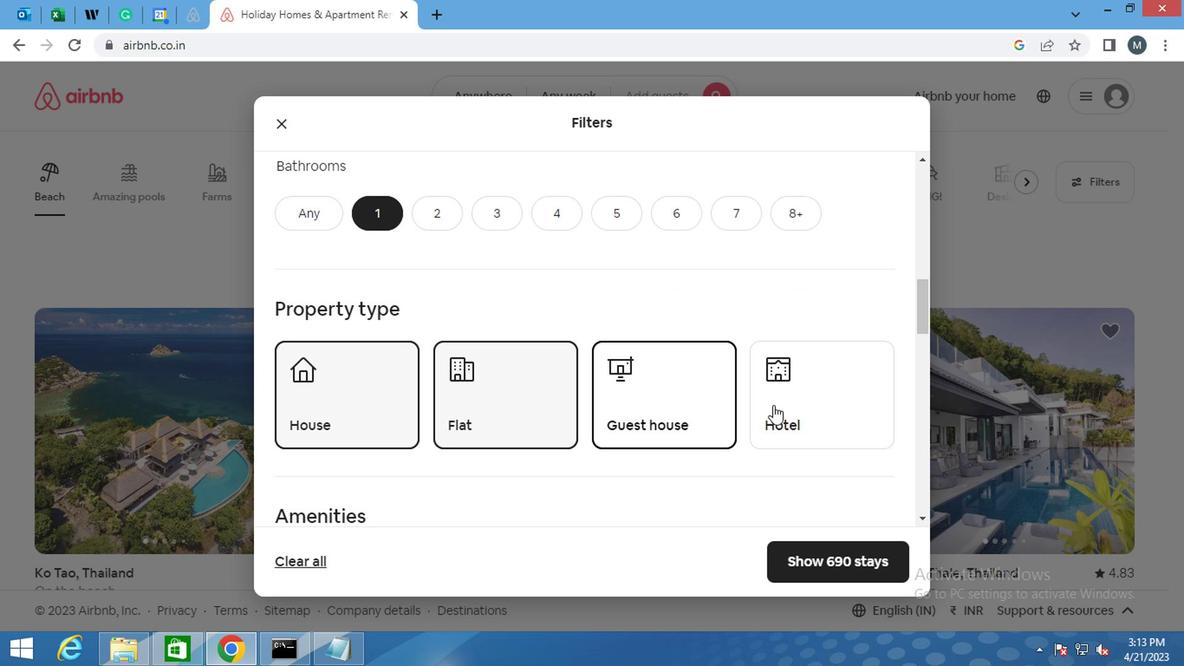 
Action: Mouse moved to (497, 402)
Screenshot: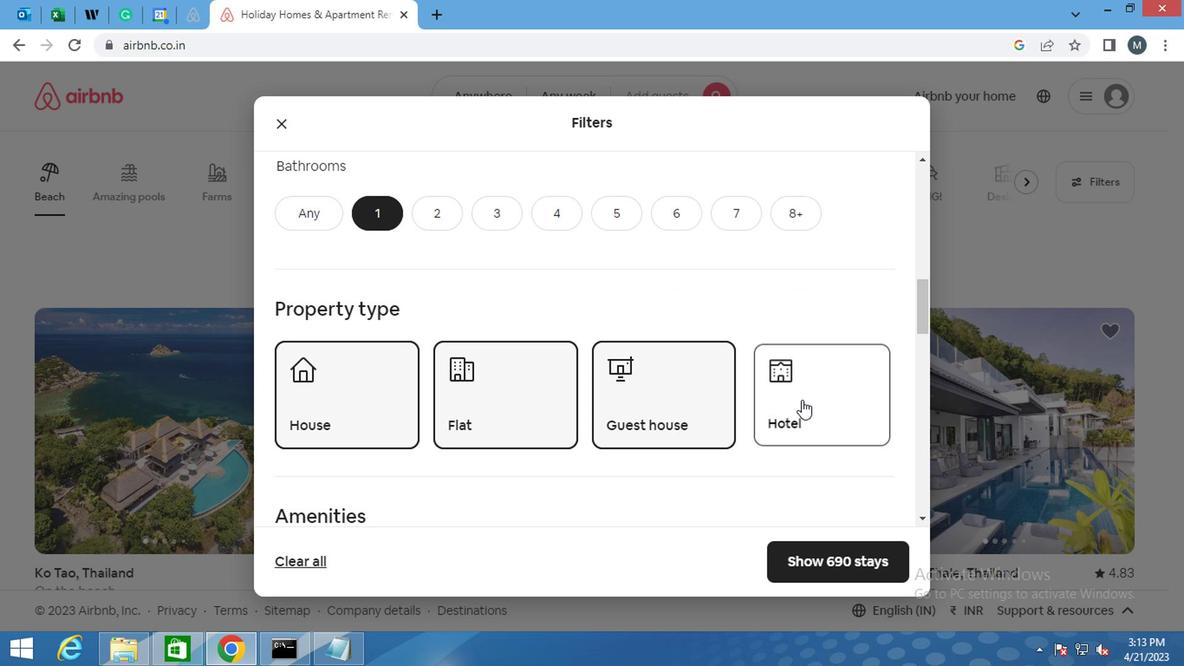 
Action: Mouse scrolled (497, 400) with delta (0, -1)
Screenshot: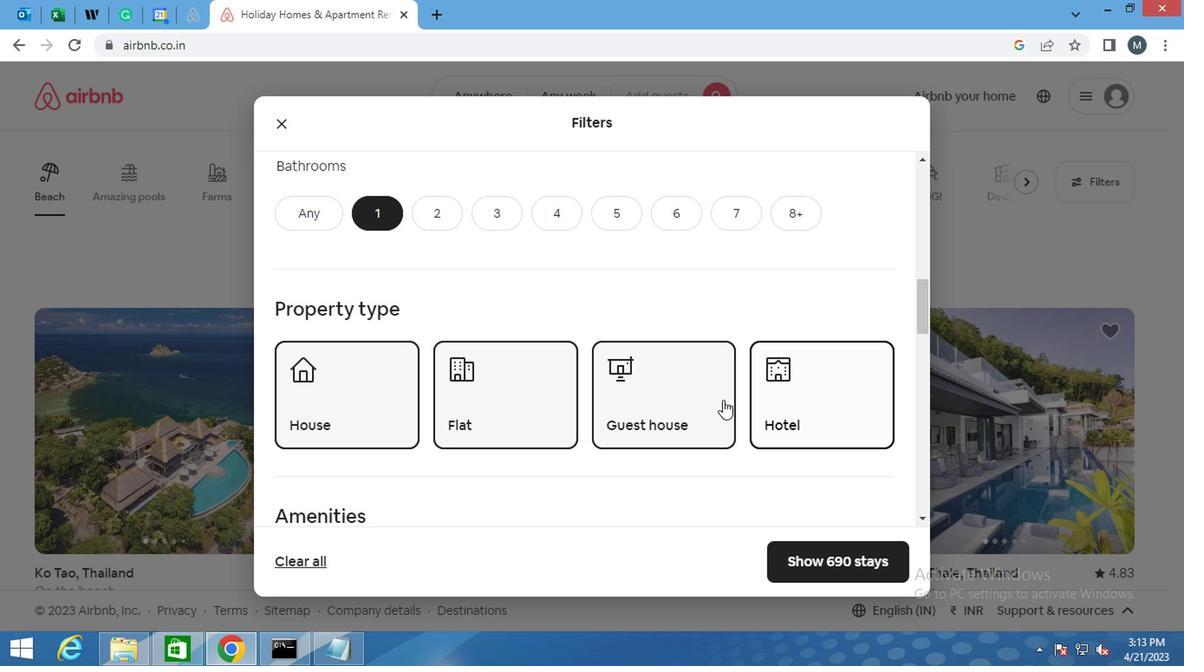 
Action: Mouse scrolled (497, 400) with delta (0, -1)
Screenshot: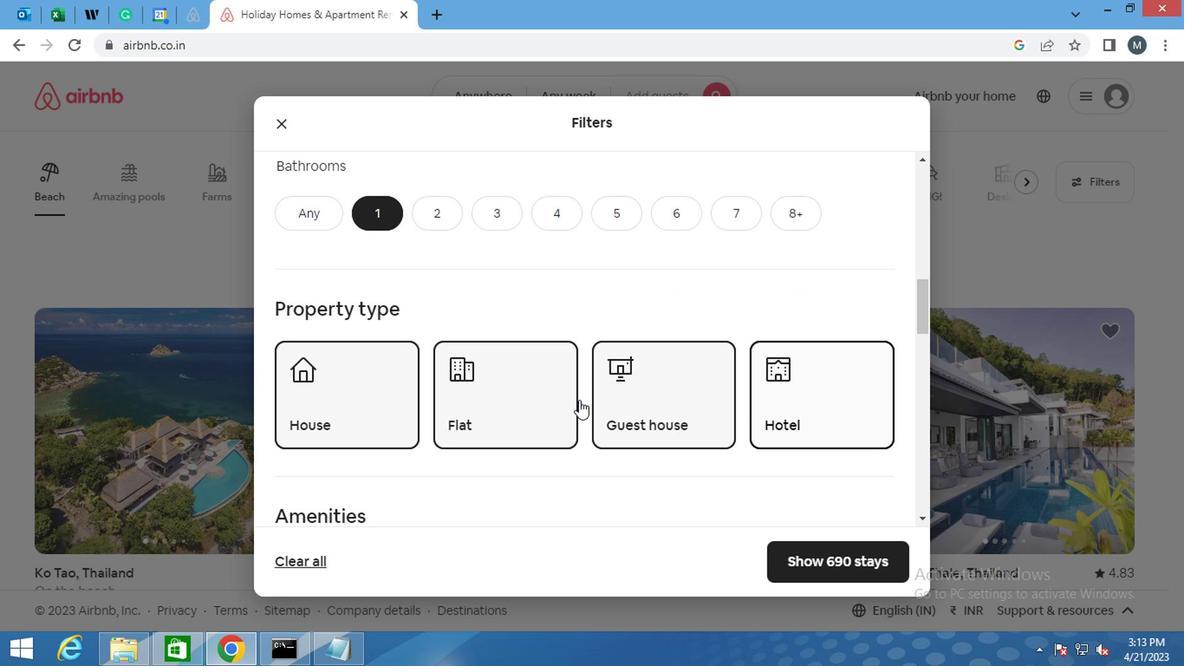 
Action: Mouse scrolled (497, 400) with delta (0, -1)
Screenshot: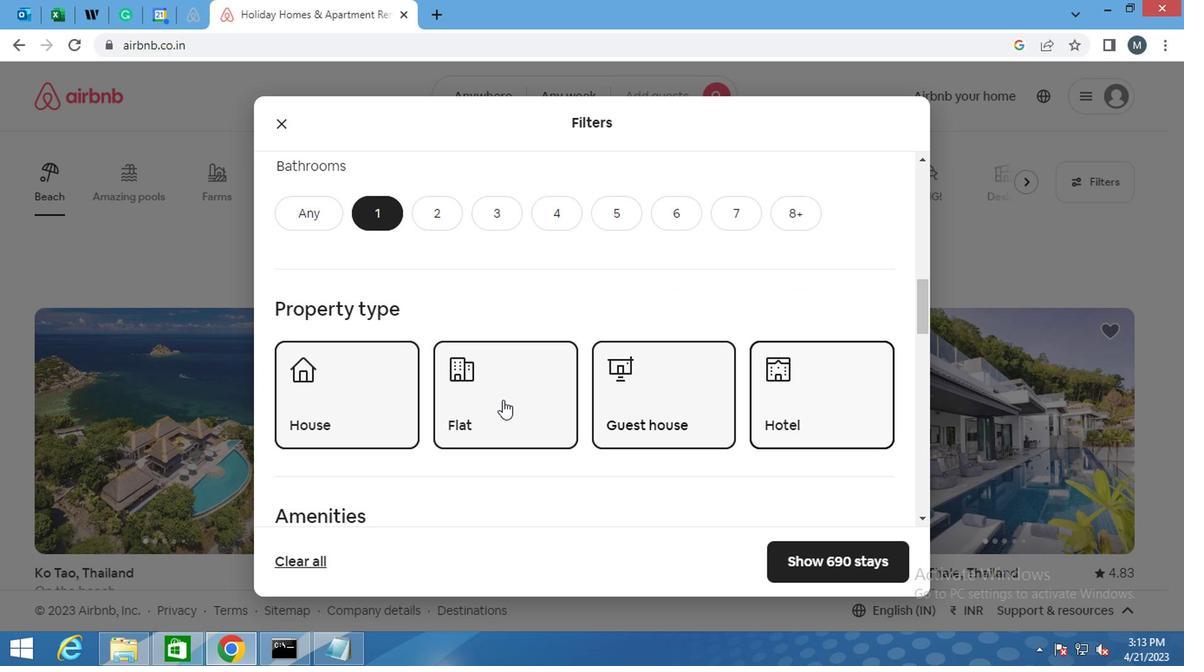
Action: Mouse moved to (281, 383)
Screenshot: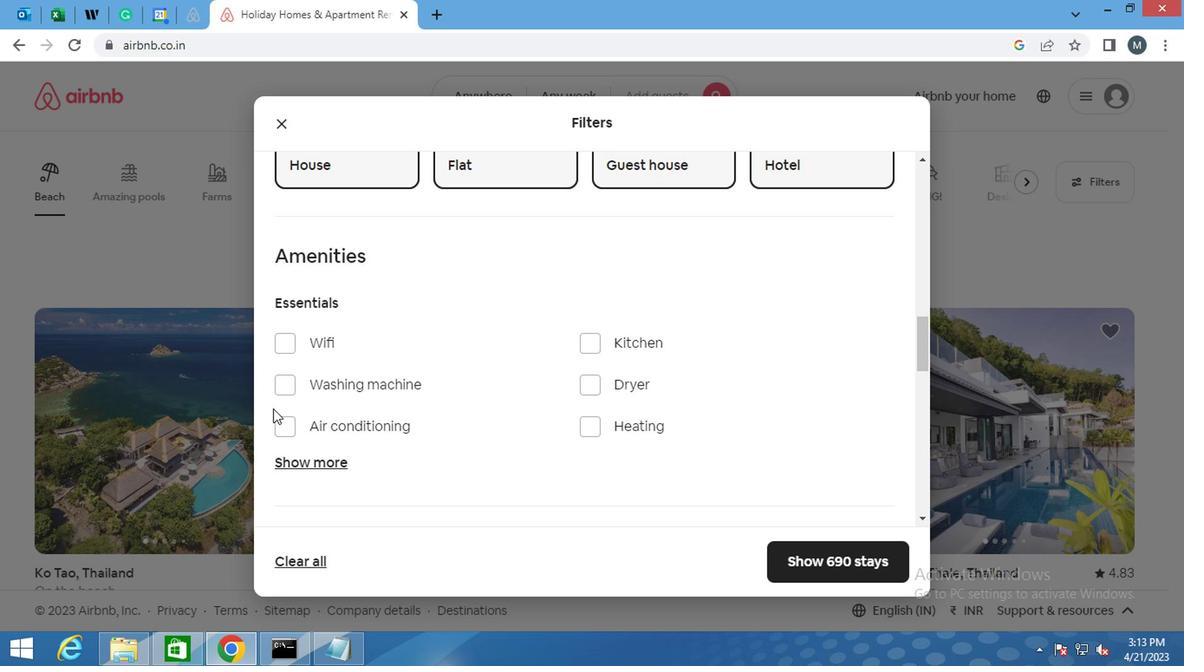 
Action: Mouse pressed left at (281, 383)
Screenshot: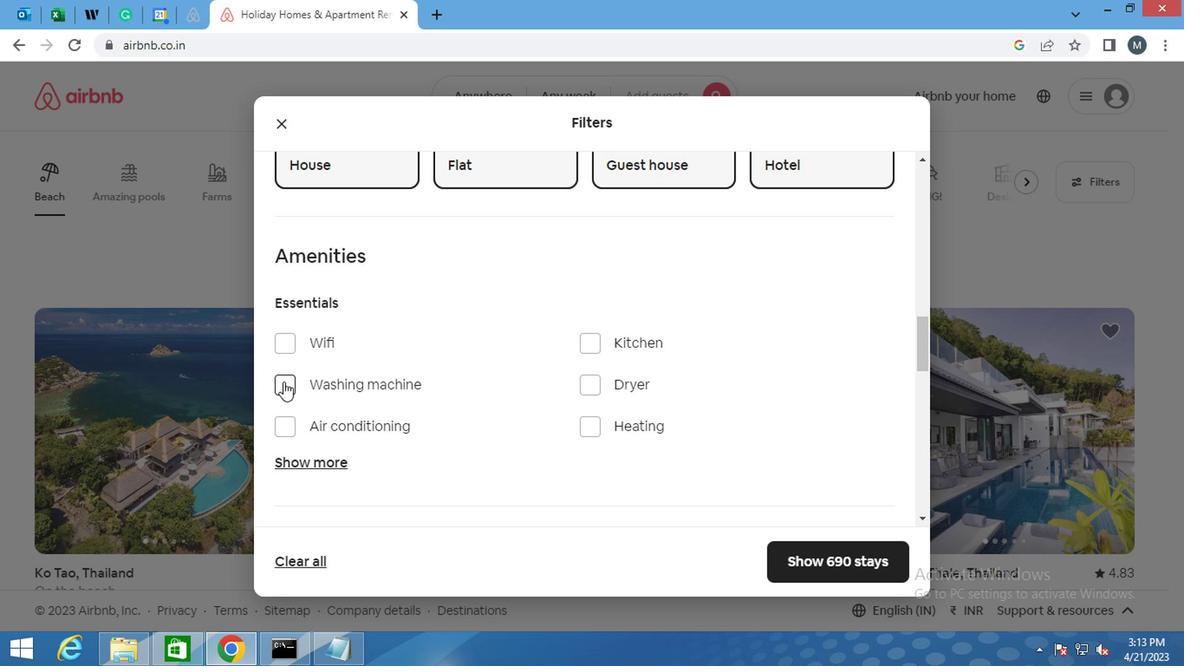
Action: Mouse moved to (603, 340)
Screenshot: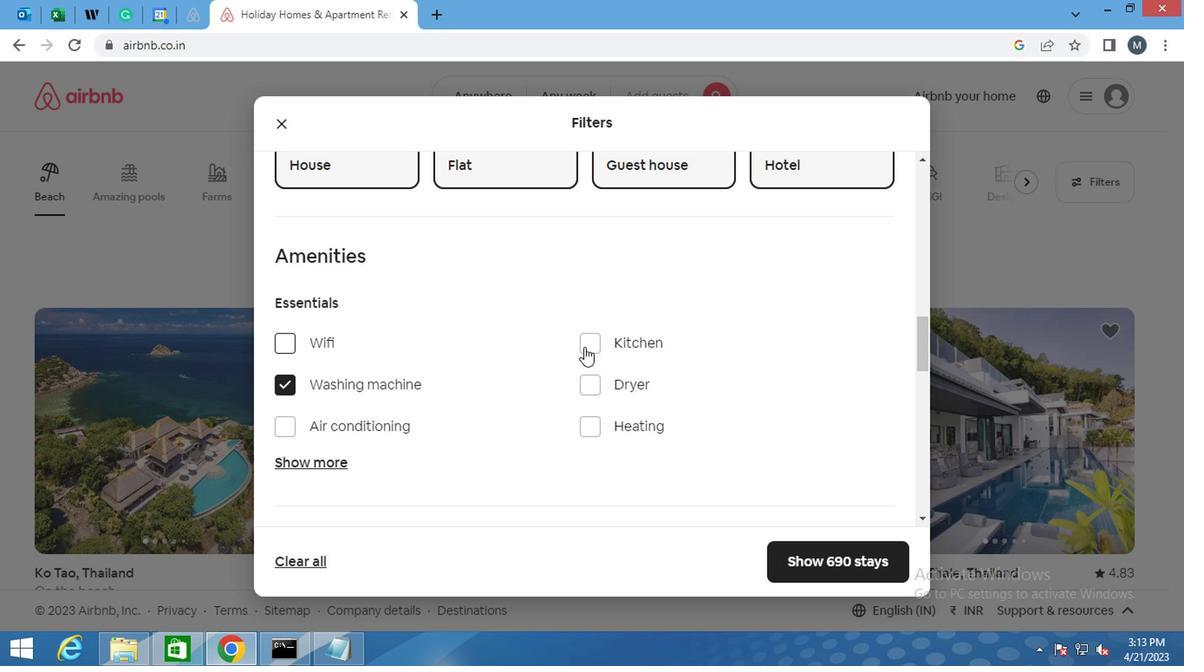 
Action: Mouse pressed left at (603, 340)
Screenshot: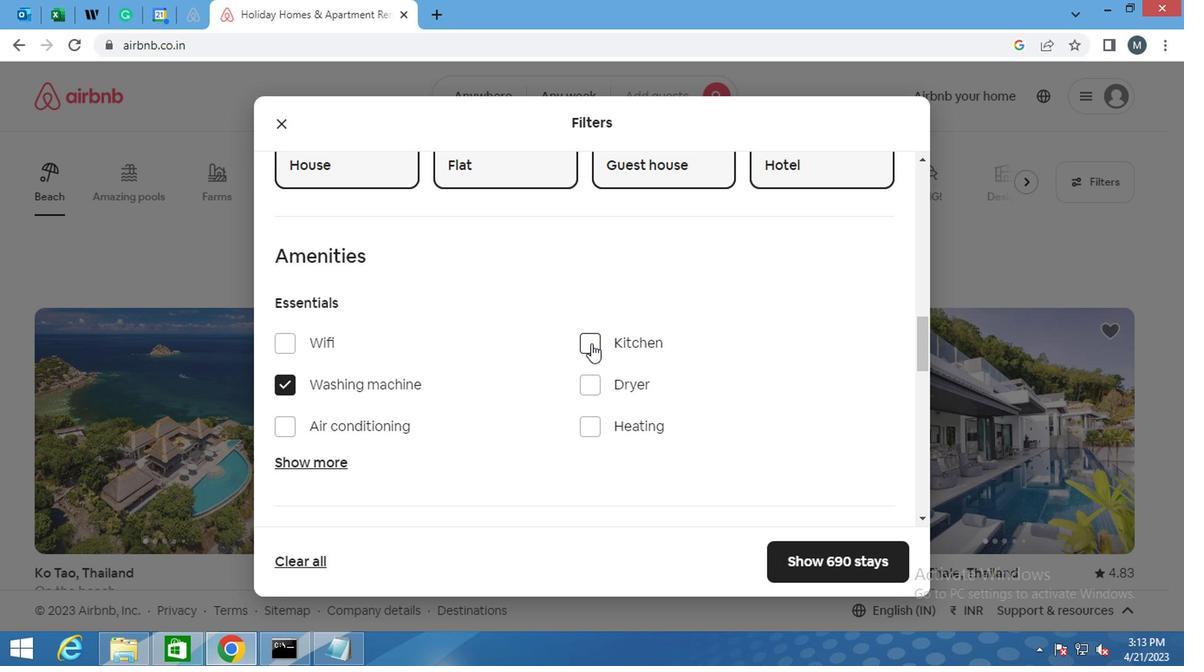 
Action: Mouse moved to (345, 417)
Screenshot: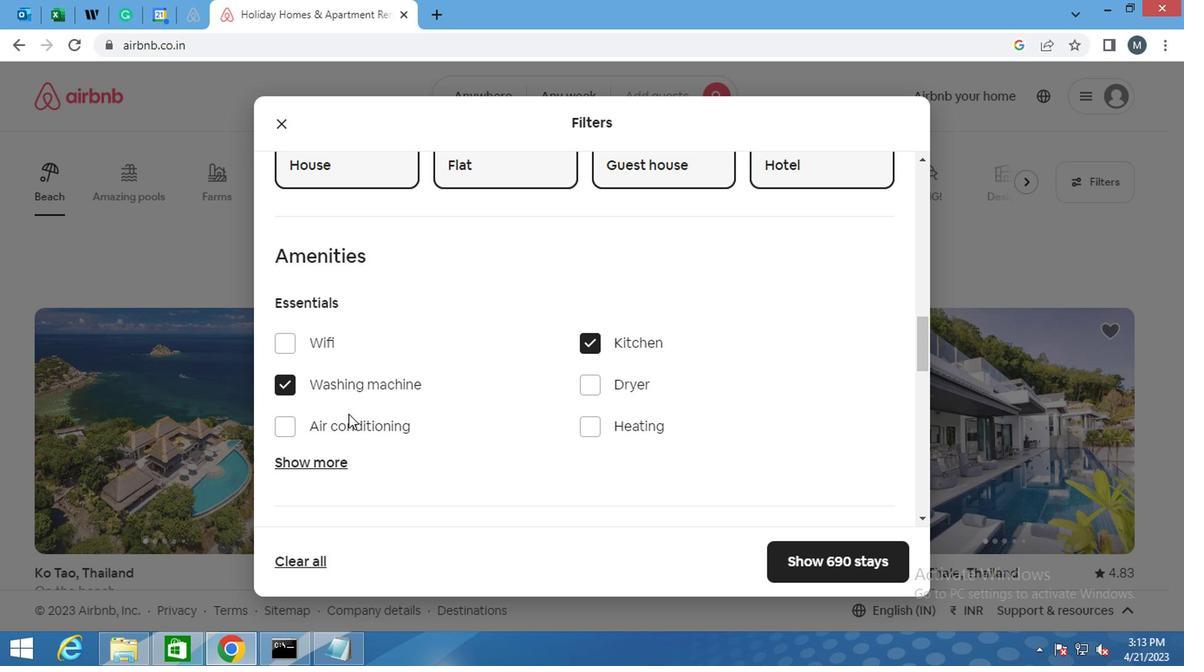
Action: Mouse scrolled (345, 415) with delta (0, -1)
Screenshot: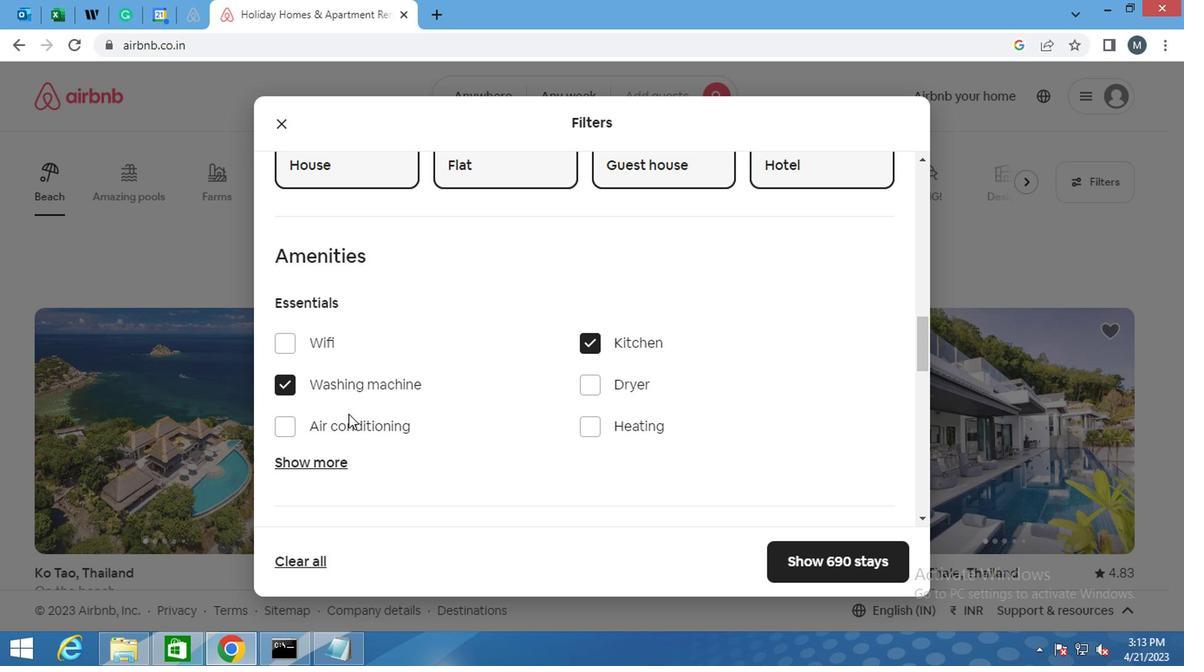 
Action: Mouse moved to (350, 417)
Screenshot: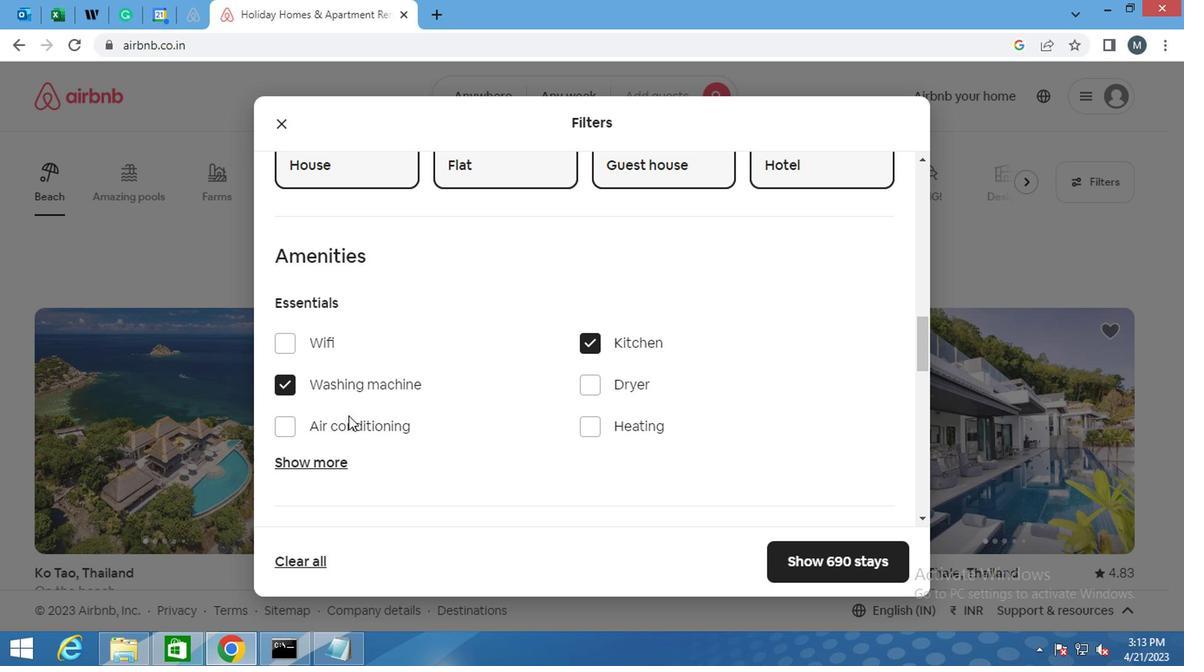 
Action: Mouse scrolled (350, 415) with delta (0, -1)
Screenshot: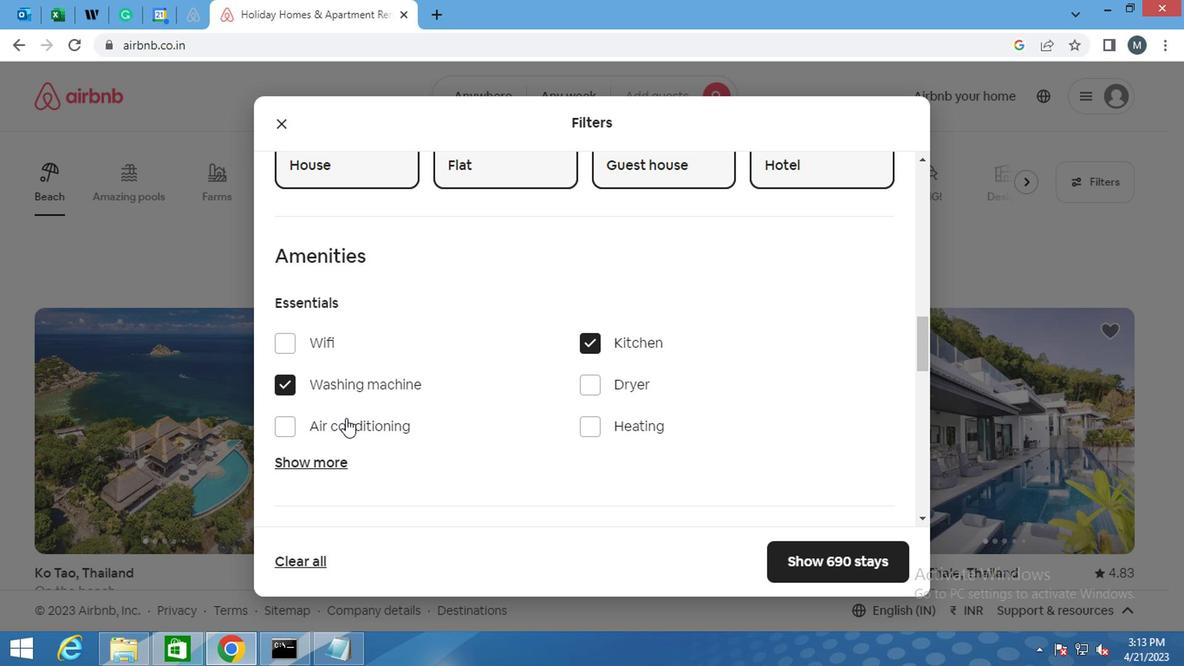 
Action: Mouse moved to (357, 418)
Screenshot: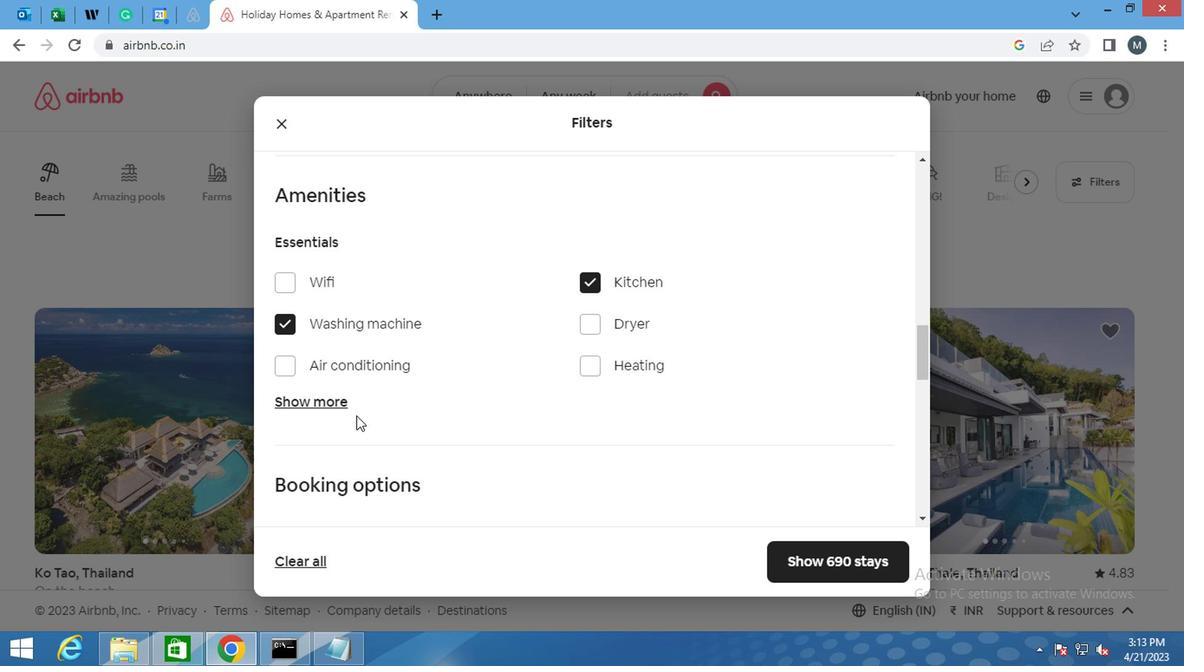 
Action: Mouse scrolled (357, 417) with delta (0, 0)
Screenshot: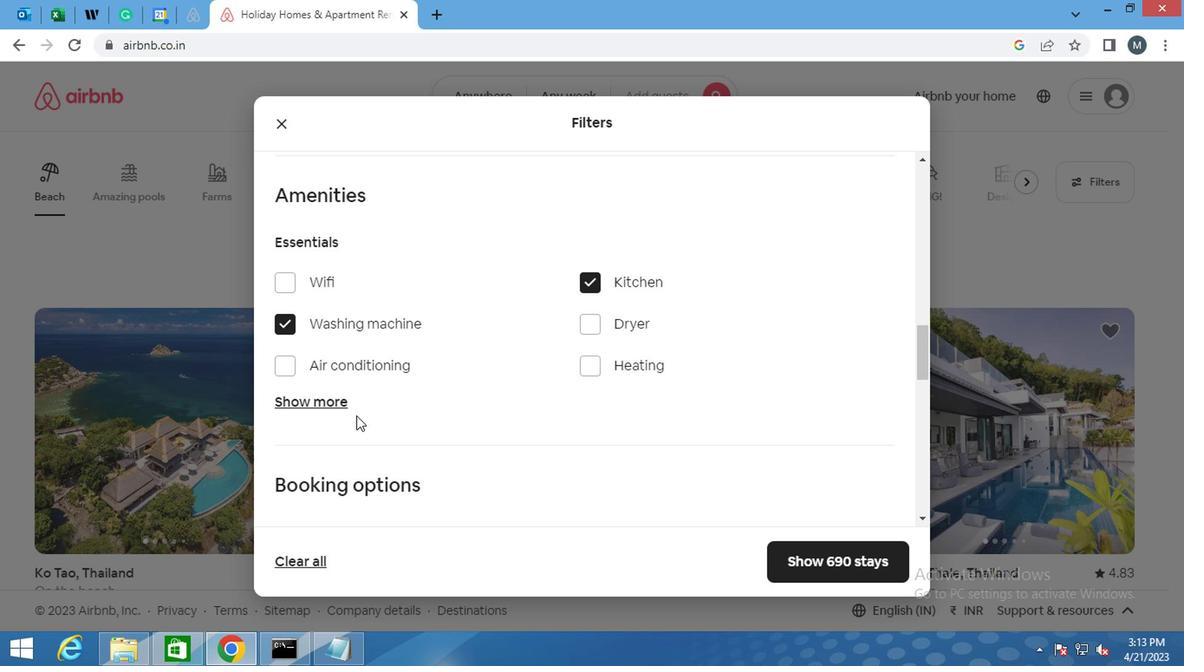 
Action: Mouse moved to (360, 420)
Screenshot: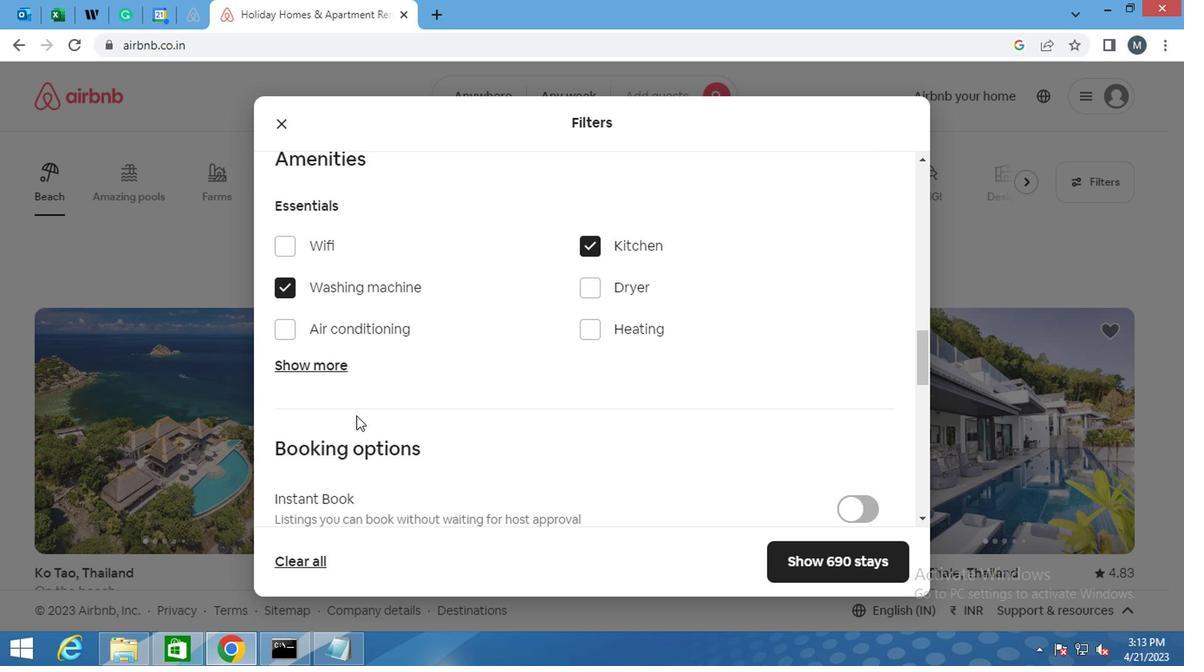 
Action: Mouse scrolled (360, 419) with delta (0, 0)
Screenshot: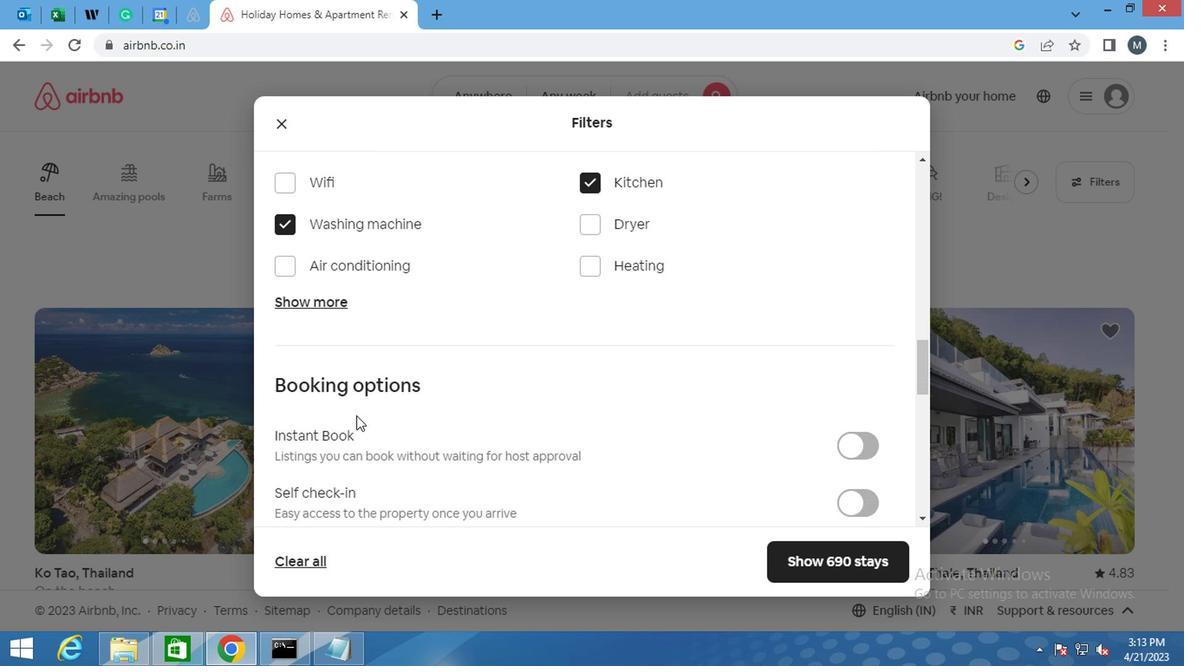 
Action: Mouse moved to (853, 305)
Screenshot: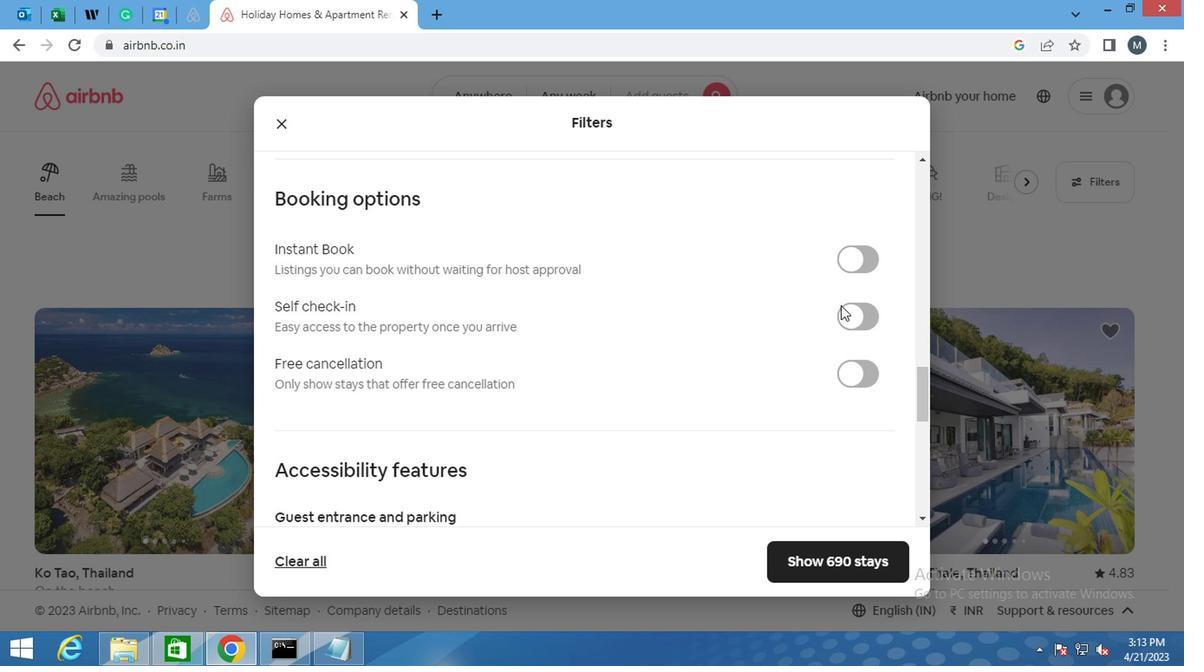 
Action: Mouse pressed left at (853, 305)
Screenshot: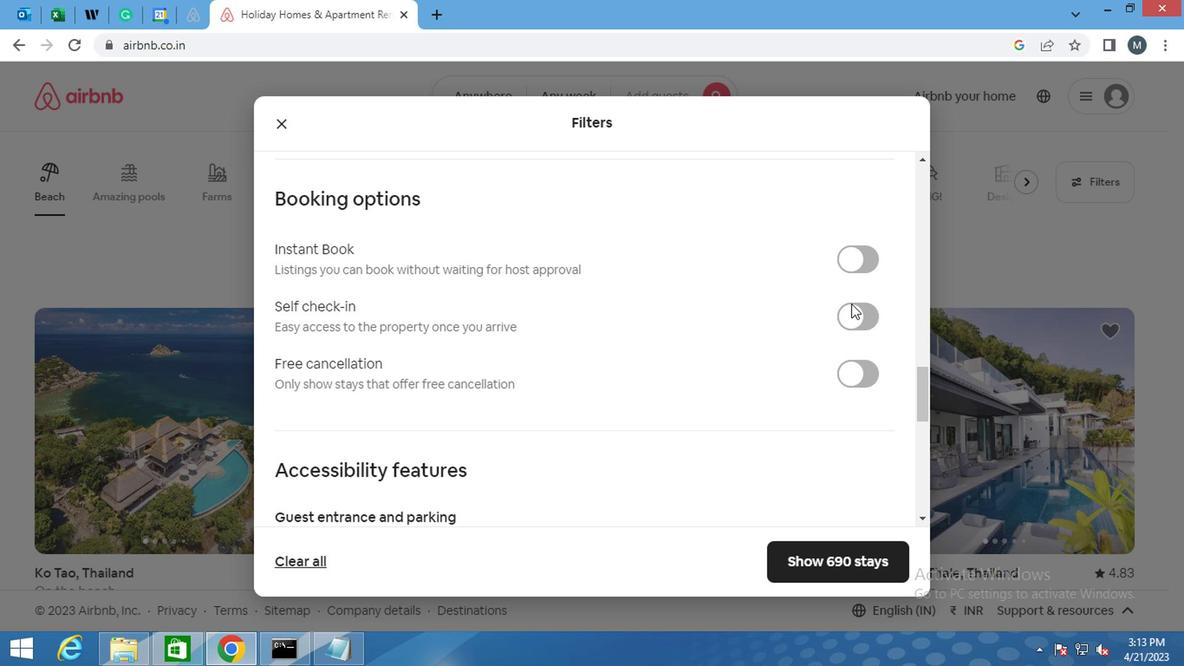 
Action: Mouse moved to (573, 380)
Screenshot: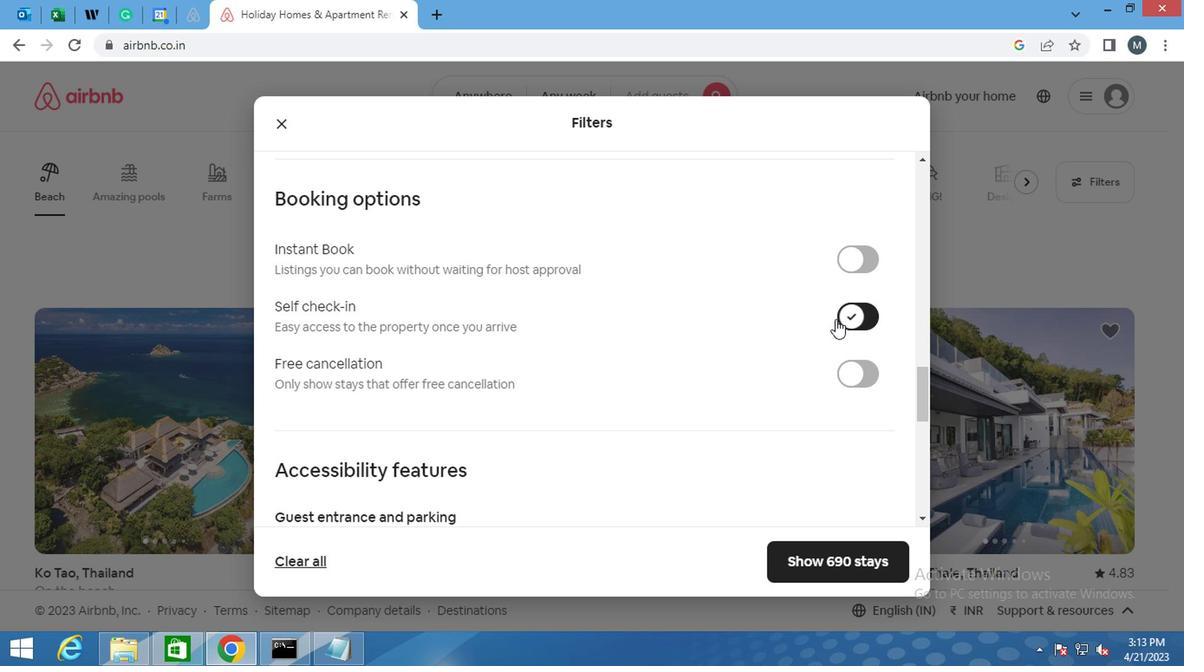 
Action: Mouse scrolled (573, 379) with delta (0, 0)
Screenshot: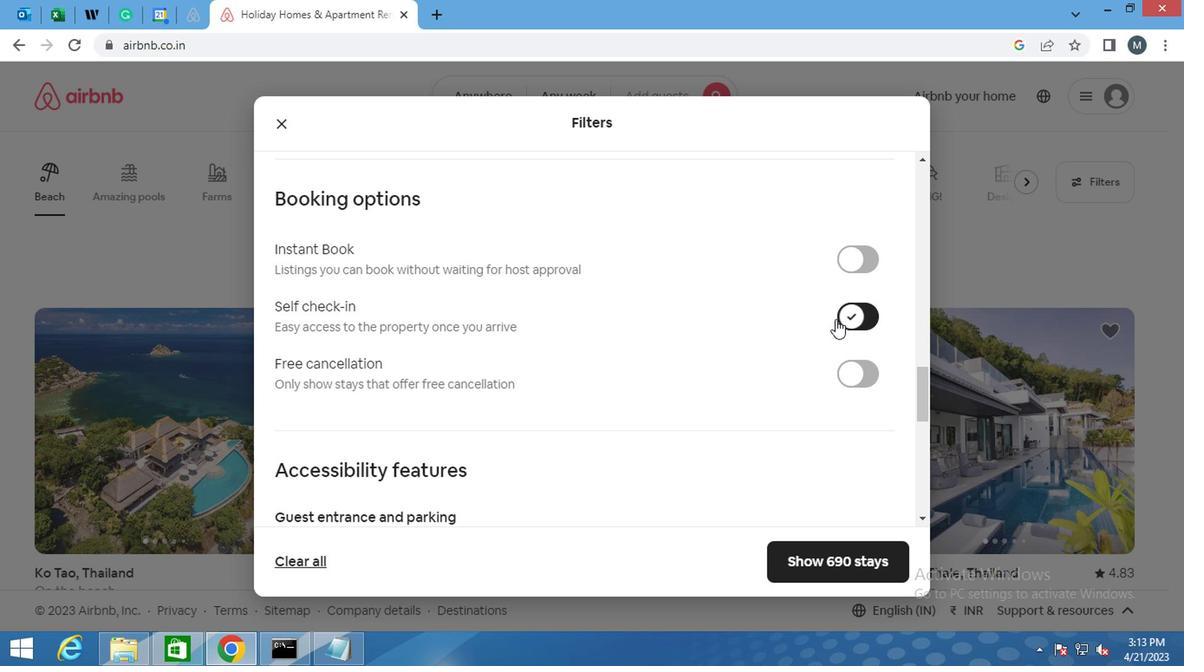 
Action: Mouse moved to (563, 391)
Screenshot: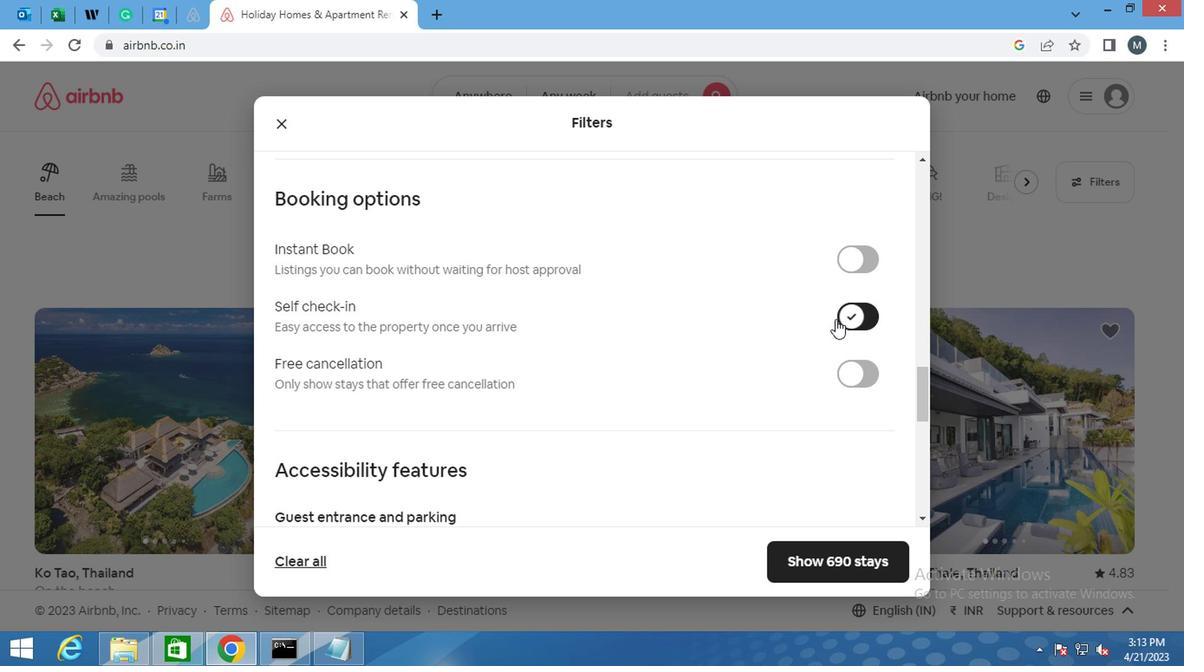 
Action: Mouse scrolled (563, 390) with delta (0, -1)
Screenshot: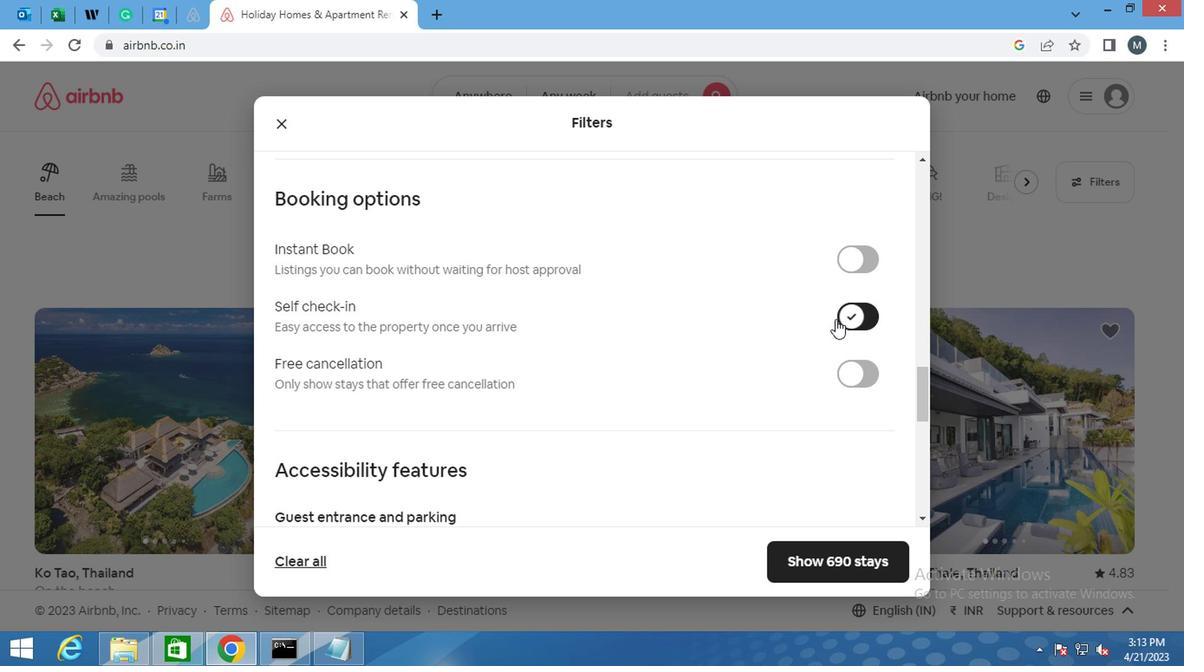 
Action: Mouse moved to (563, 396)
Screenshot: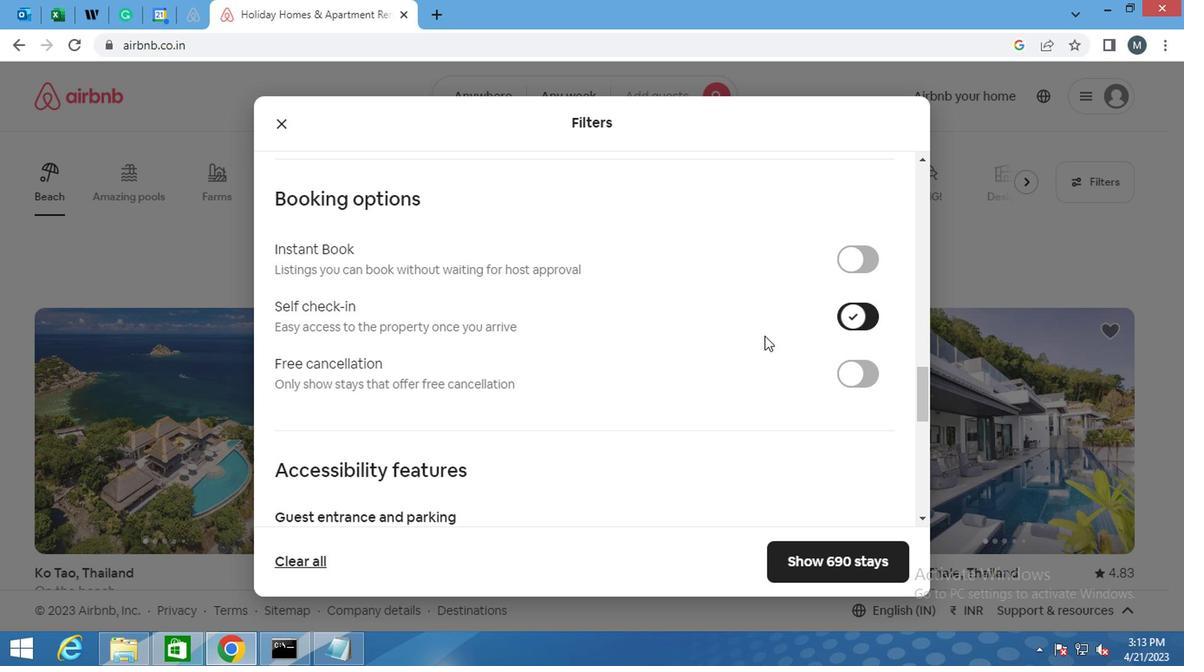 
Action: Mouse scrolled (563, 394) with delta (0, -1)
Screenshot: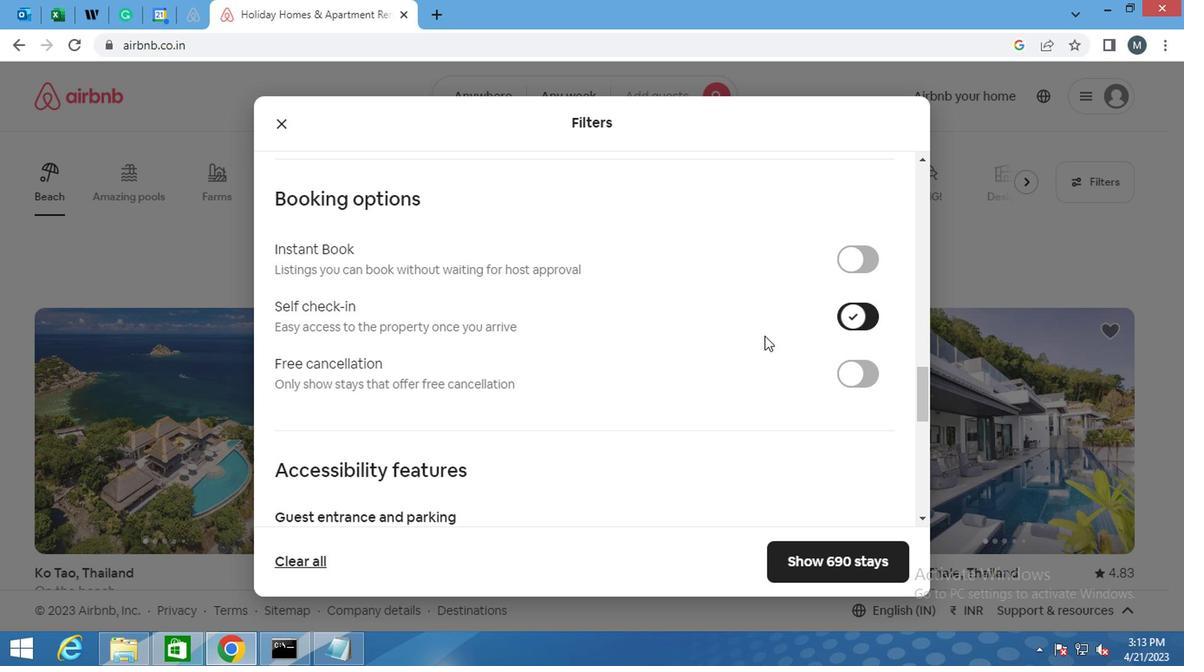 
Action: Mouse moved to (423, 437)
Screenshot: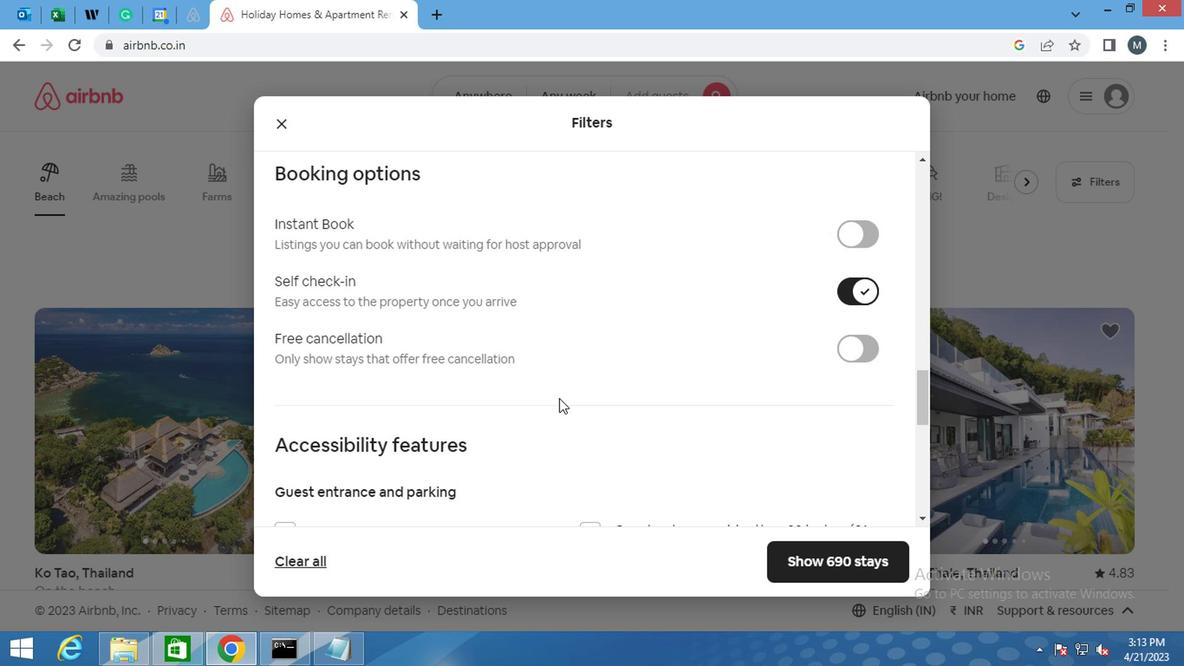 
Action: Mouse scrolled (423, 436) with delta (0, 0)
Screenshot: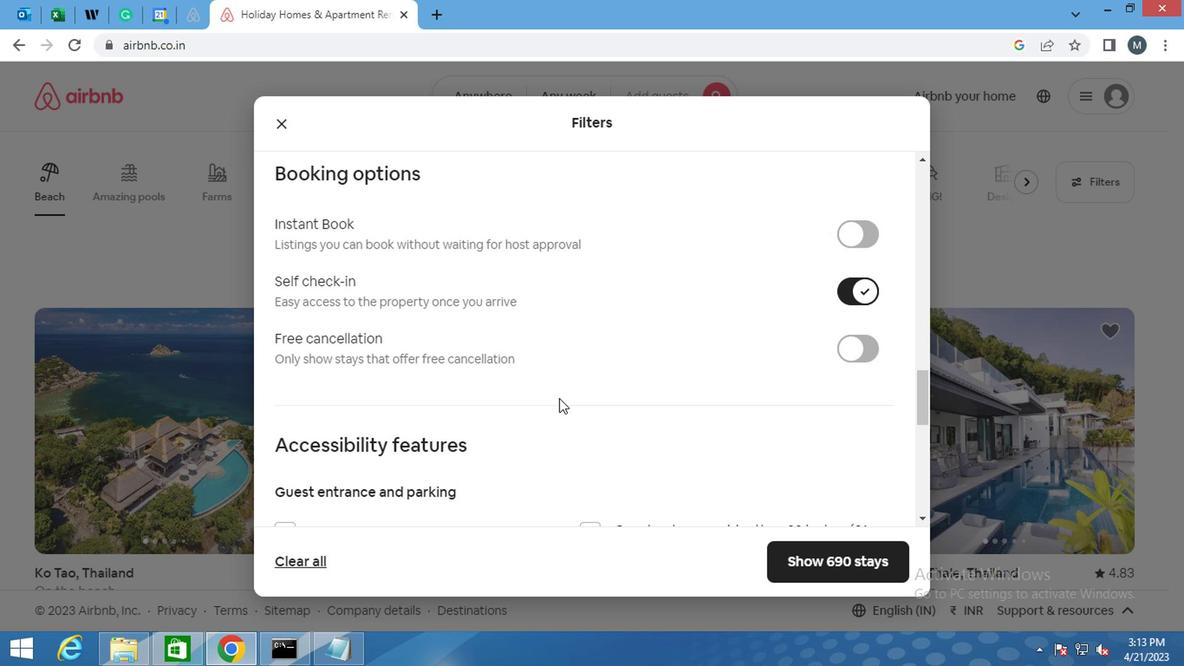 
Action: Mouse moved to (423, 439)
Screenshot: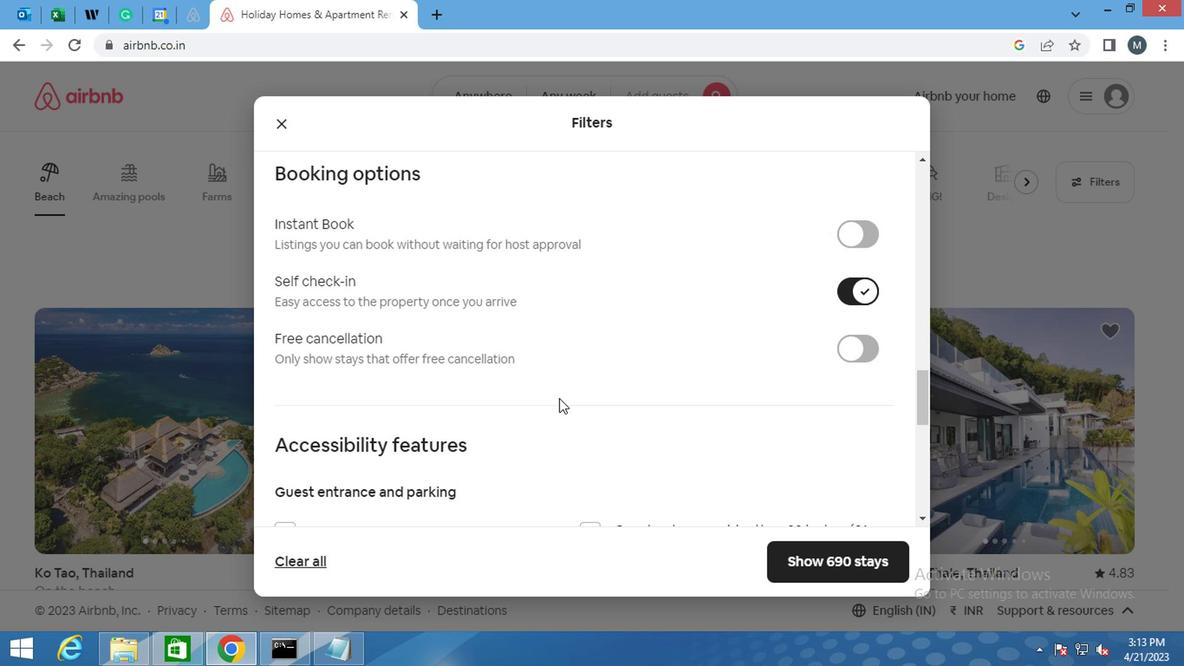 
Action: Mouse scrolled (423, 438) with delta (0, 0)
Screenshot: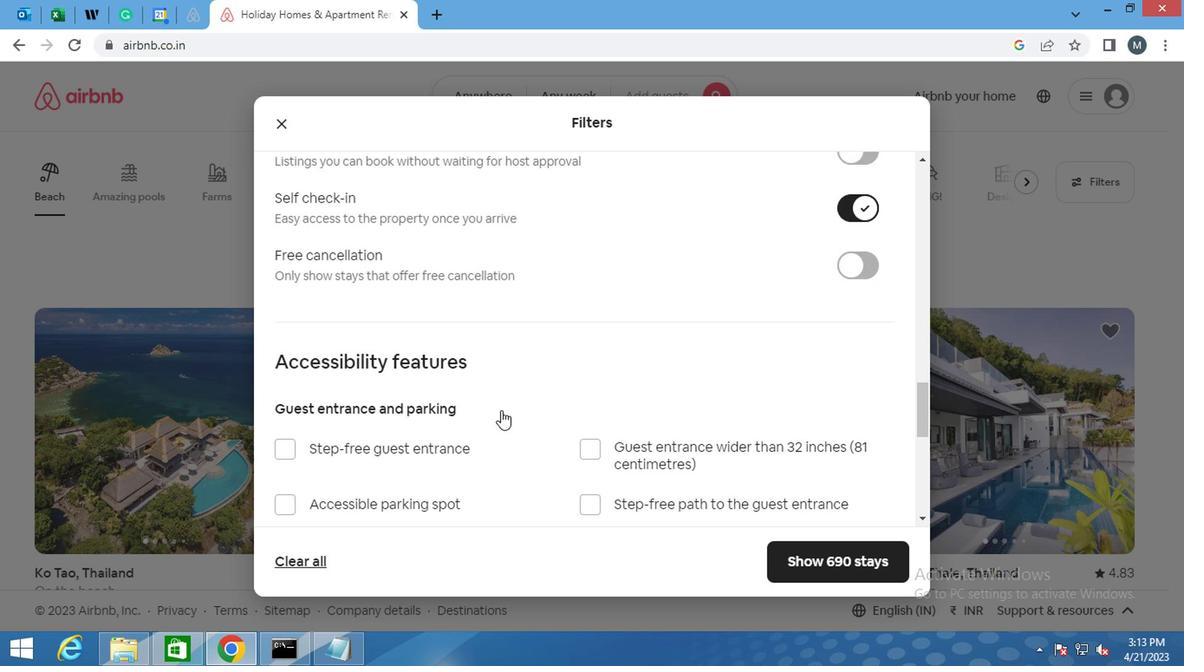 
Action: Mouse moved to (317, 377)
Screenshot: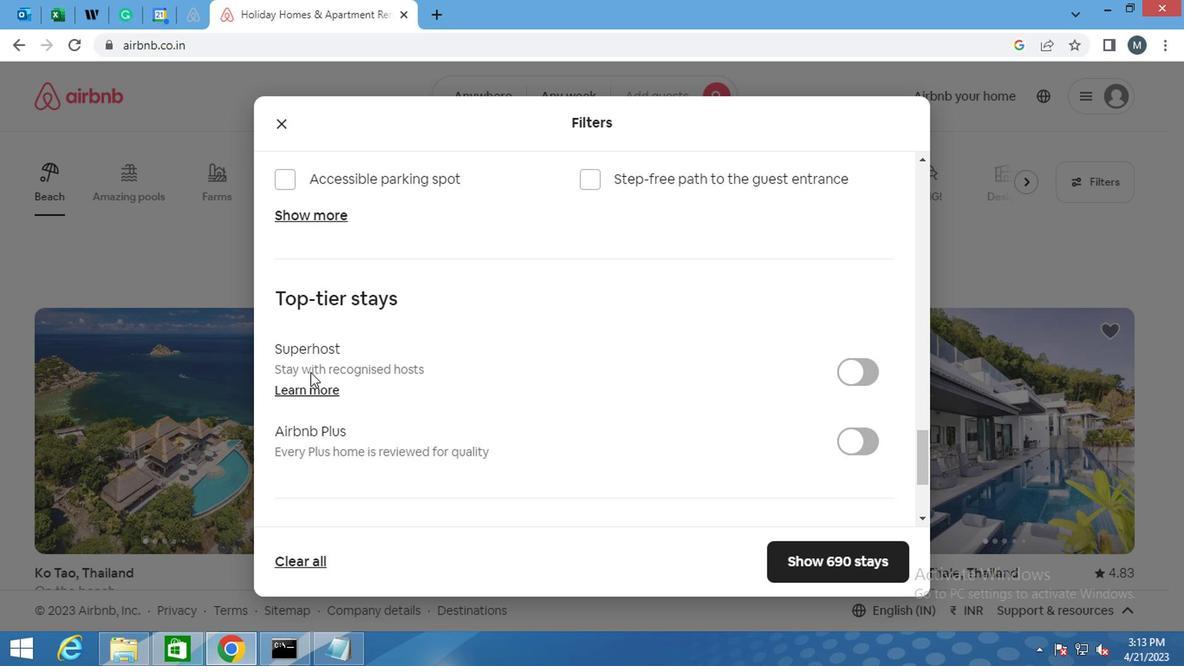 
Action: Mouse scrolled (317, 376) with delta (0, 0)
Screenshot: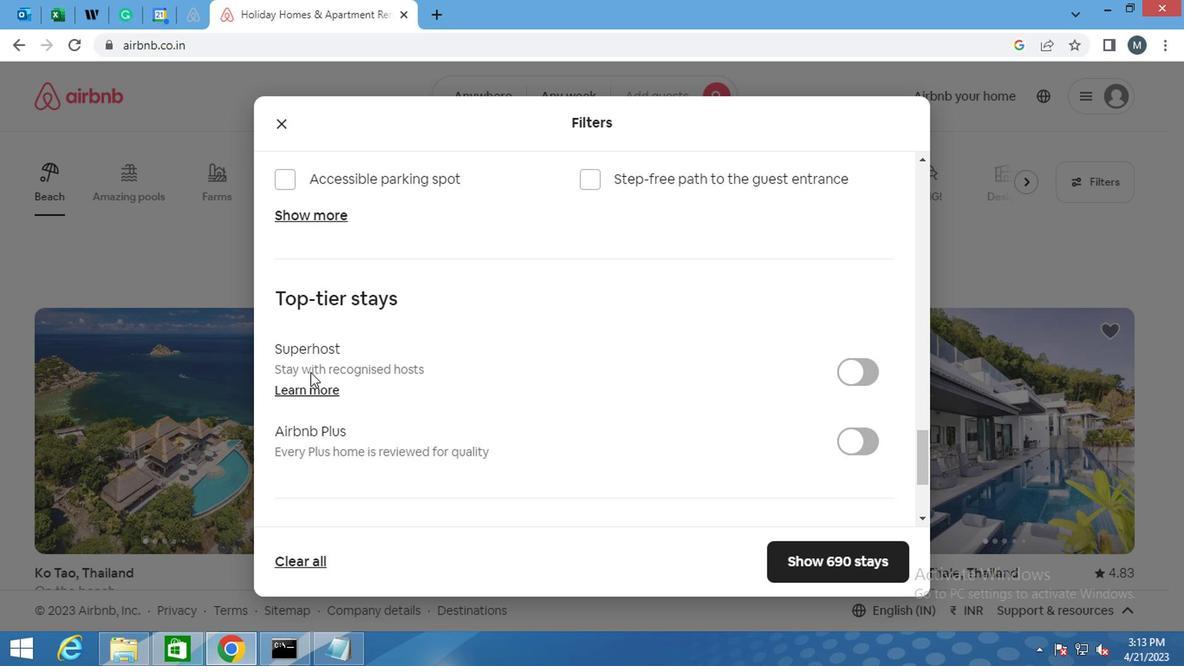 
Action: Mouse moved to (317, 381)
Screenshot: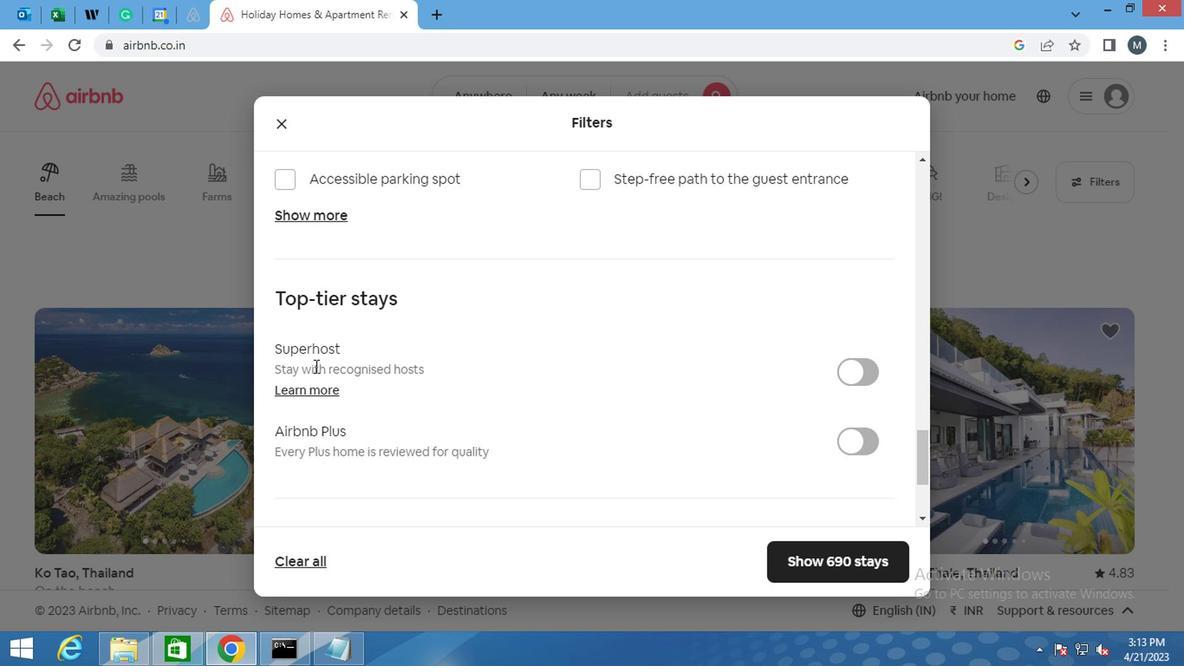 
Action: Mouse scrolled (317, 380) with delta (0, -1)
Screenshot: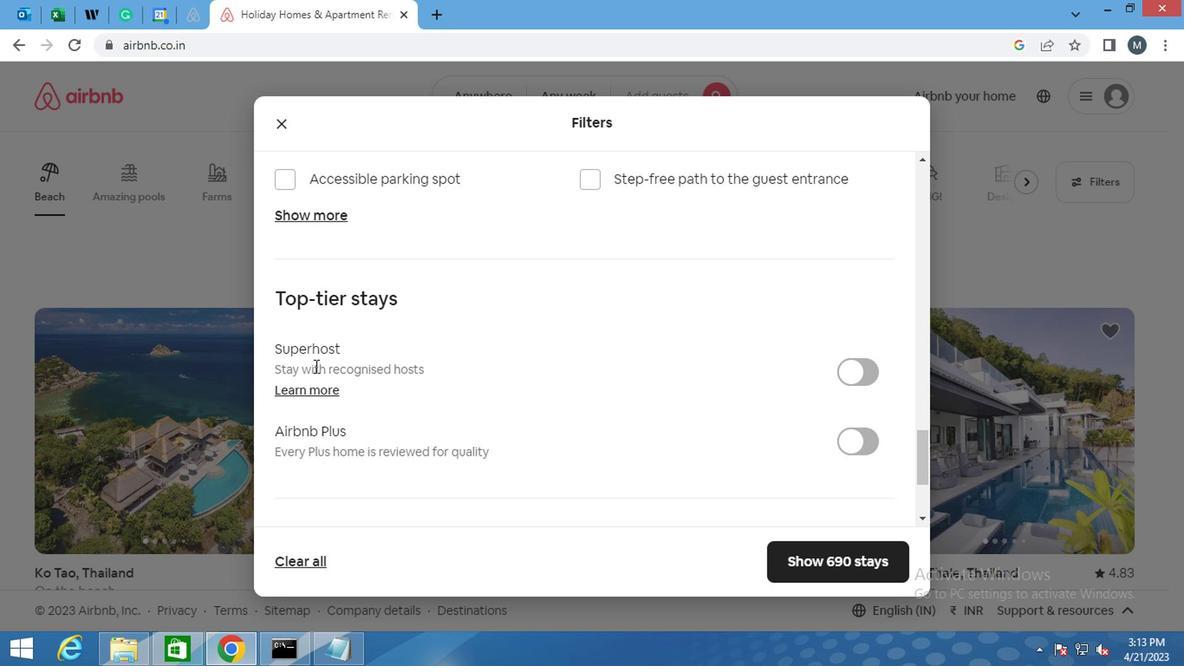 
Action: Mouse moved to (318, 383)
Screenshot: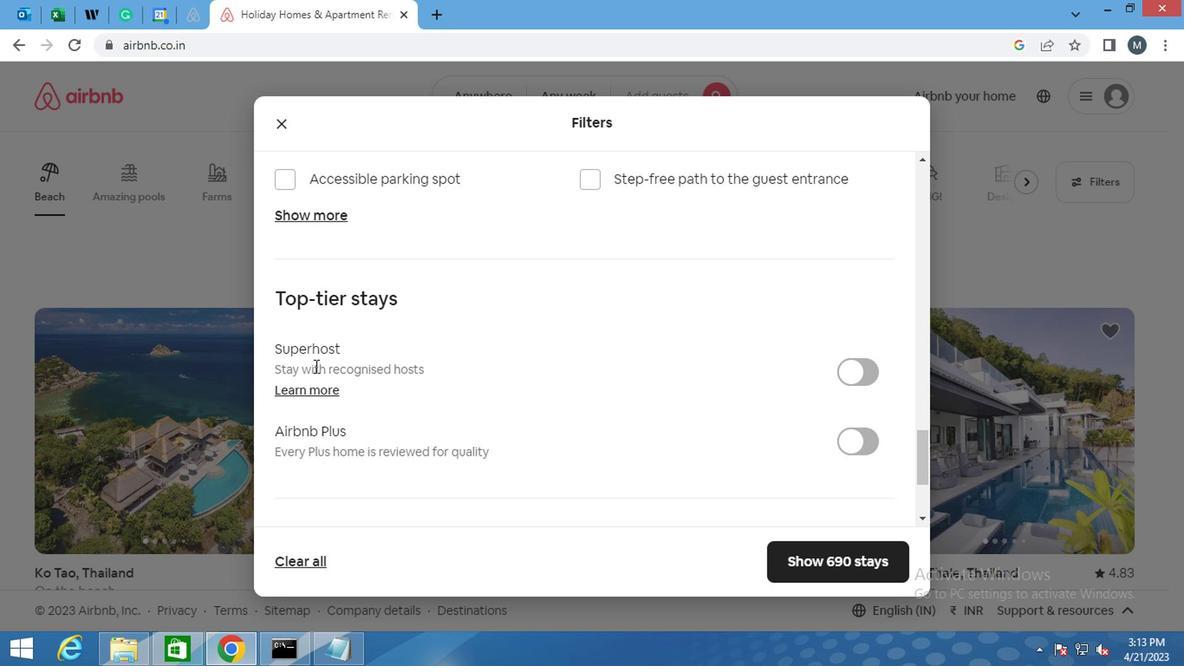 
Action: Mouse scrolled (318, 383) with delta (0, 0)
Screenshot: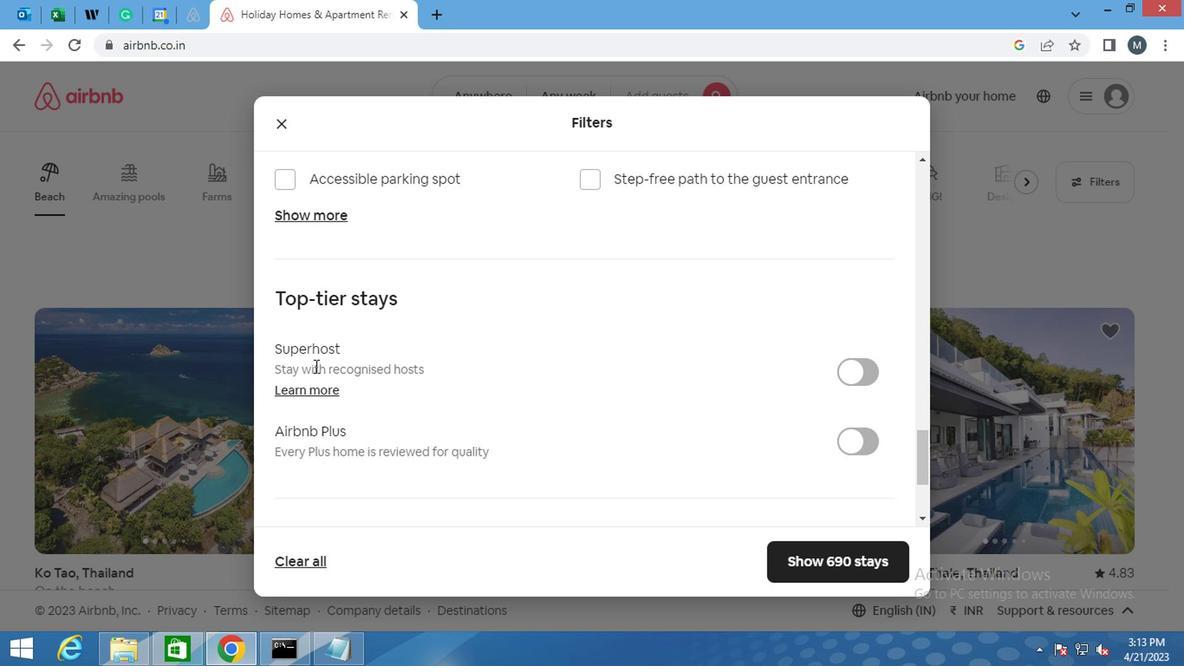 
Action: Mouse moved to (318, 384)
Screenshot: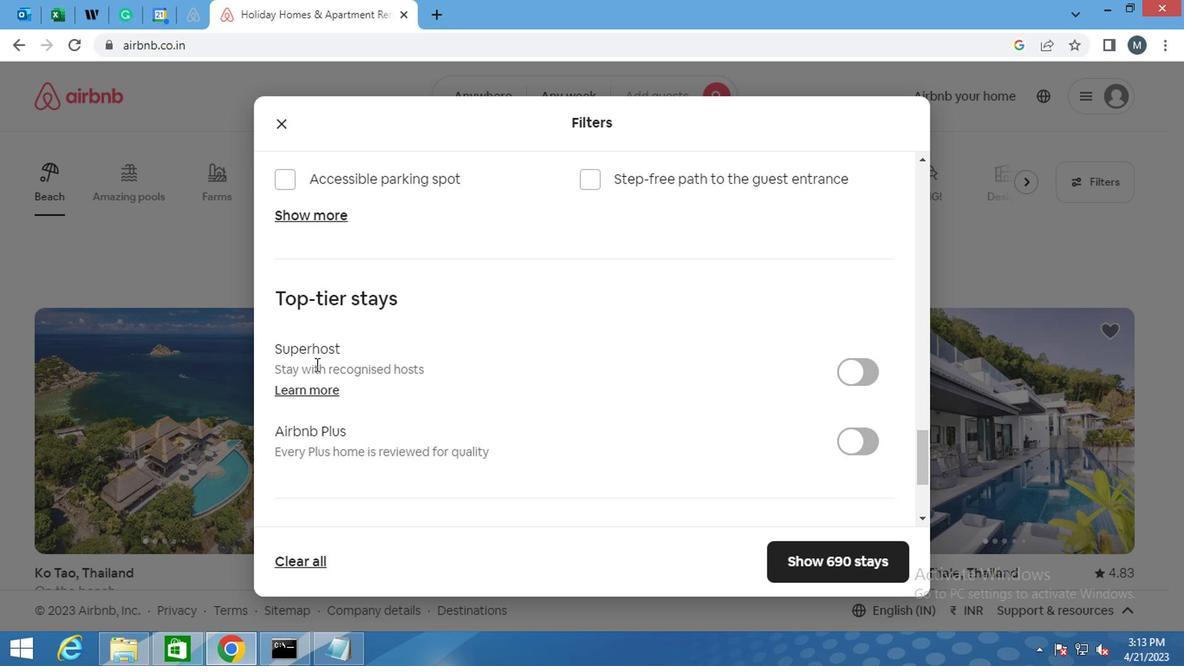 
Action: Mouse scrolled (318, 383) with delta (0, -1)
Screenshot: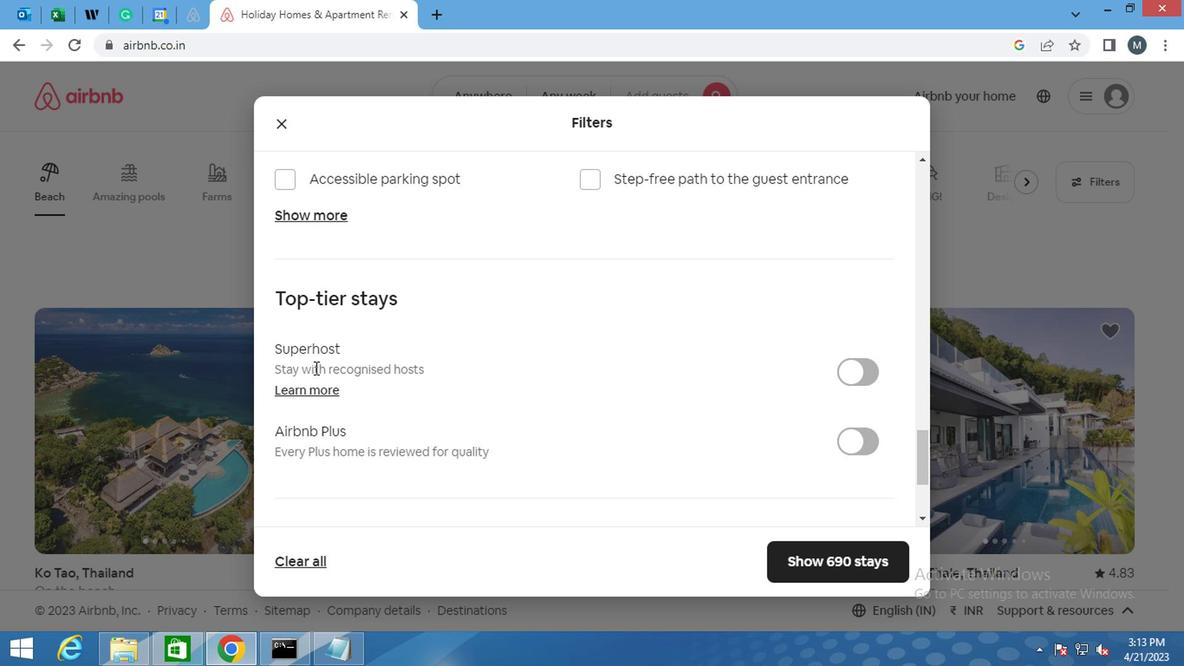
Action: Mouse moved to (283, 391)
Screenshot: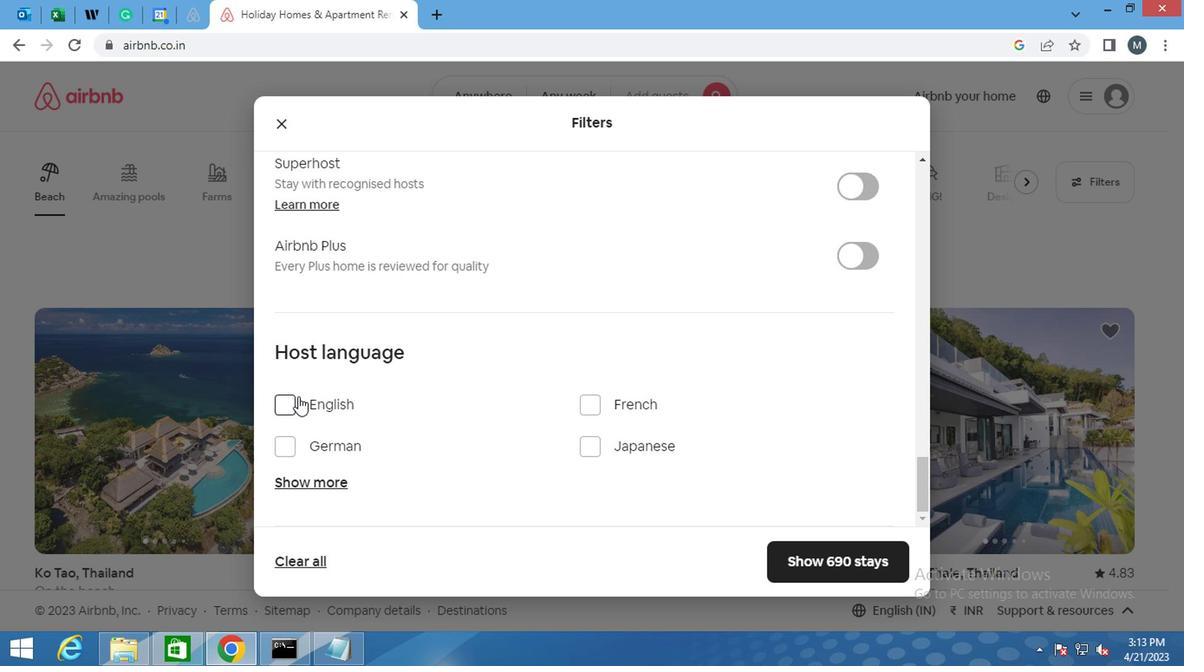 
Action: Mouse pressed left at (283, 391)
Screenshot: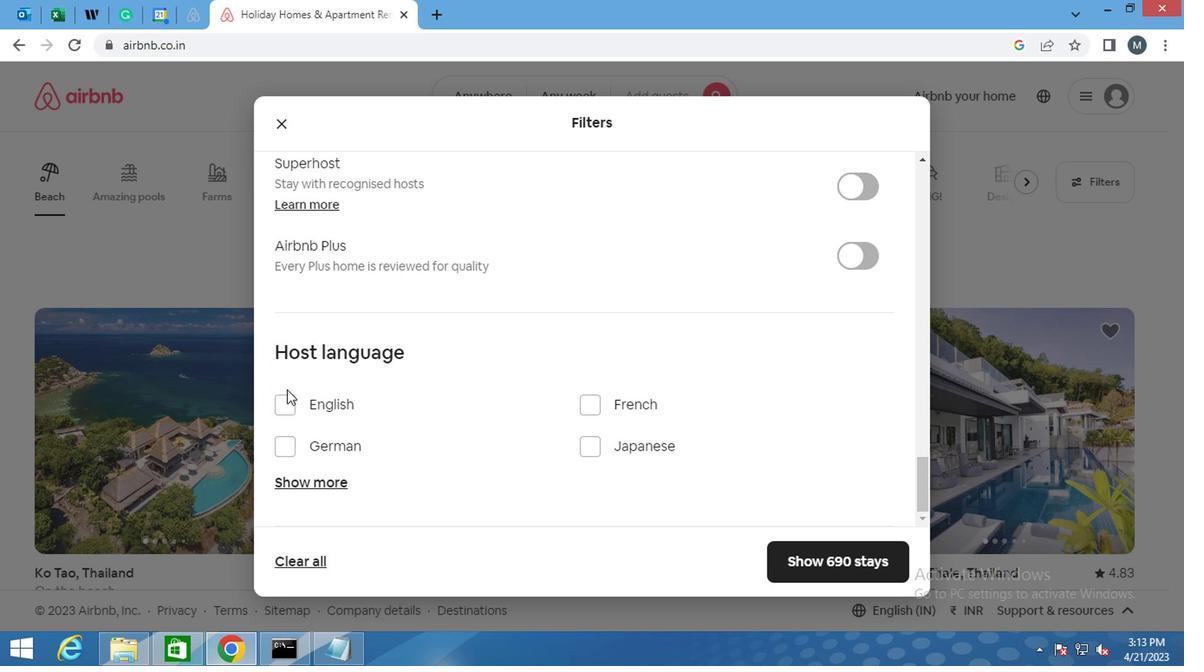 
Action: Mouse moved to (283, 396)
Screenshot: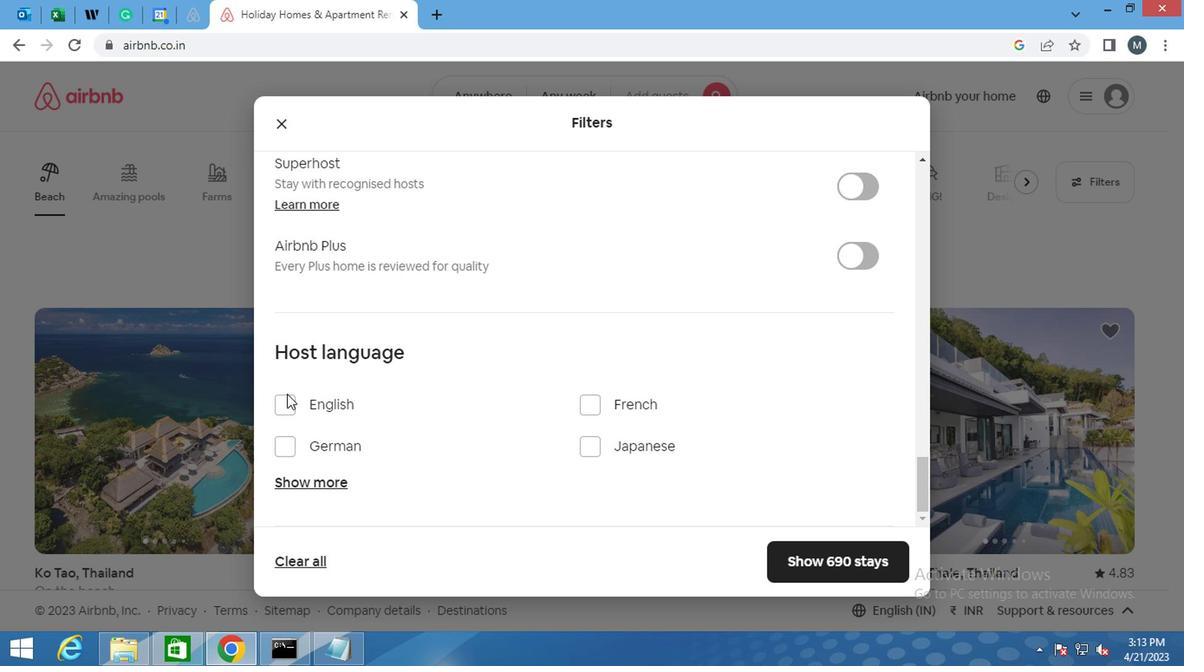 
Action: Mouse pressed left at (283, 396)
Screenshot: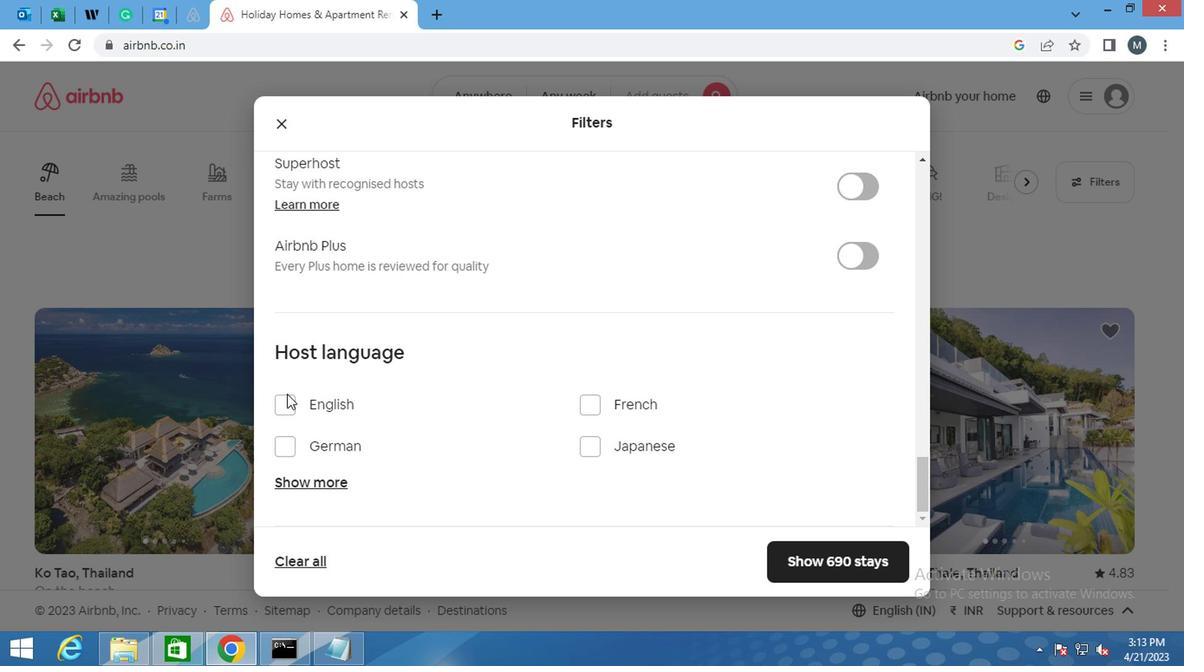 
Action: Mouse moved to (843, 560)
Screenshot: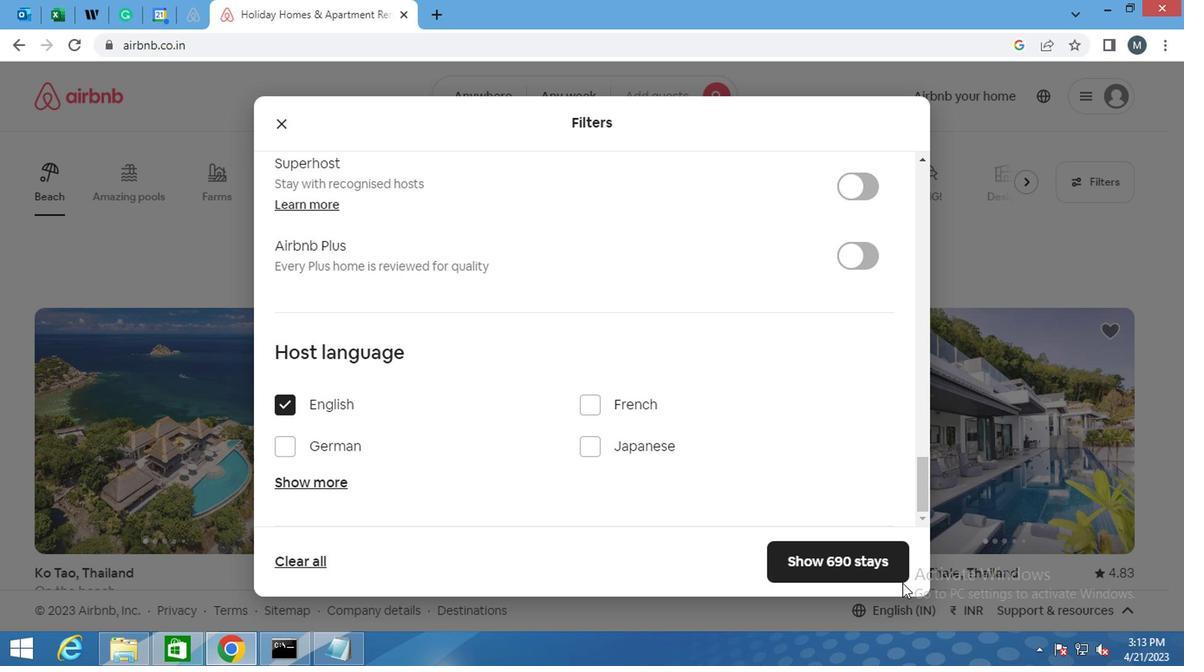 
Action: Mouse pressed left at (843, 560)
Screenshot: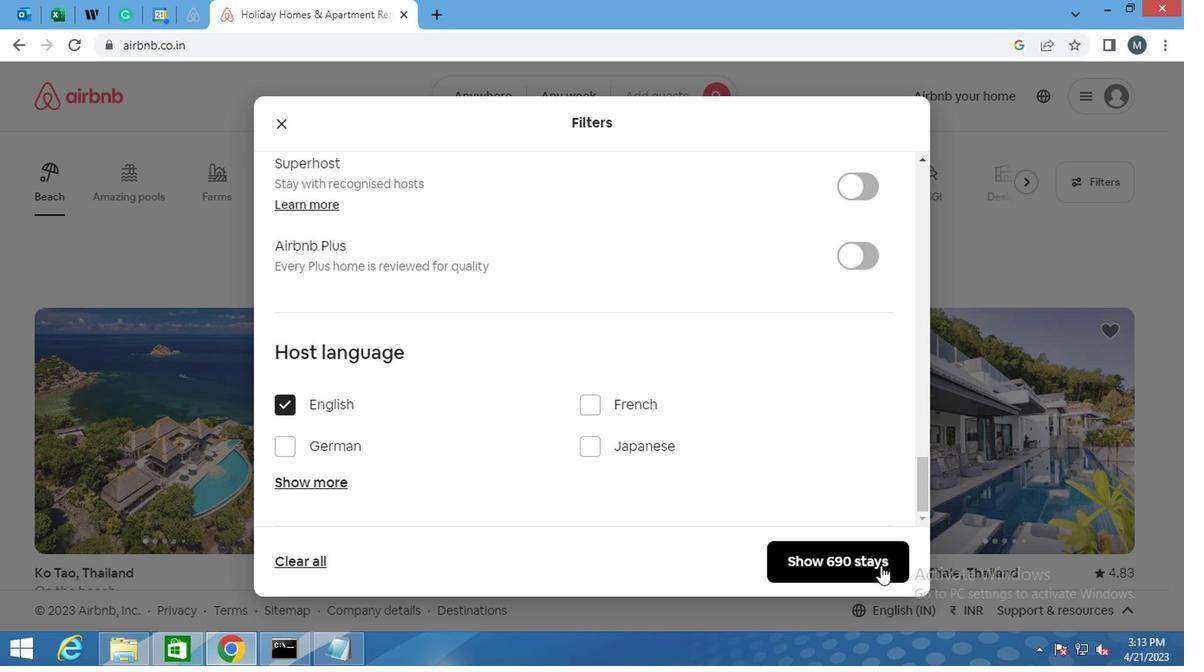 
Action: Mouse moved to (838, 555)
Screenshot: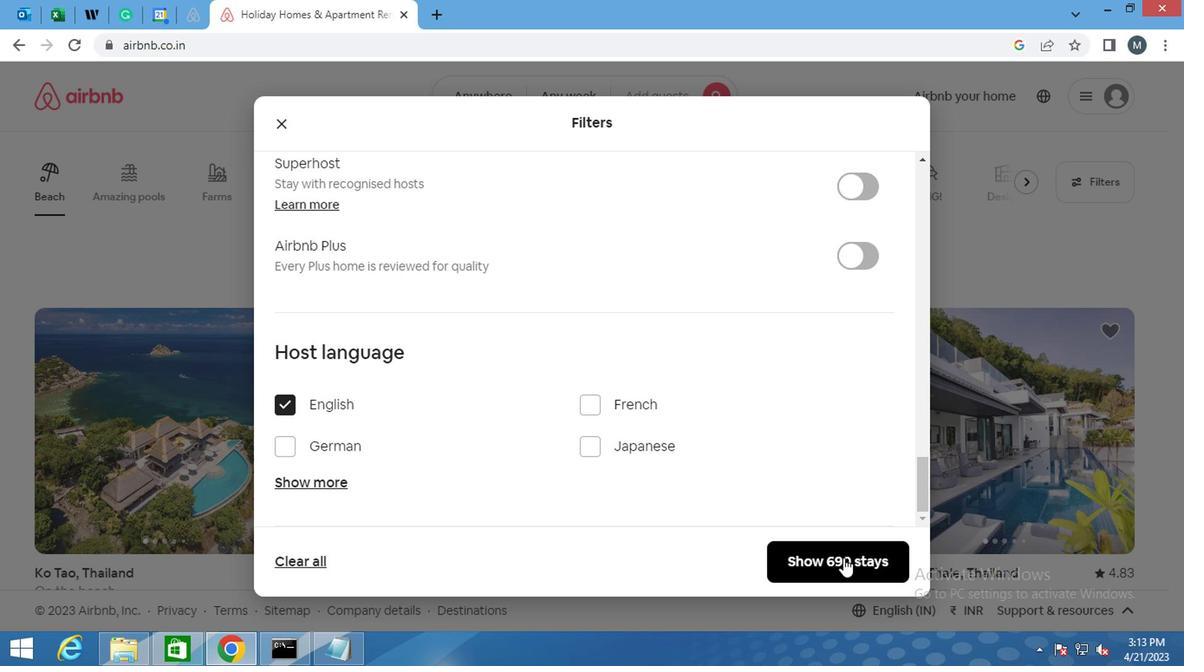 
